 Task: Look for space in Machilīpatnam, India from 1st August, 2023 to 5th August, 2023 for 3 adults, 1 child in price range Rs.13000 to Rs.20000. Place can be entire place with 2 bedrooms having 3 beds and 2 bathrooms. Property type can be flatguest house, hotel. Booking option can be shelf check-in. Required host language is English.
Action: Mouse moved to (519, 97)
Screenshot: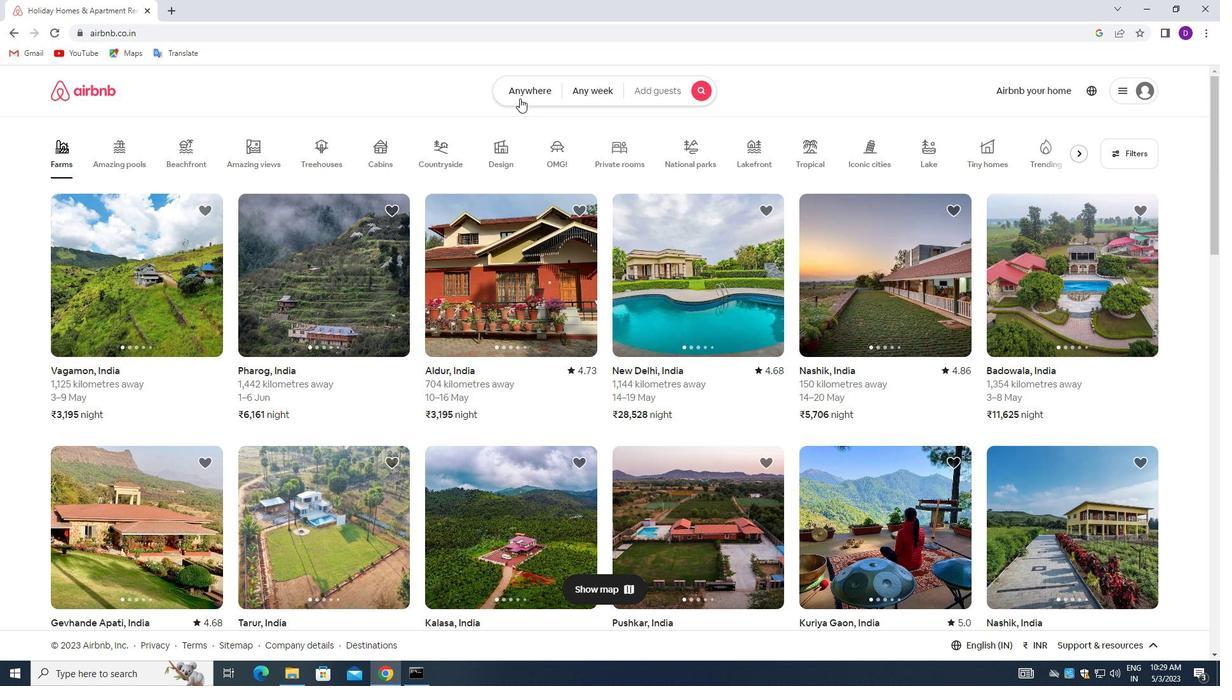 
Action: Mouse pressed left at (519, 97)
Screenshot: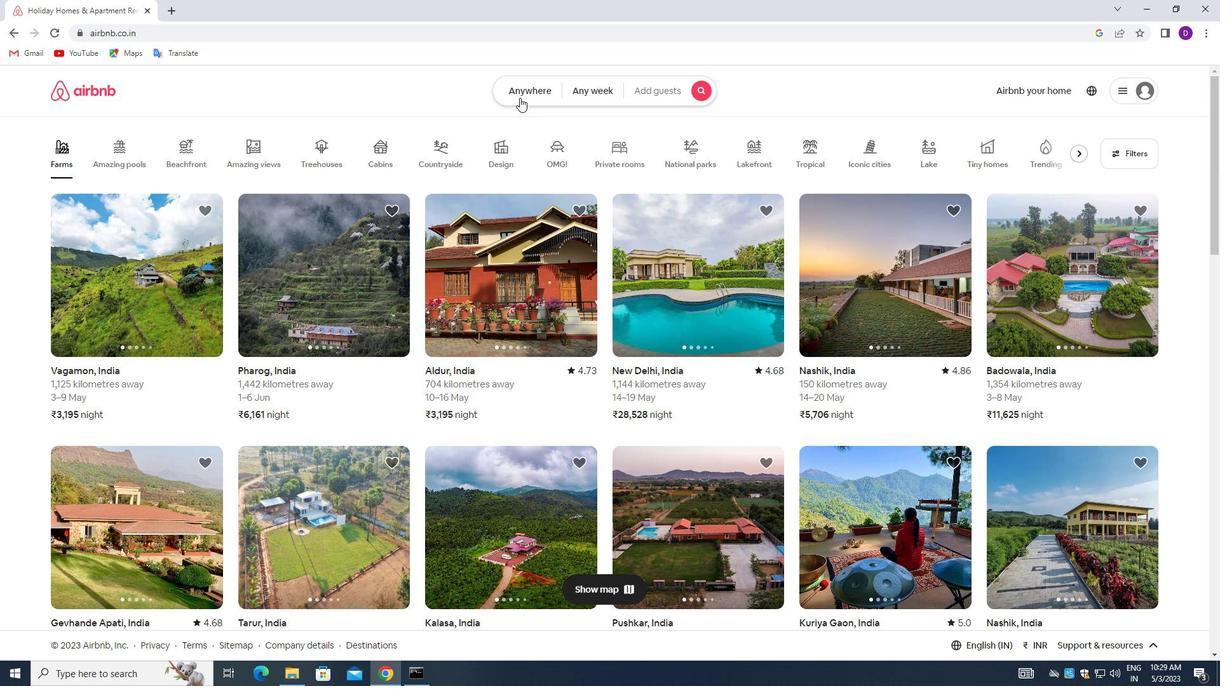 
Action: Mouse moved to (405, 145)
Screenshot: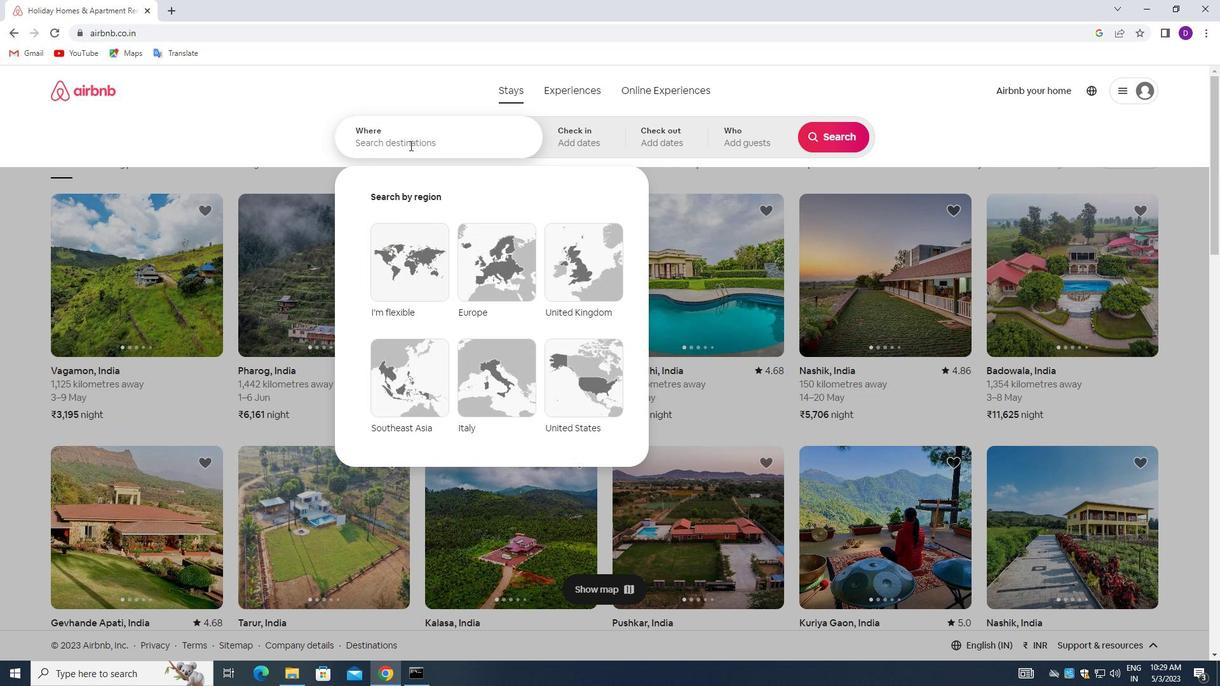 
Action: Mouse pressed left at (405, 145)
Screenshot: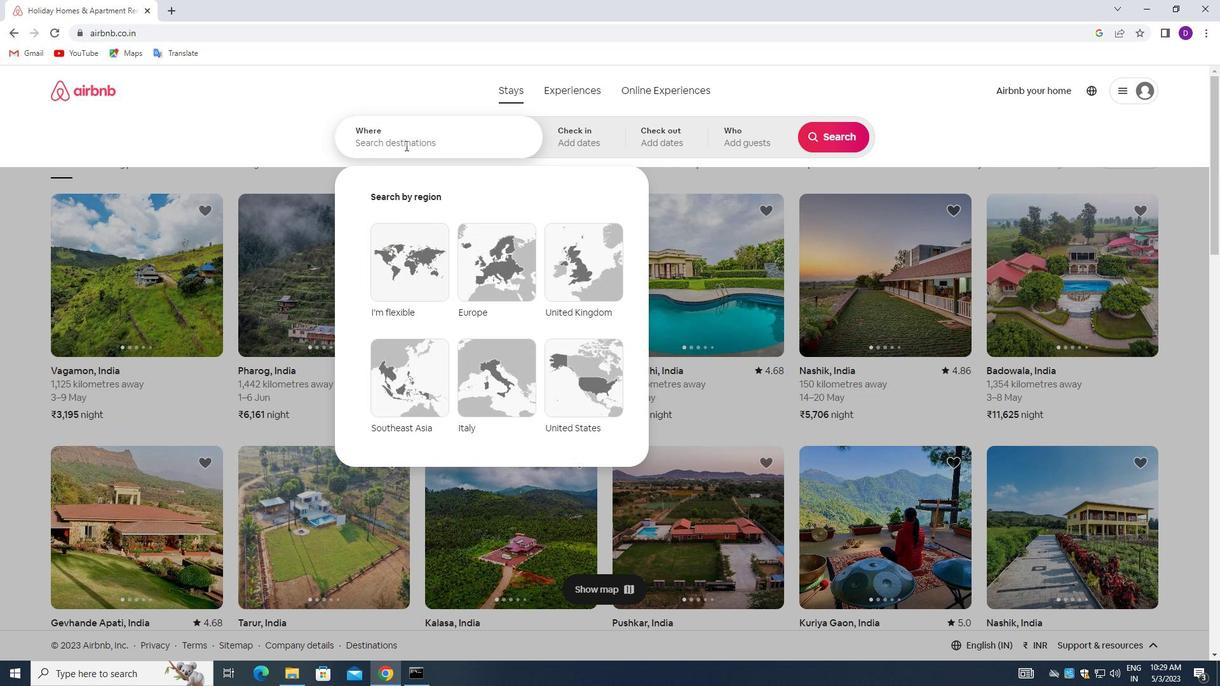 
Action: Mouse moved to (273, 109)
Screenshot: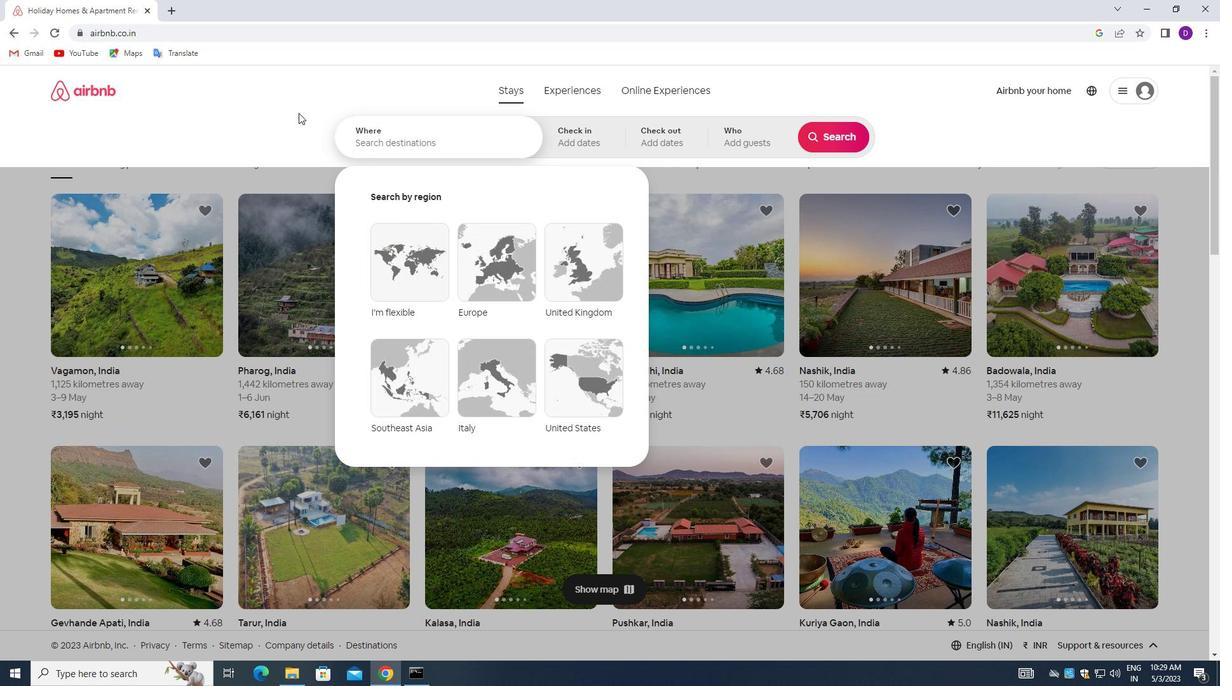 
Action: Key pressed <Key.shift>MACHILIPATNAM,<Key.space><Key.shift>INDIA<Key.enter>
Screenshot: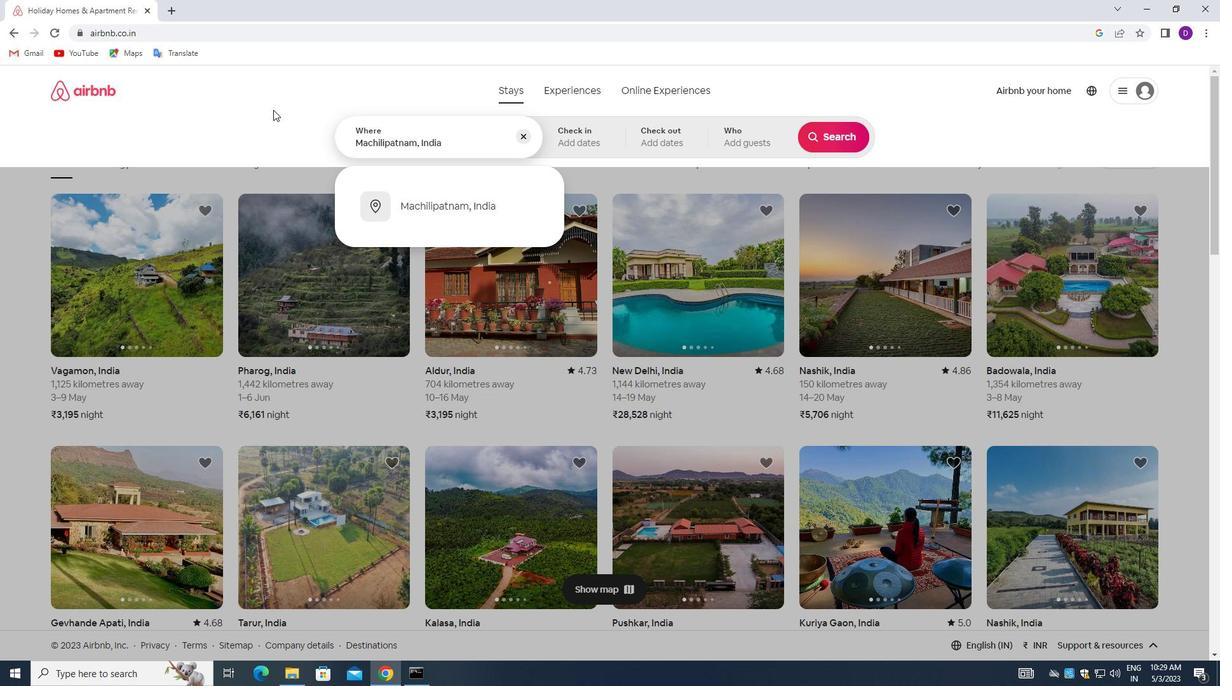 
Action: Mouse moved to (826, 240)
Screenshot: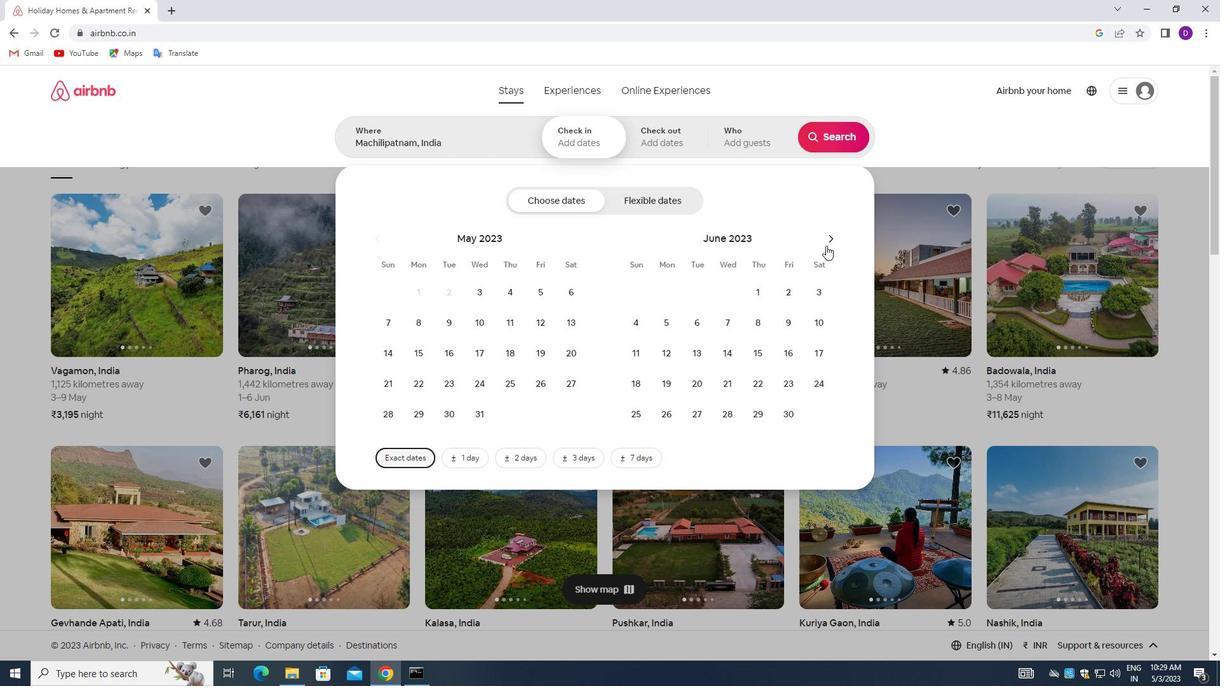
Action: Mouse pressed left at (826, 240)
Screenshot: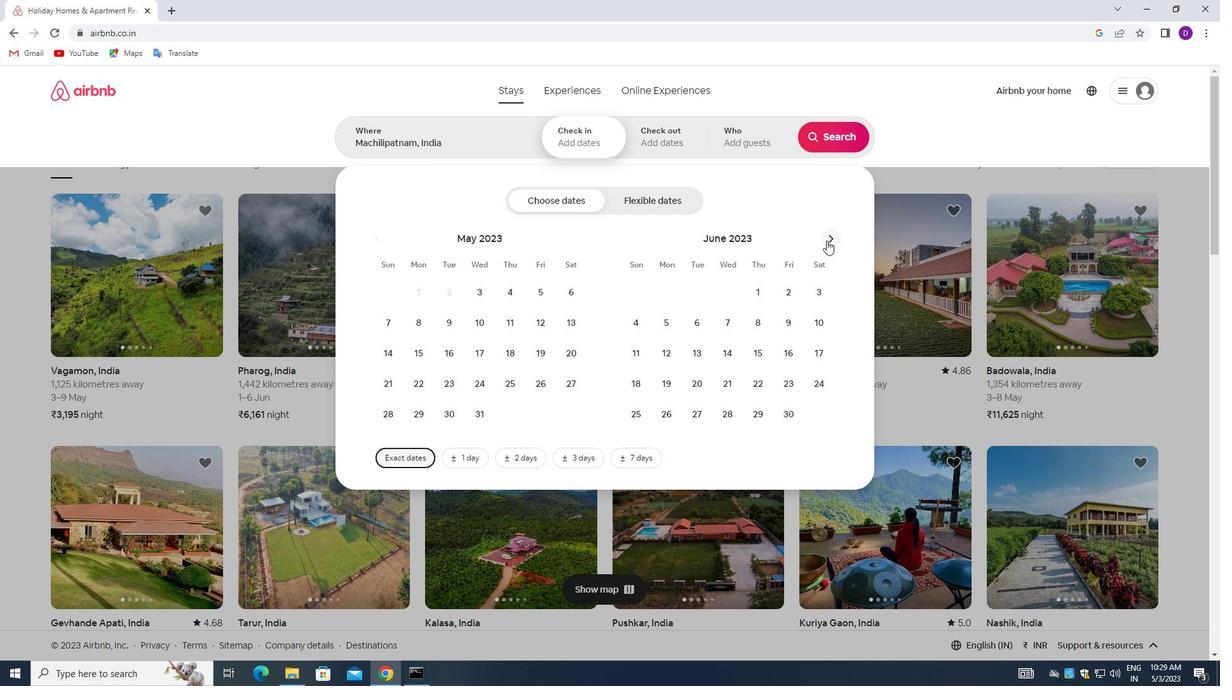 
Action: Mouse pressed left at (826, 240)
Screenshot: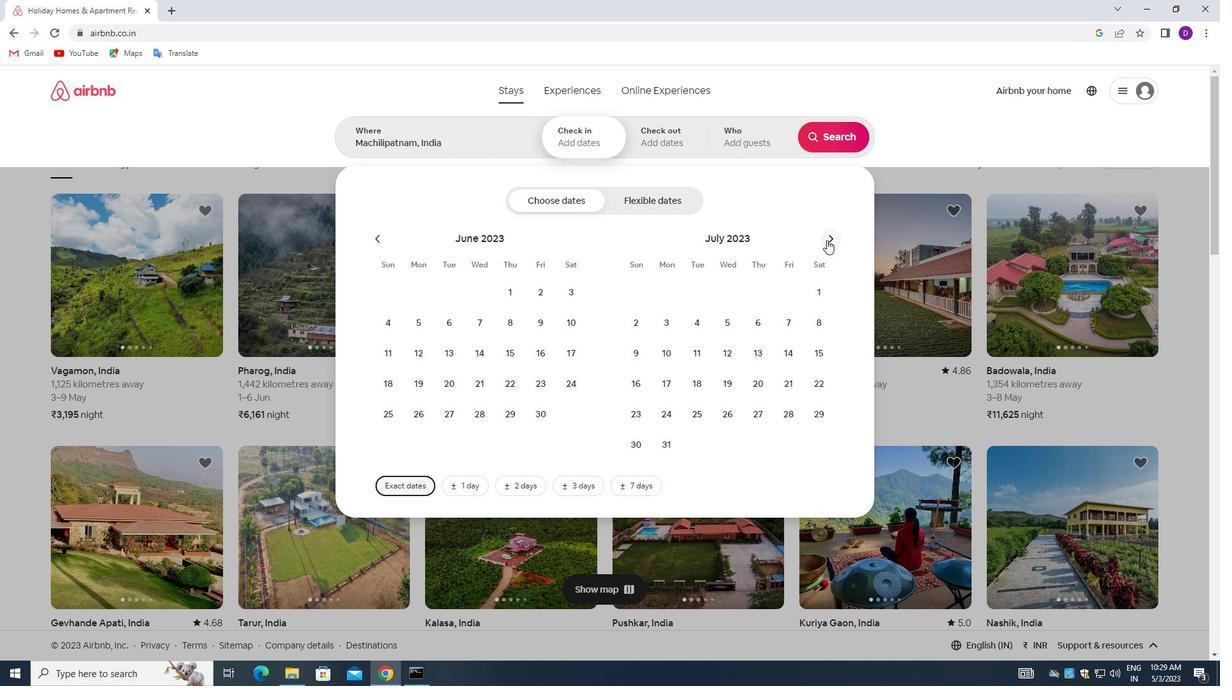 
Action: Mouse moved to (699, 291)
Screenshot: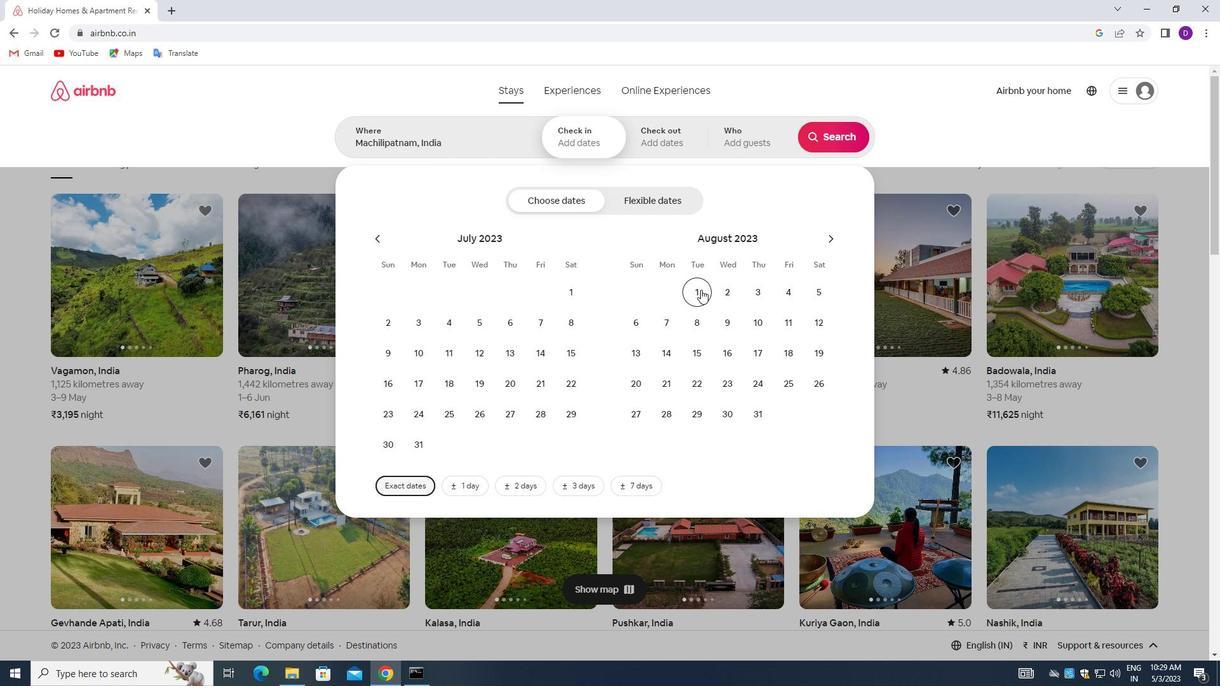 
Action: Mouse pressed left at (699, 291)
Screenshot: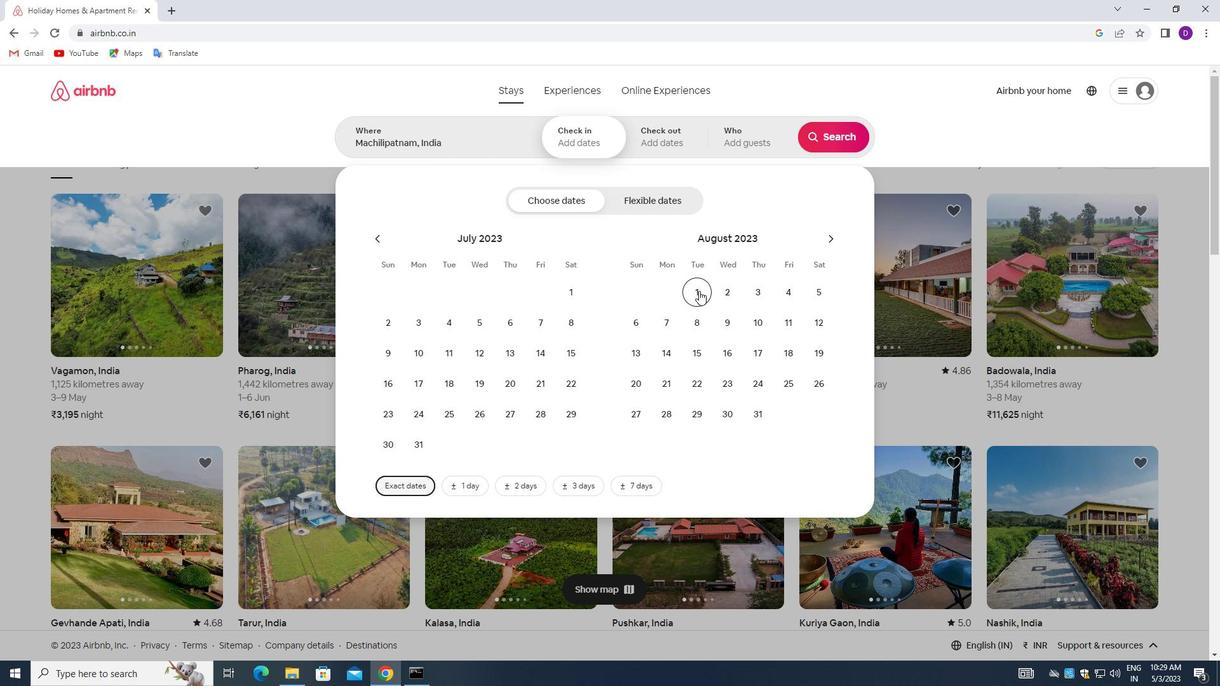 
Action: Mouse moved to (811, 293)
Screenshot: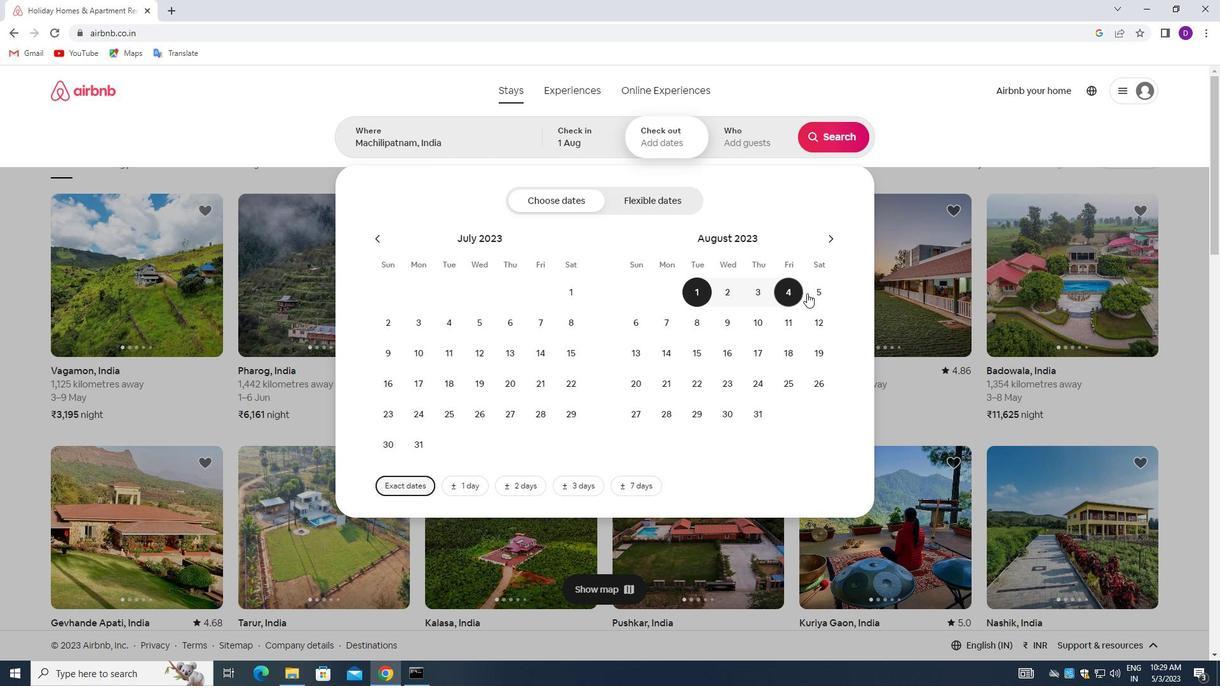 
Action: Mouse pressed left at (811, 293)
Screenshot: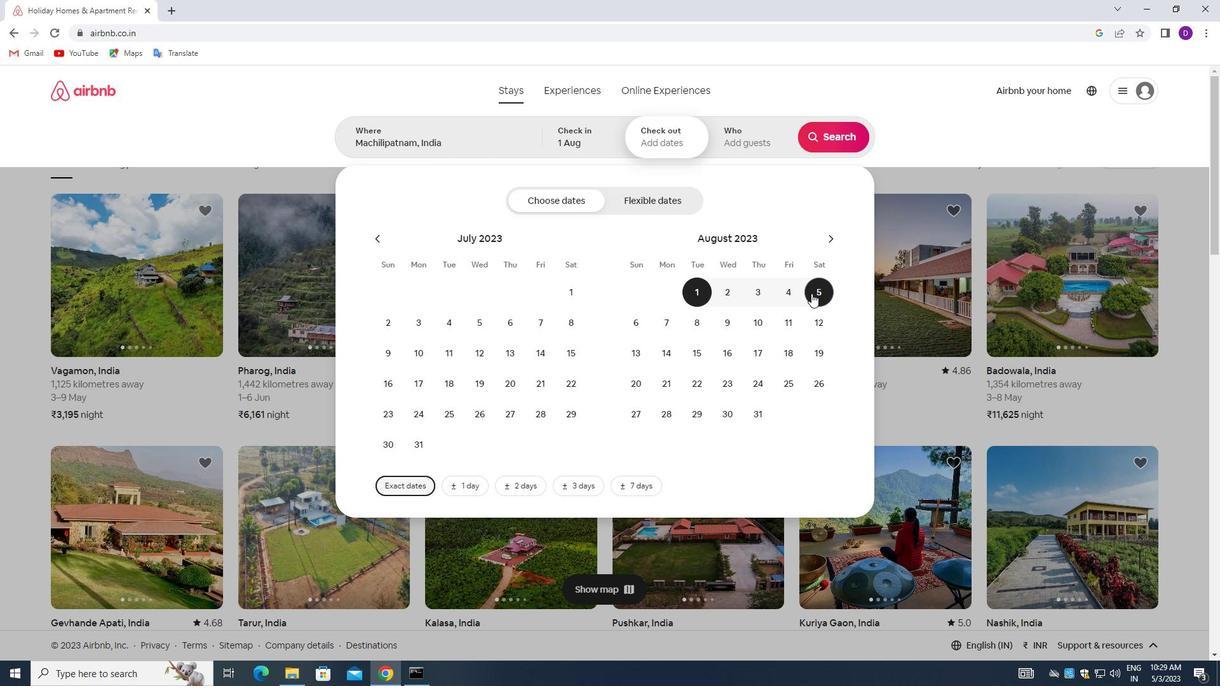 
Action: Mouse moved to (737, 141)
Screenshot: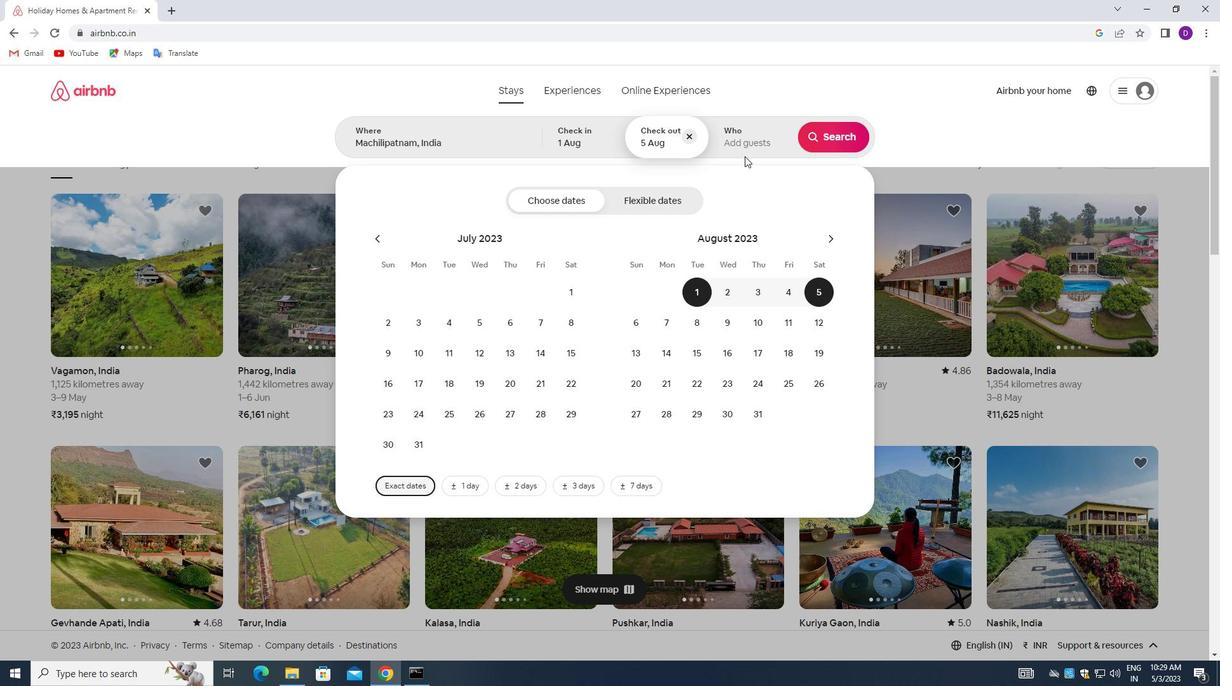 
Action: Mouse pressed left at (737, 141)
Screenshot: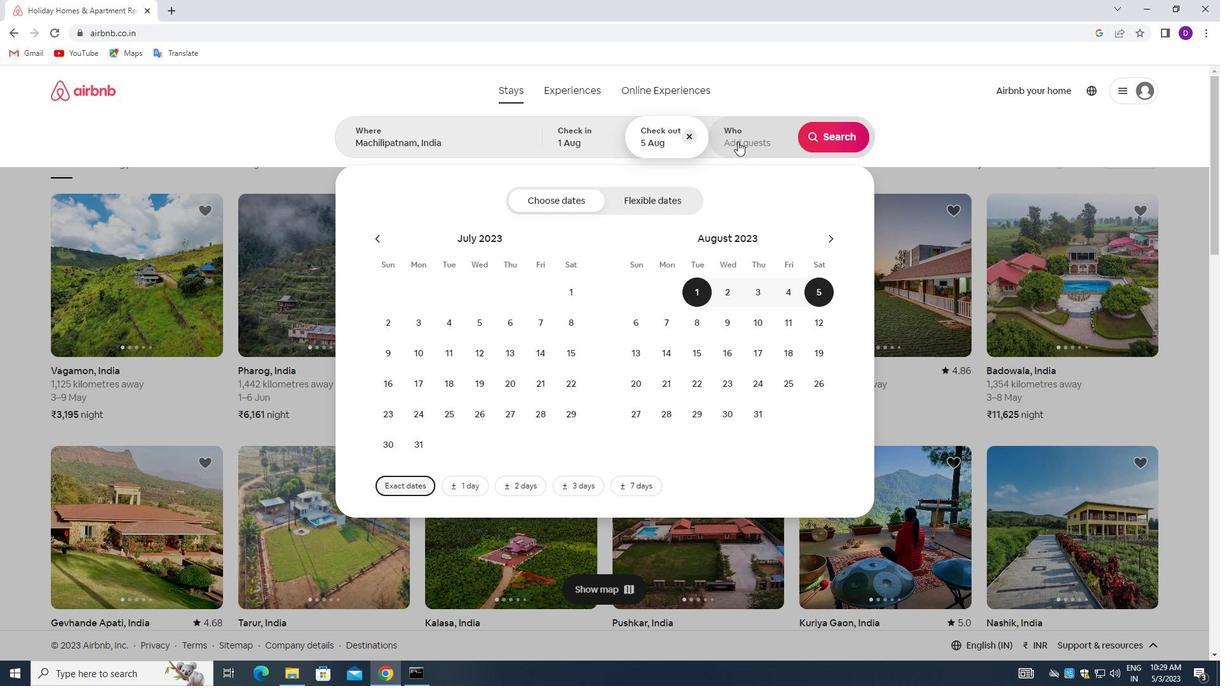 
Action: Mouse moved to (829, 205)
Screenshot: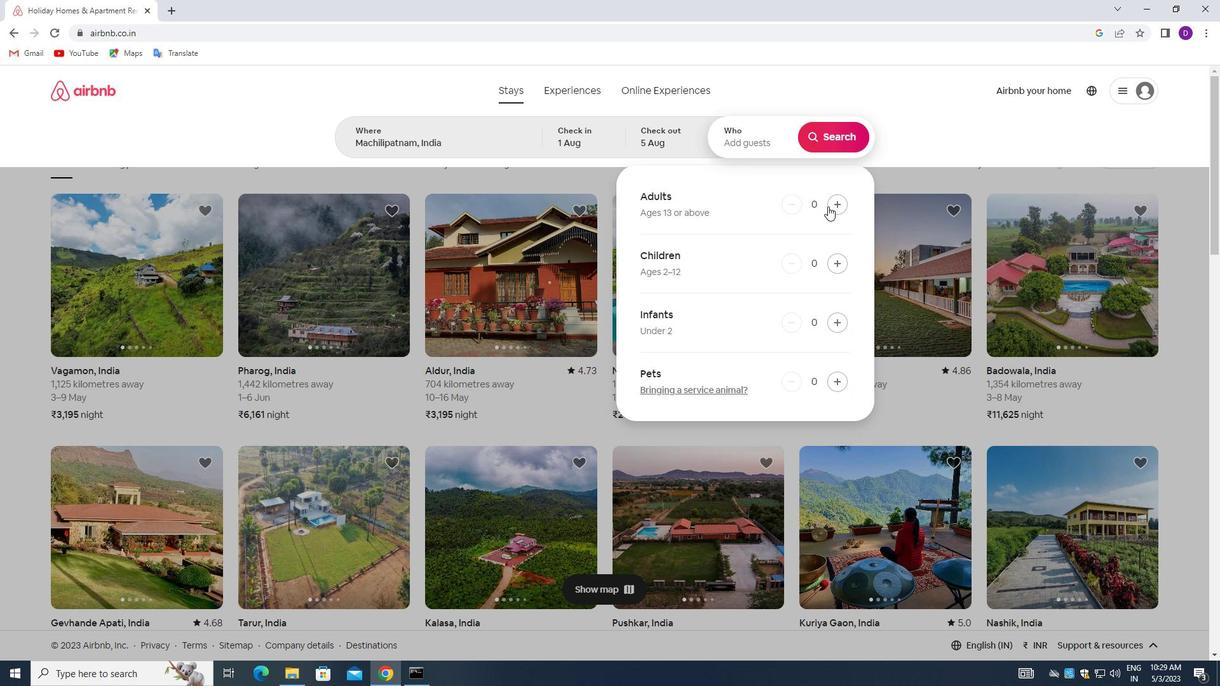 
Action: Mouse pressed left at (829, 205)
Screenshot: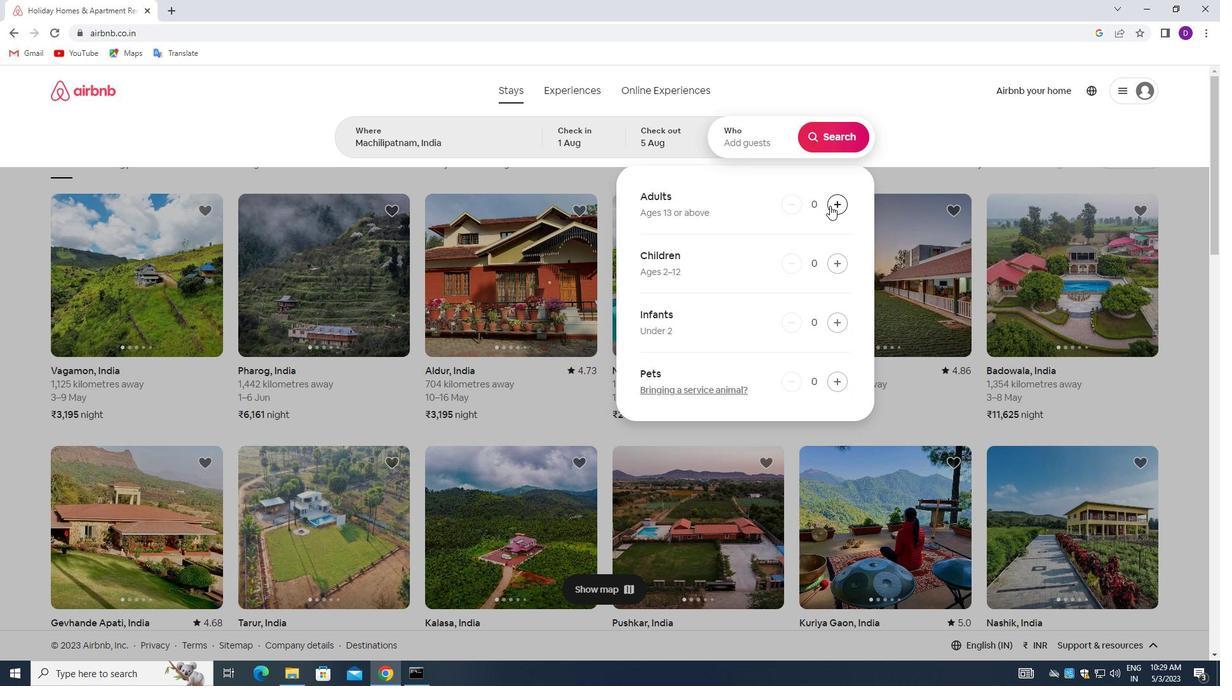 
Action: Mouse moved to (829, 205)
Screenshot: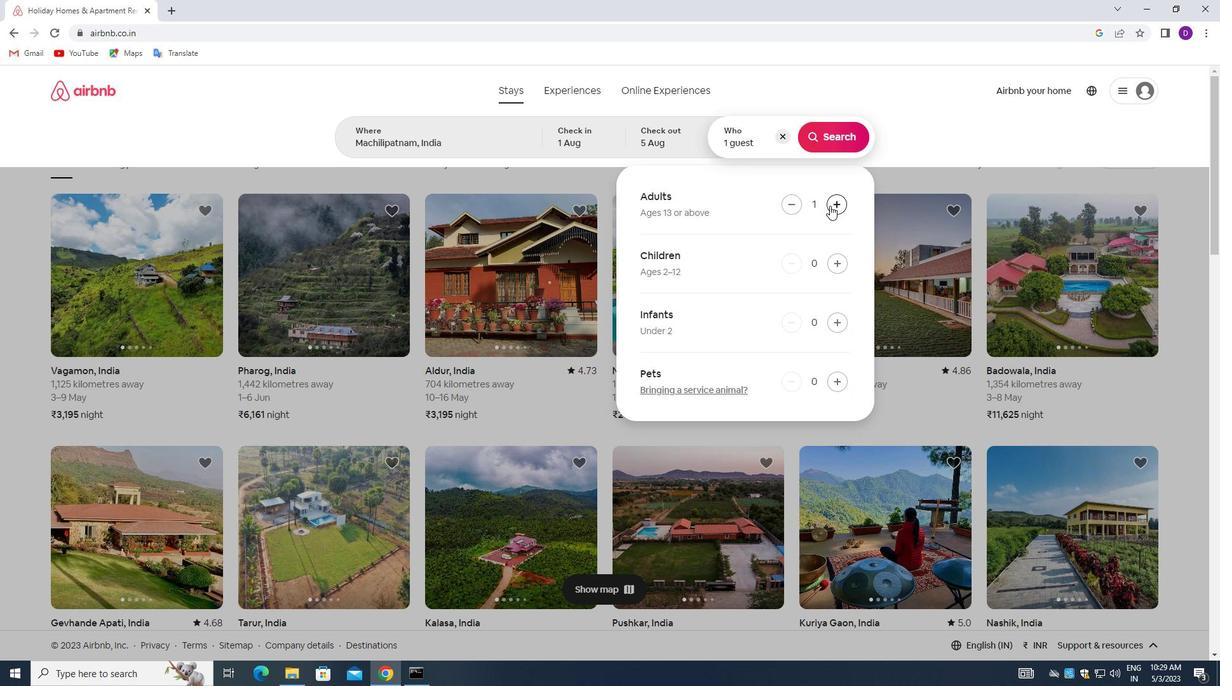 
Action: Mouse pressed left at (829, 205)
Screenshot: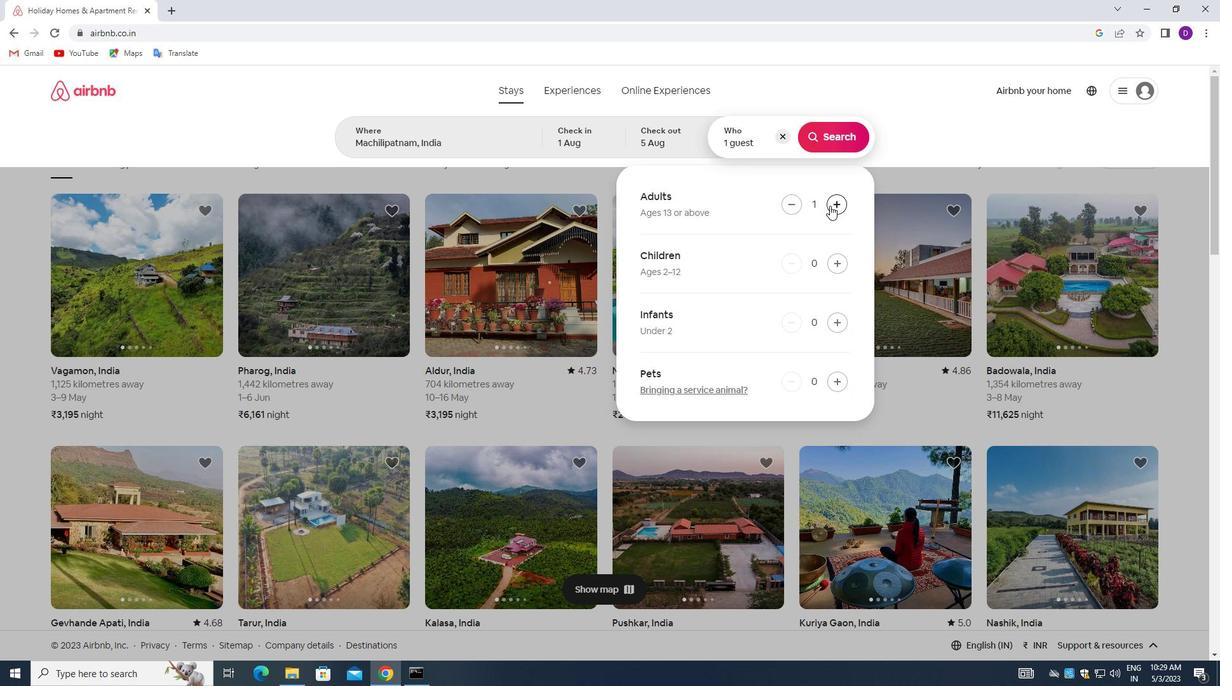 
Action: Mouse pressed left at (829, 205)
Screenshot: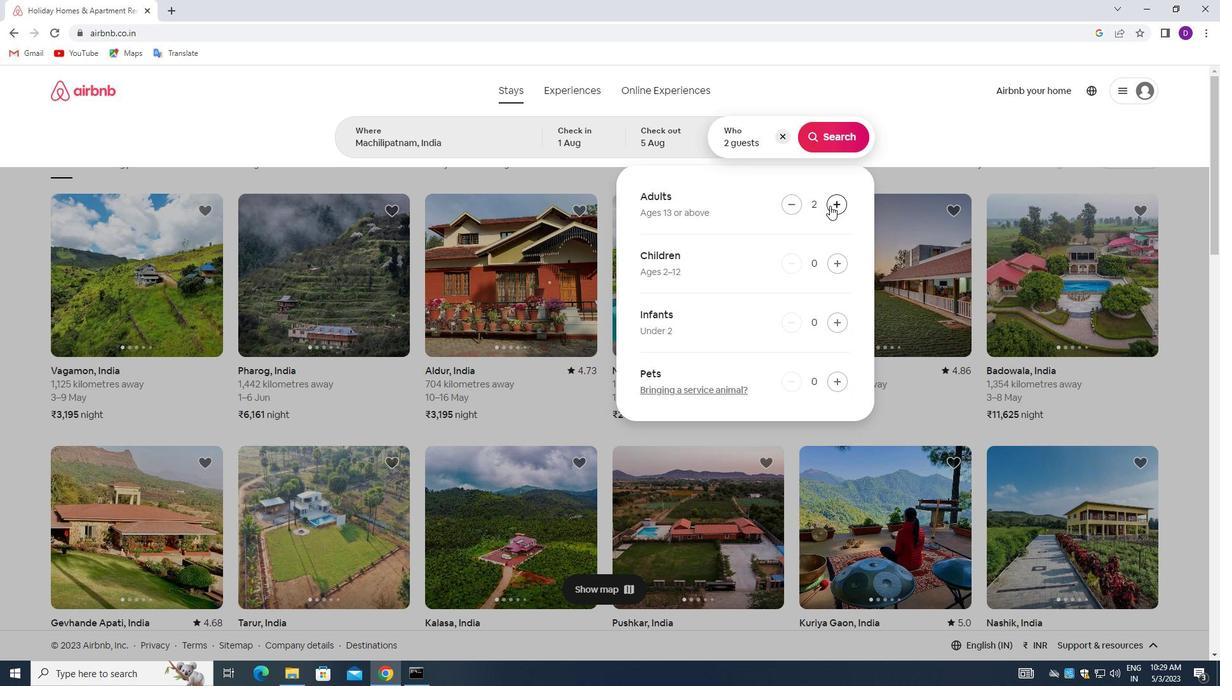 
Action: Mouse moved to (826, 258)
Screenshot: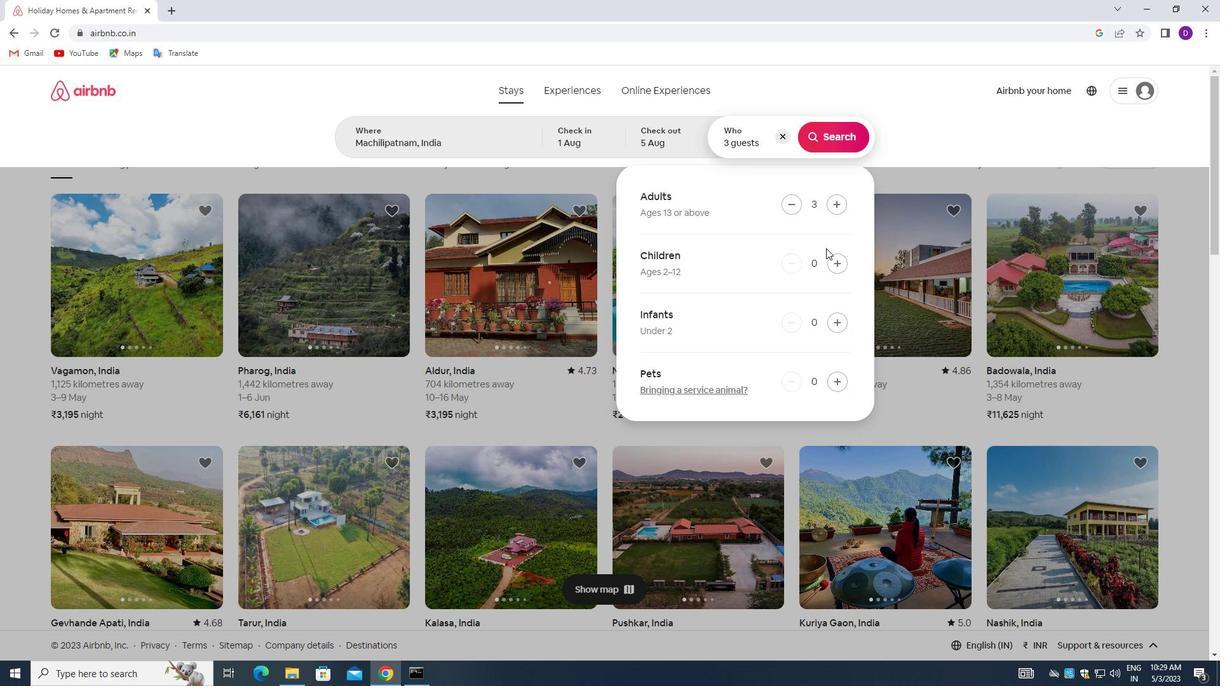 
Action: Mouse pressed left at (826, 258)
Screenshot: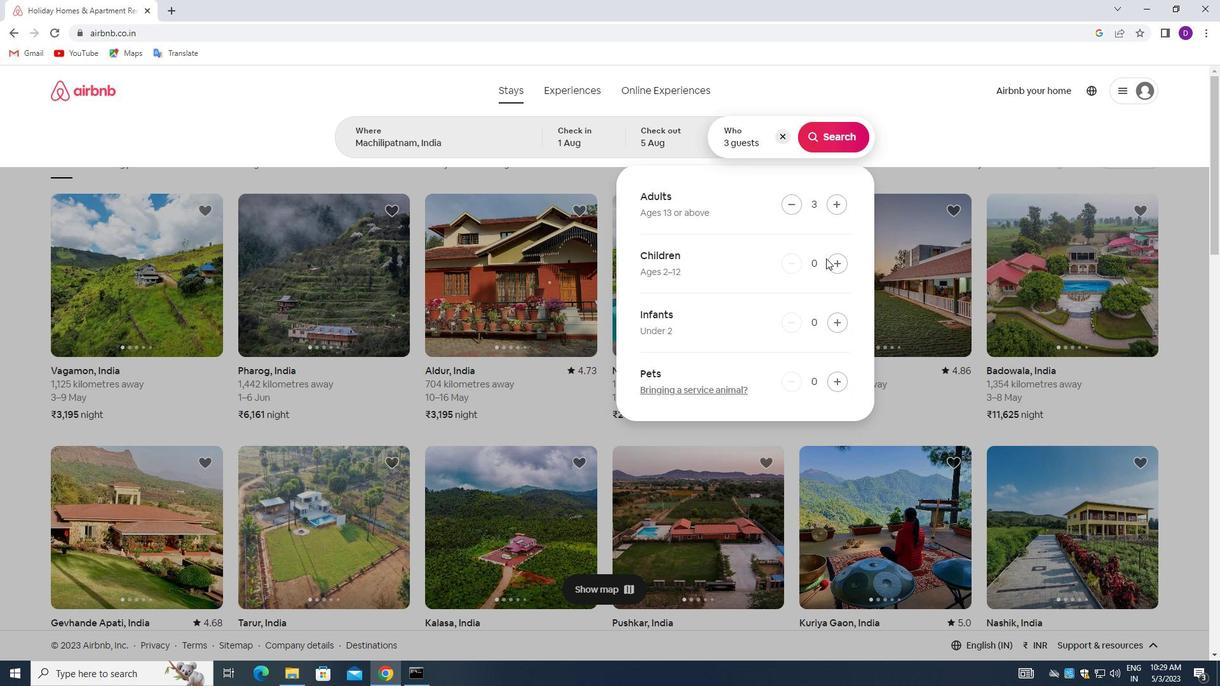 
Action: Mouse moved to (831, 263)
Screenshot: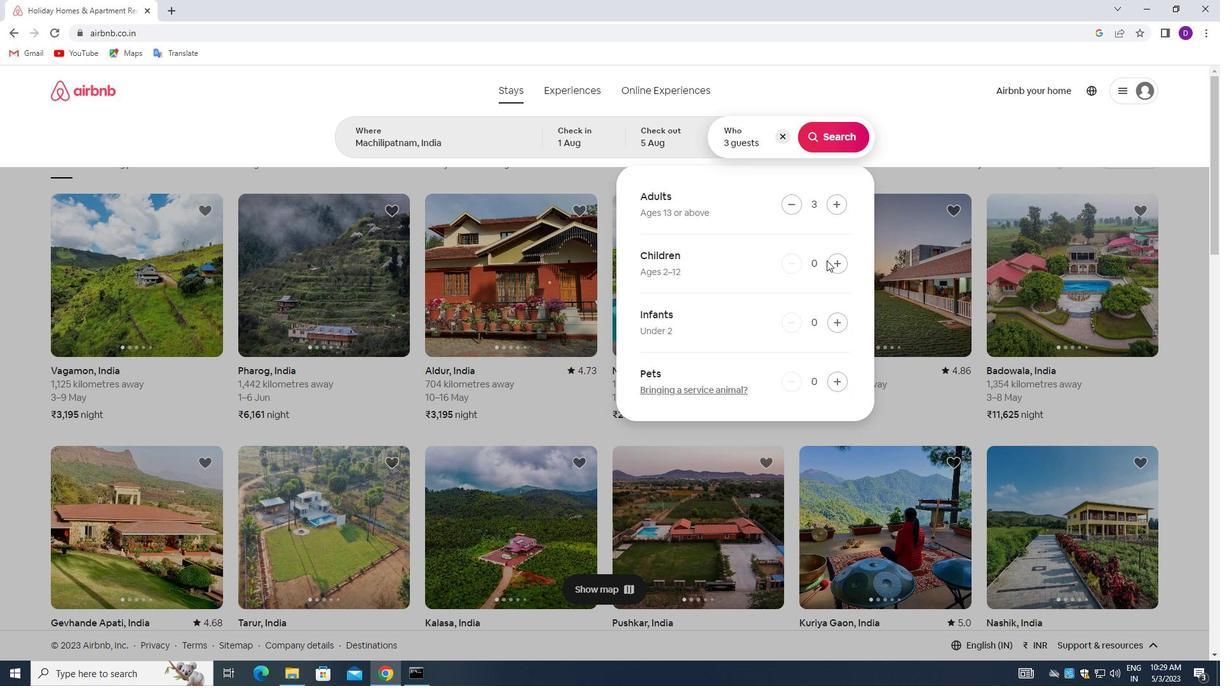 
Action: Mouse pressed left at (831, 263)
Screenshot: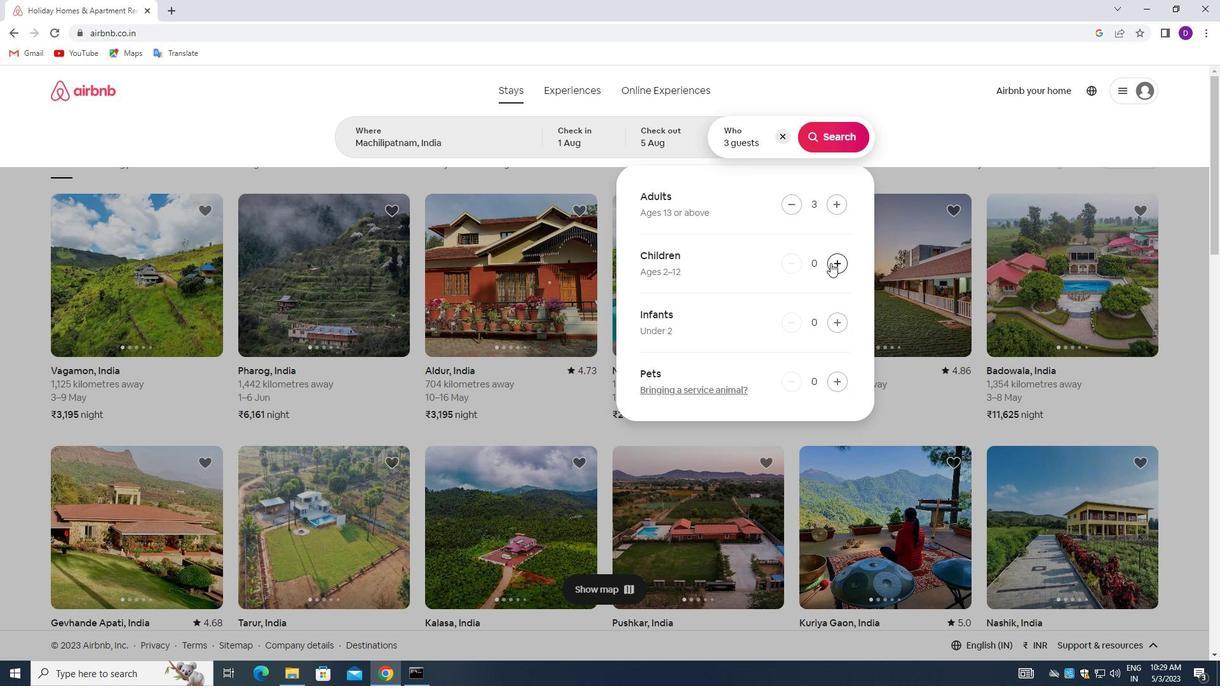 
Action: Mouse moved to (828, 140)
Screenshot: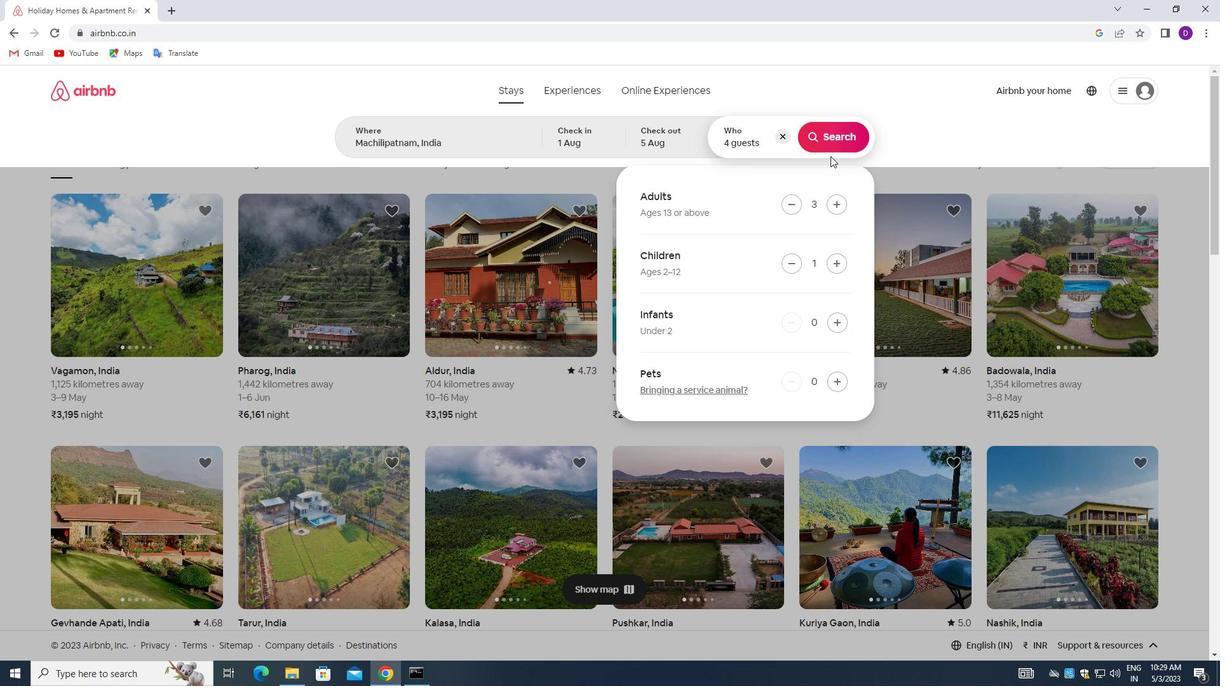
Action: Mouse pressed left at (828, 140)
Screenshot: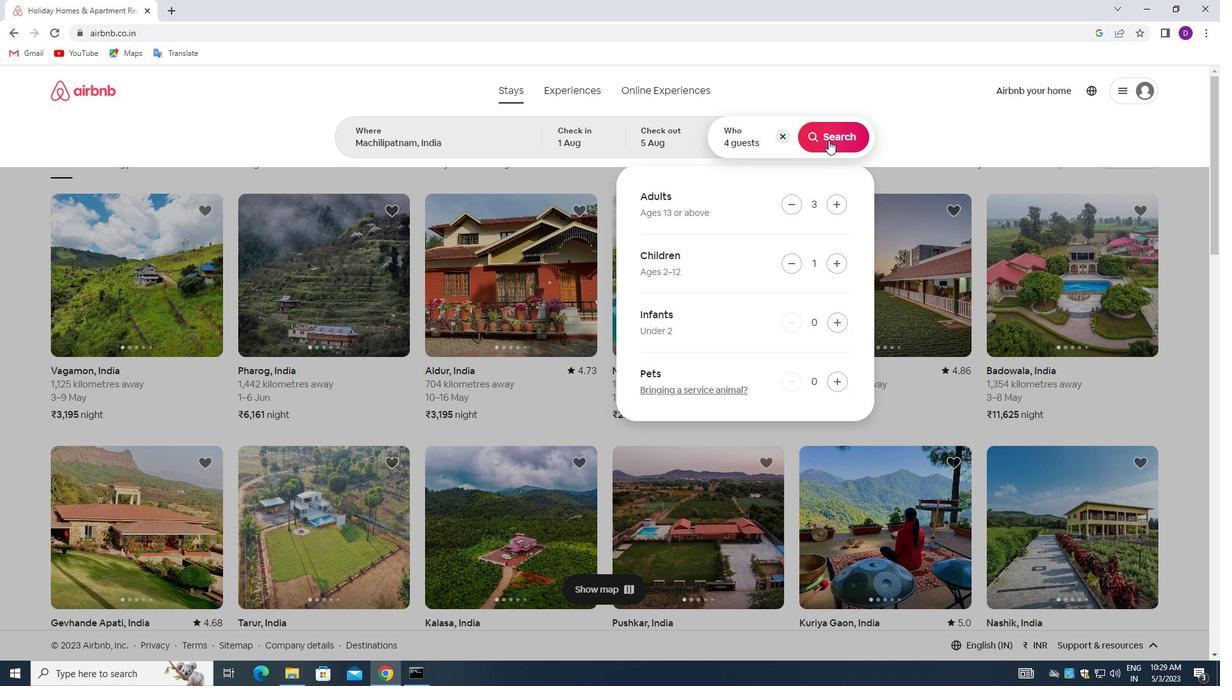 
Action: Mouse moved to (1148, 139)
Screenshot: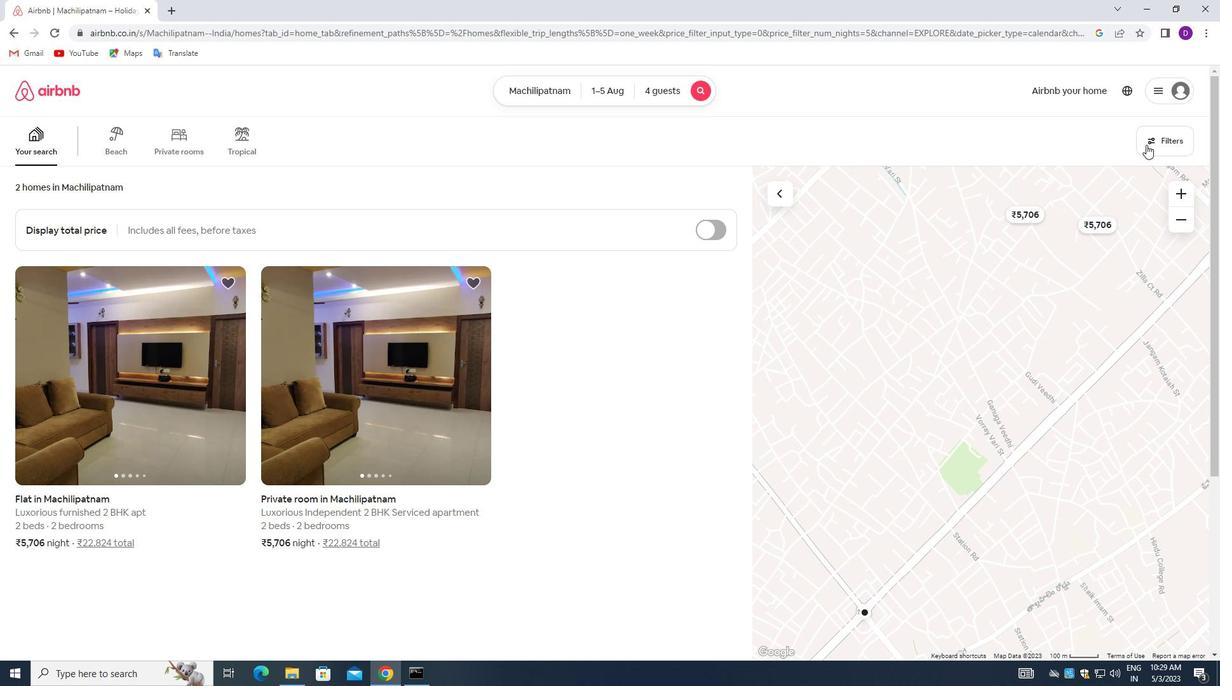 
Action: Mouse pressed left at (1148, 139)
Screenshot: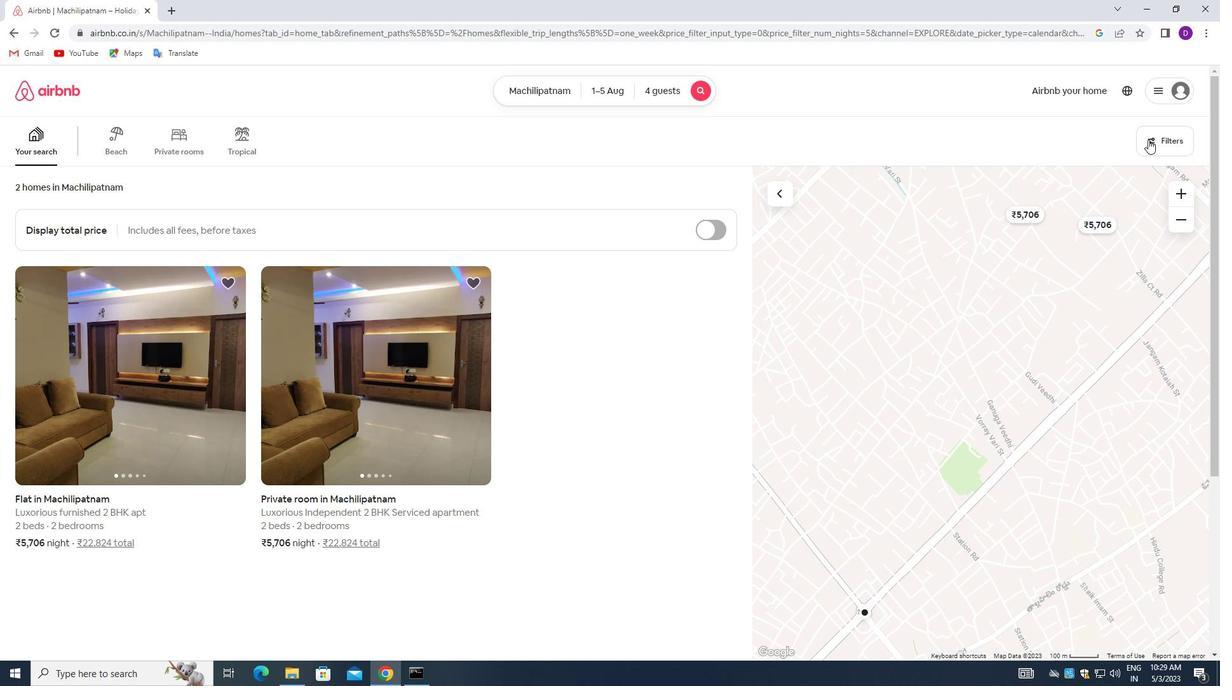 
Action: Mouse moved to (439, 260)
Screenshot: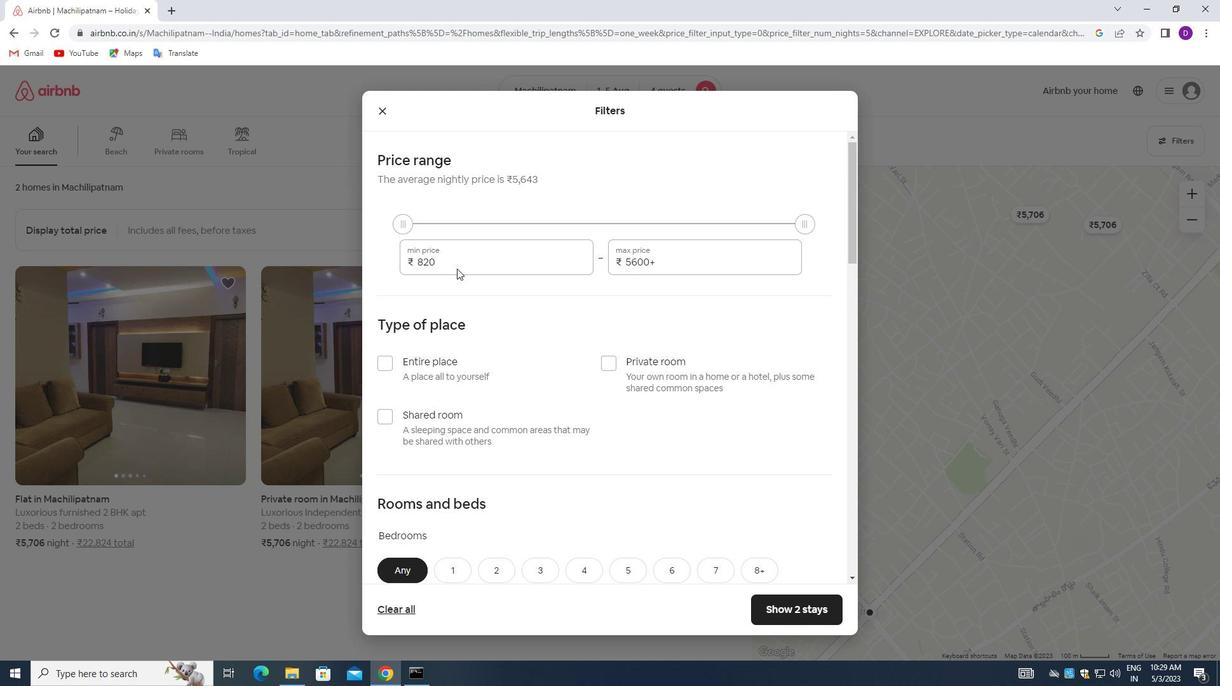
Action: Mouse pressed left at (439, 260)
Screenshot: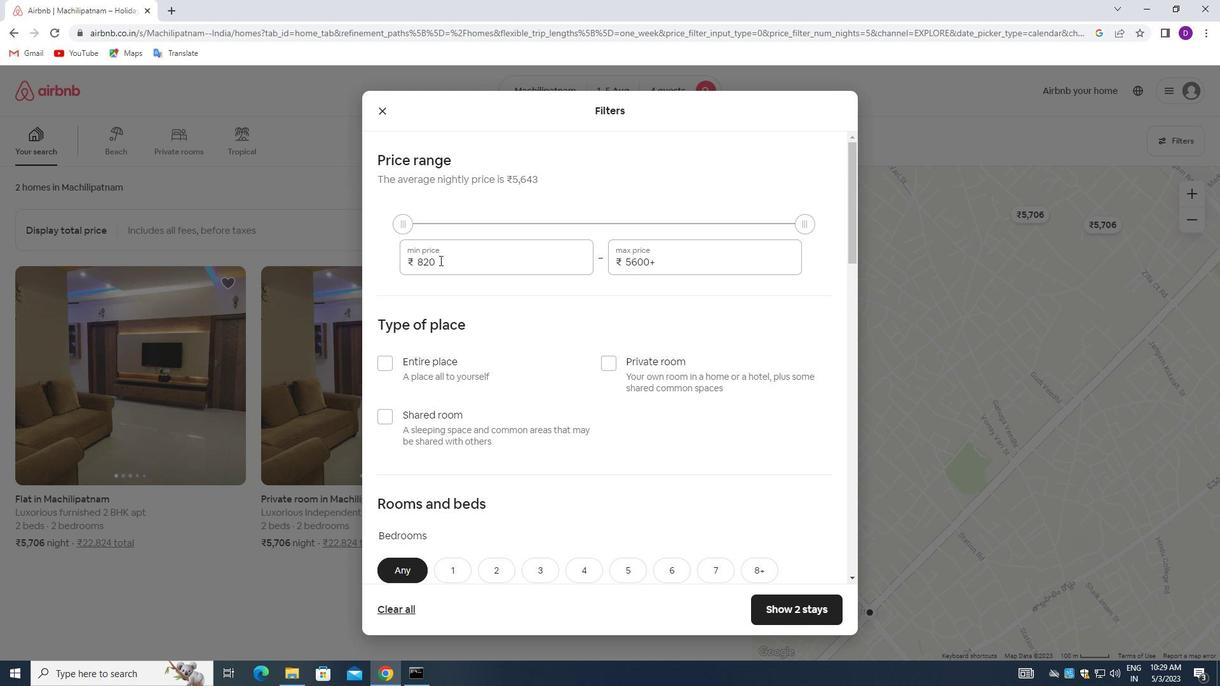 
Action: Mouse pressed left at (439, 260)
Screenshot: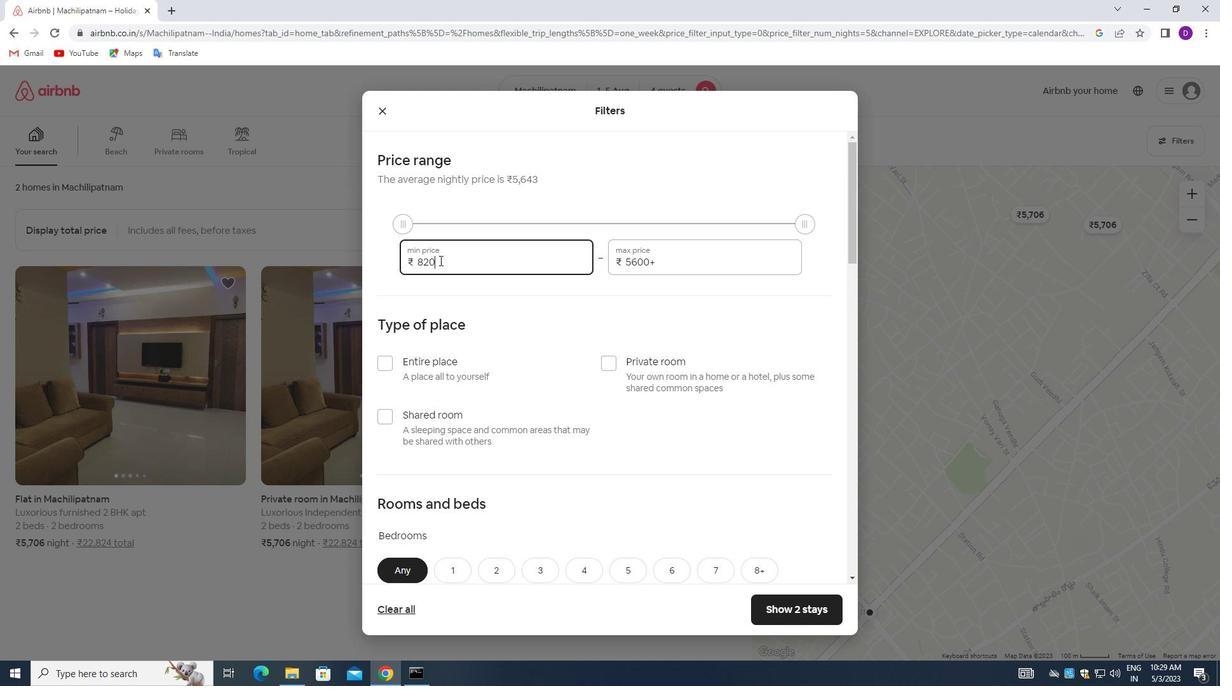 
Action: Key pressed 13000<Key.tab>20000
Screenshot: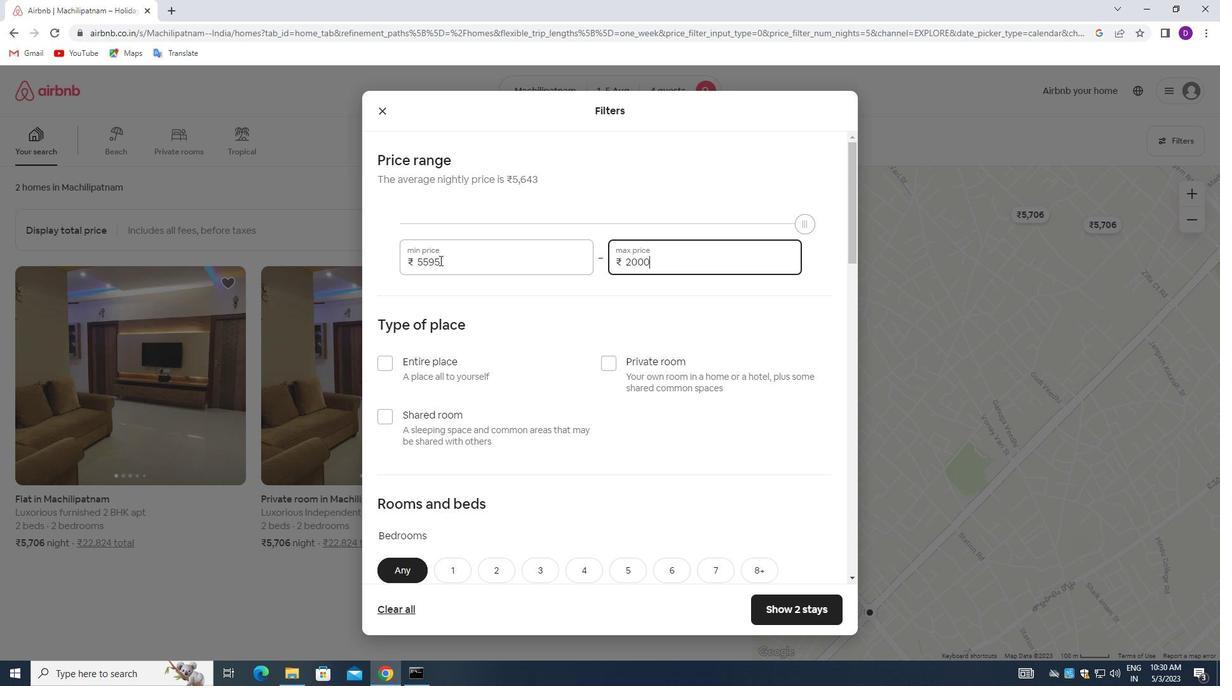 
Action: Mouse moved to (511, 341)
Screenshot: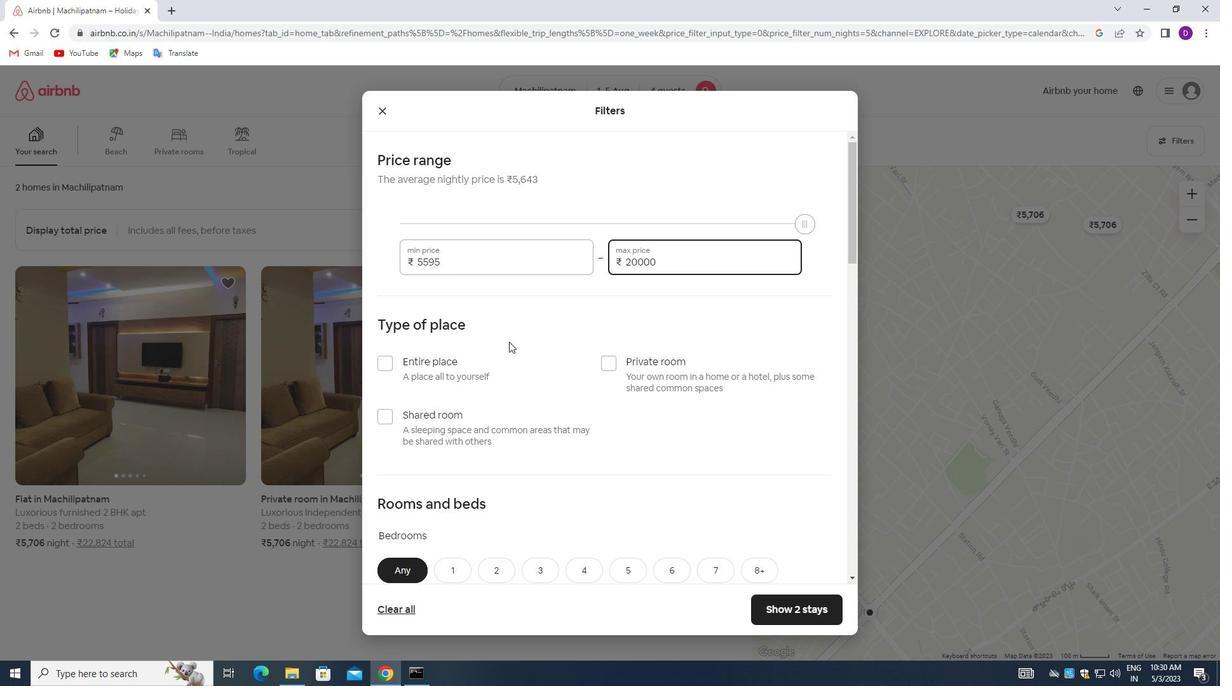 
Action: Mouse scrolled (511, 341) with delta (0, 0)
Screenshot: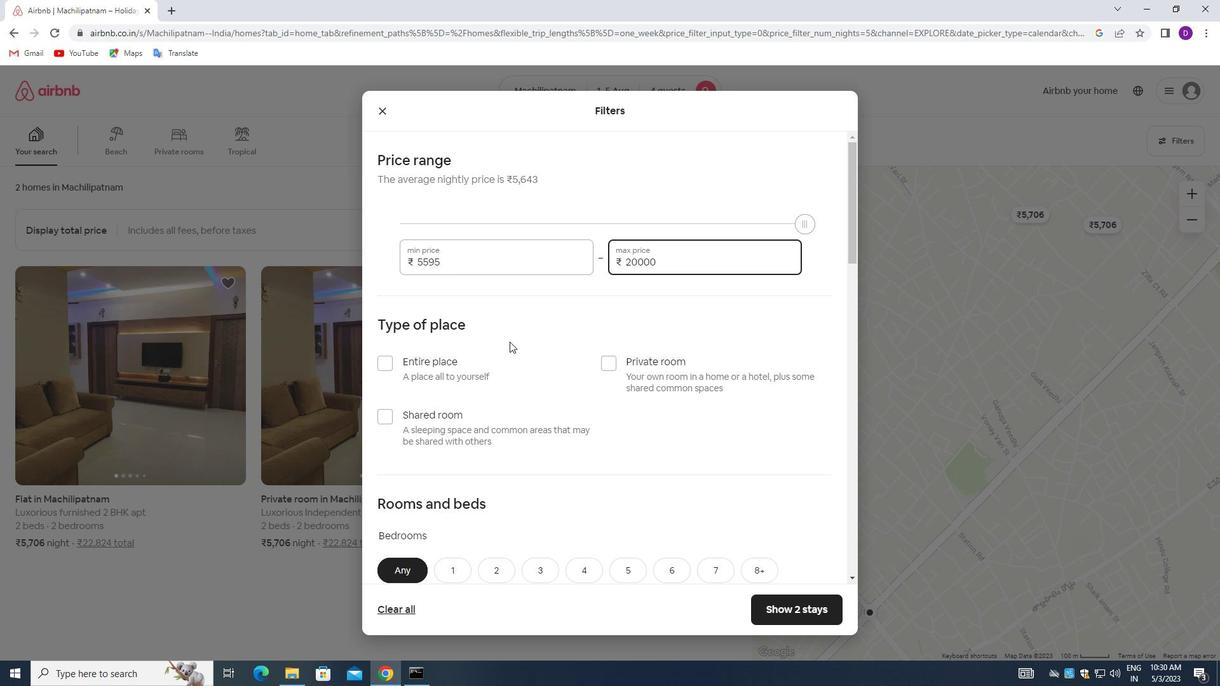 
Action: Mouse moved to (514, 340)
Screenshot: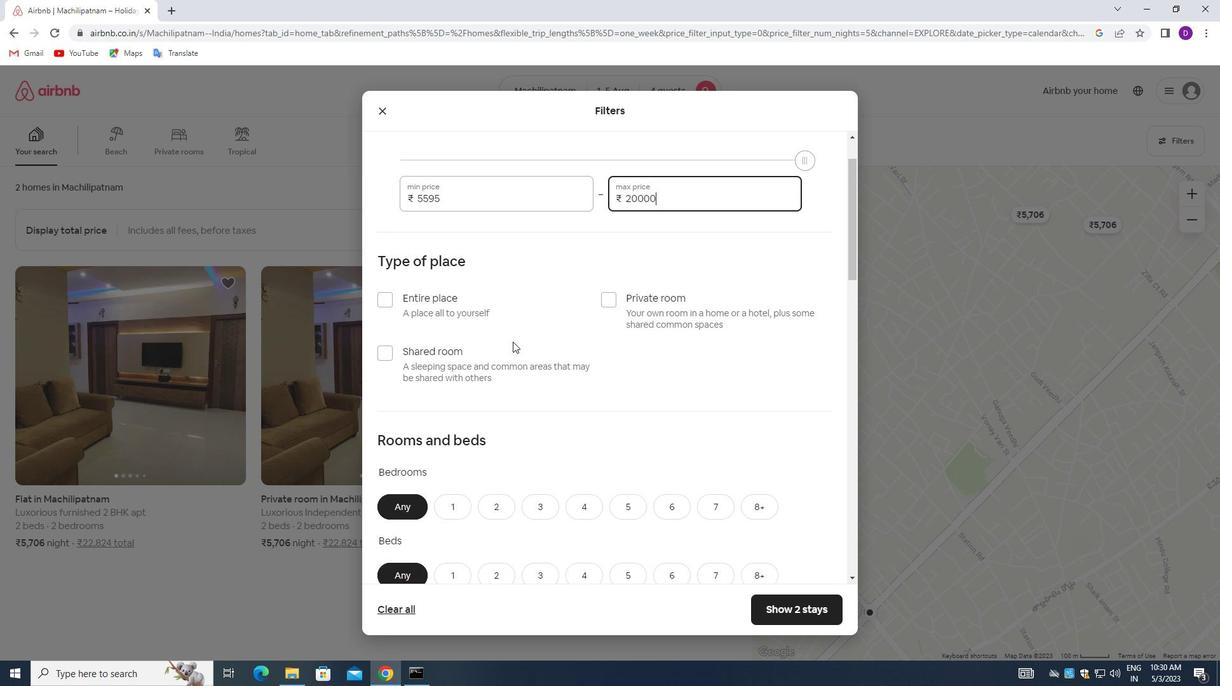 
Action: Mouse scrolled (514, 339) with delta (0, 0)
Screenshot: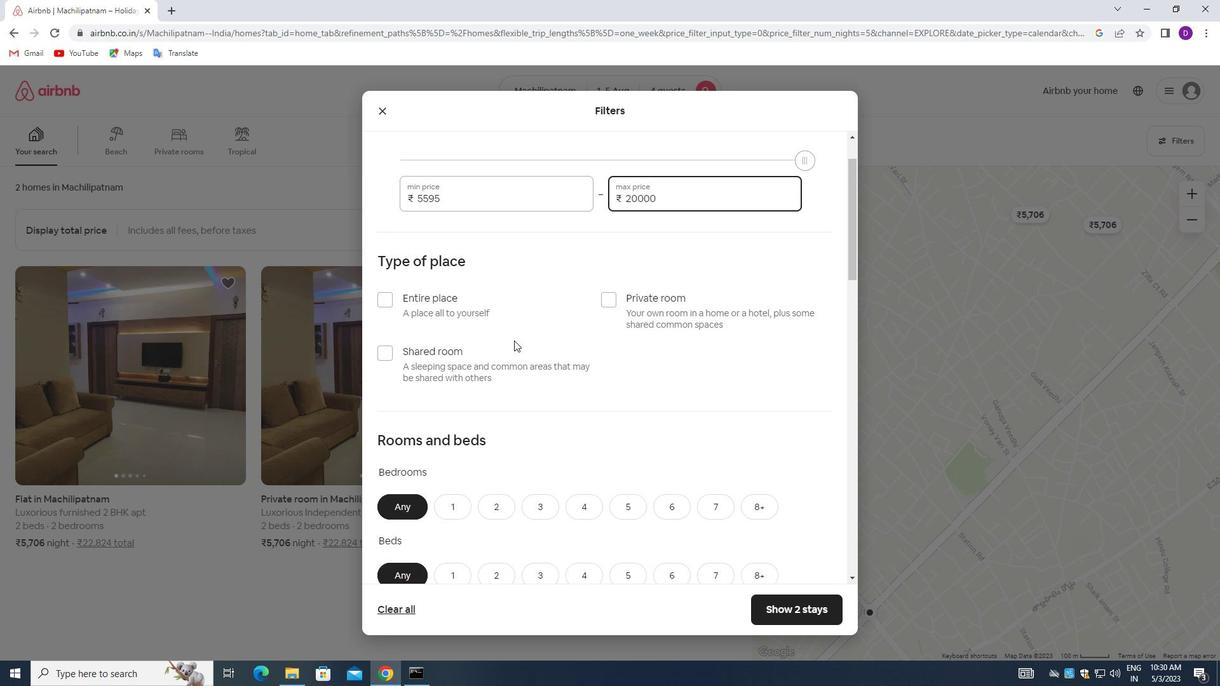 
Action: Mouse scrolled (514, 339) with delta (0, 0)
Screenshot: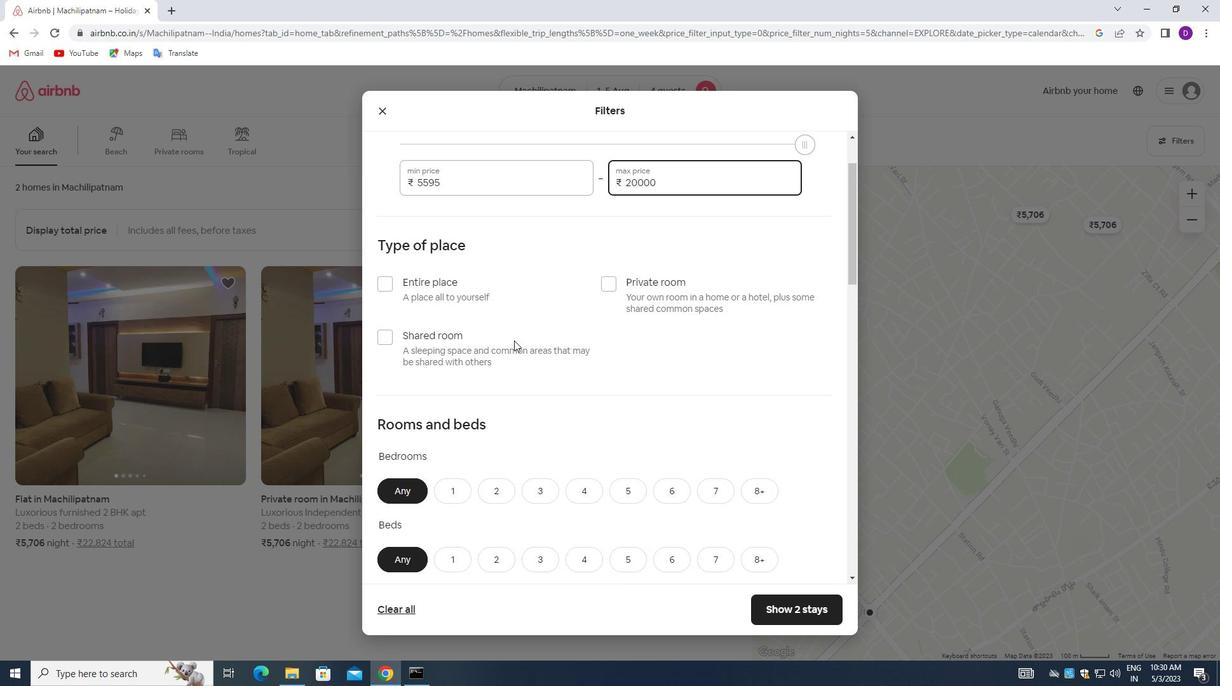 
Action: Mouse moved to (512, 337)
Screenshot: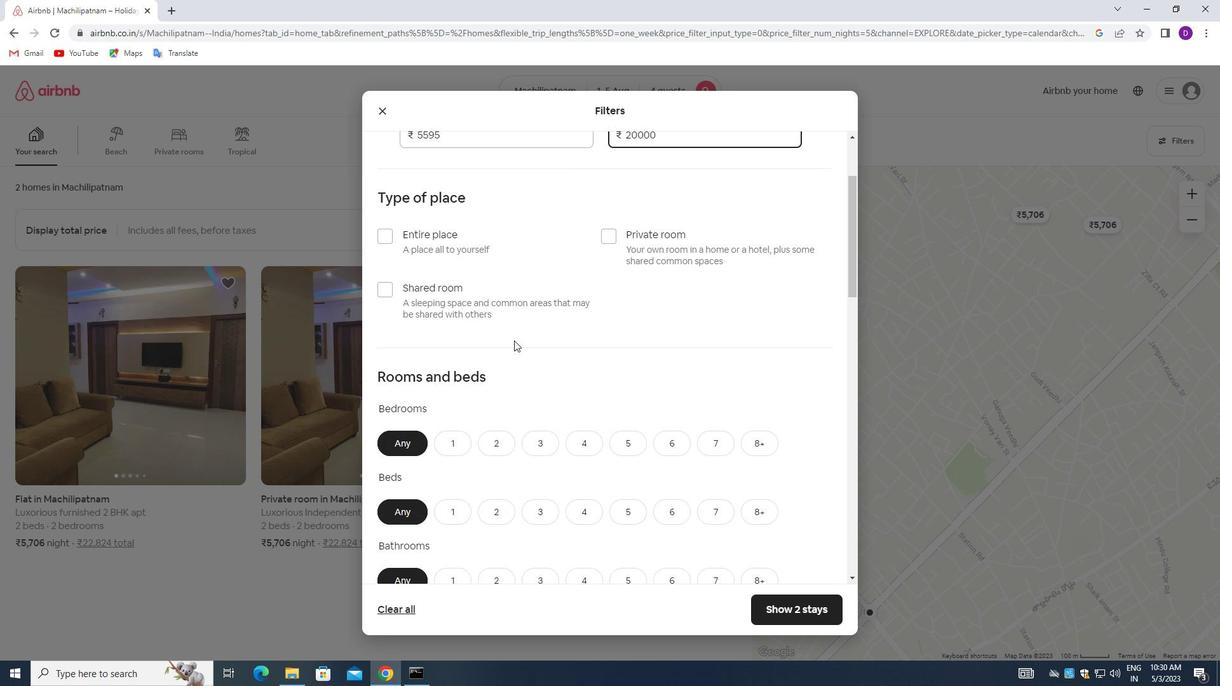 
Action: Mouse scrolled (512, 336) with delta (0, 0)
Screenshot: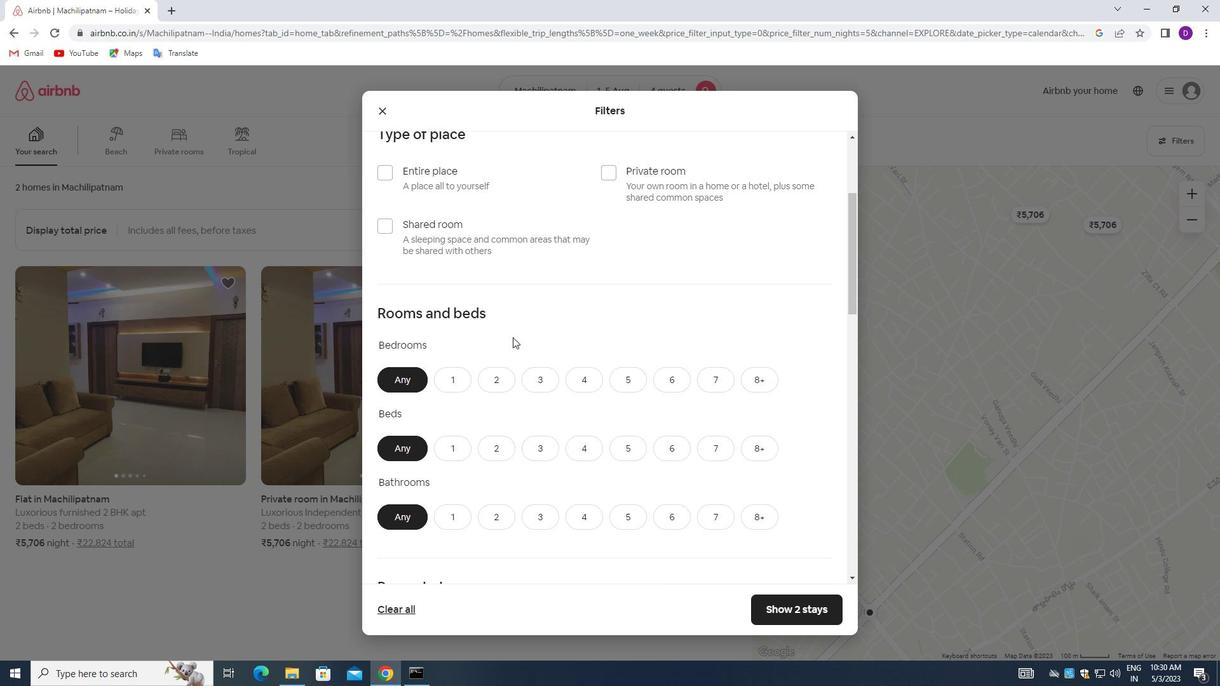 
Action: Mouse scrolled (512, 336) with delta (0, 0)
Screenshot: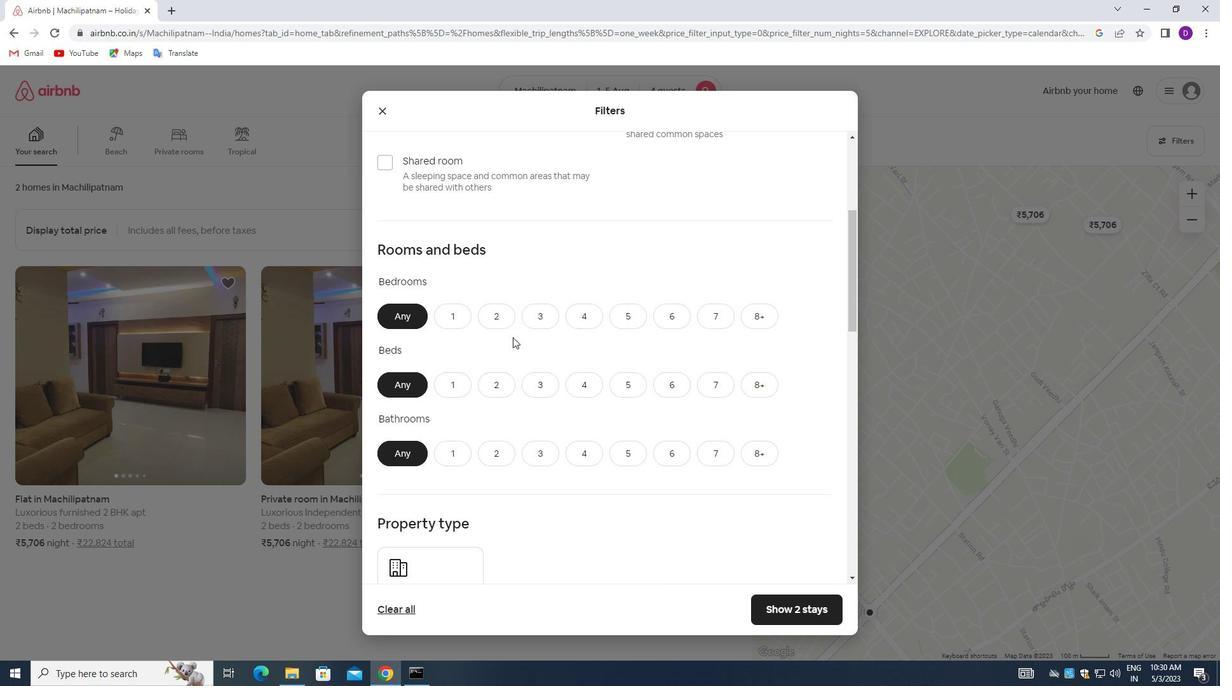 
Action: Mouse moved to (493, 253)
Screenshot: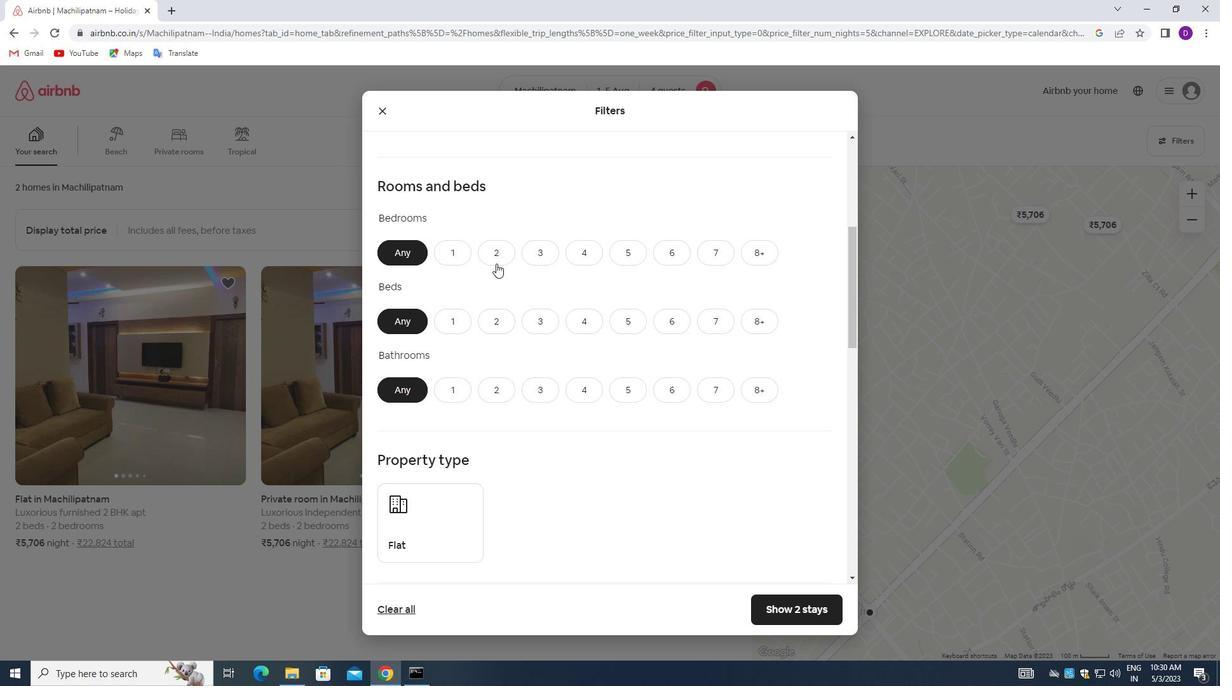 
Action: Mouse pressed left at (493, 253)
Screenshot: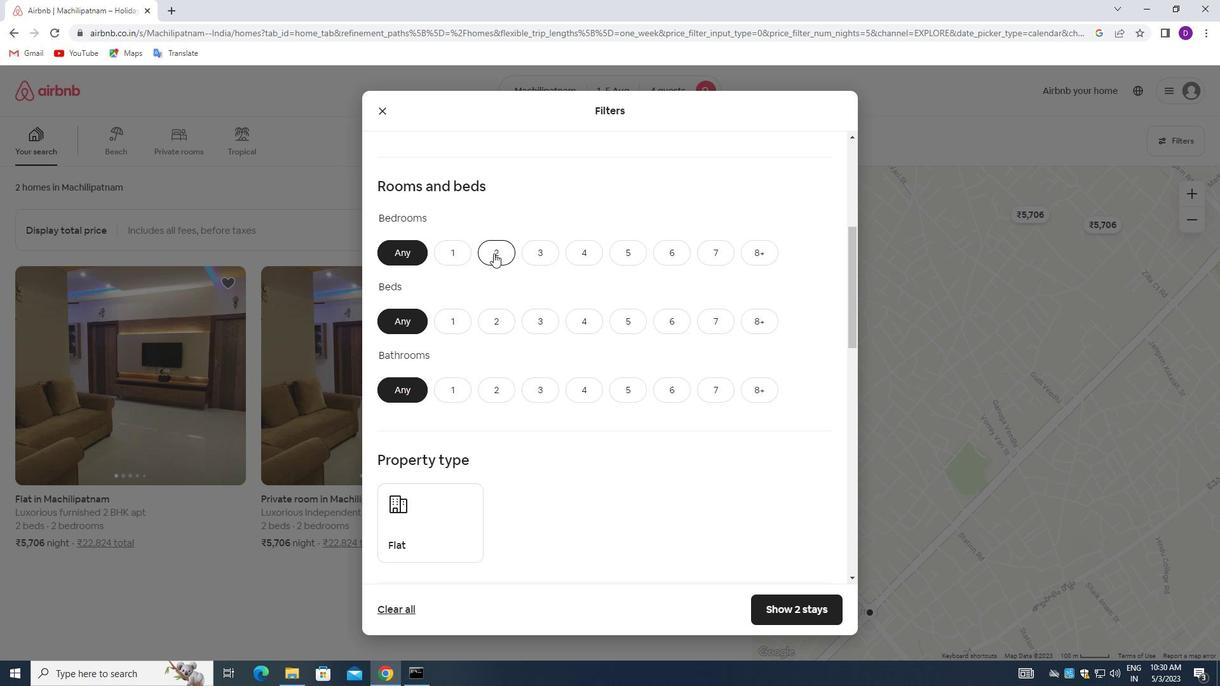 
Action: Mouse moved to (531, 320)
Screenshot: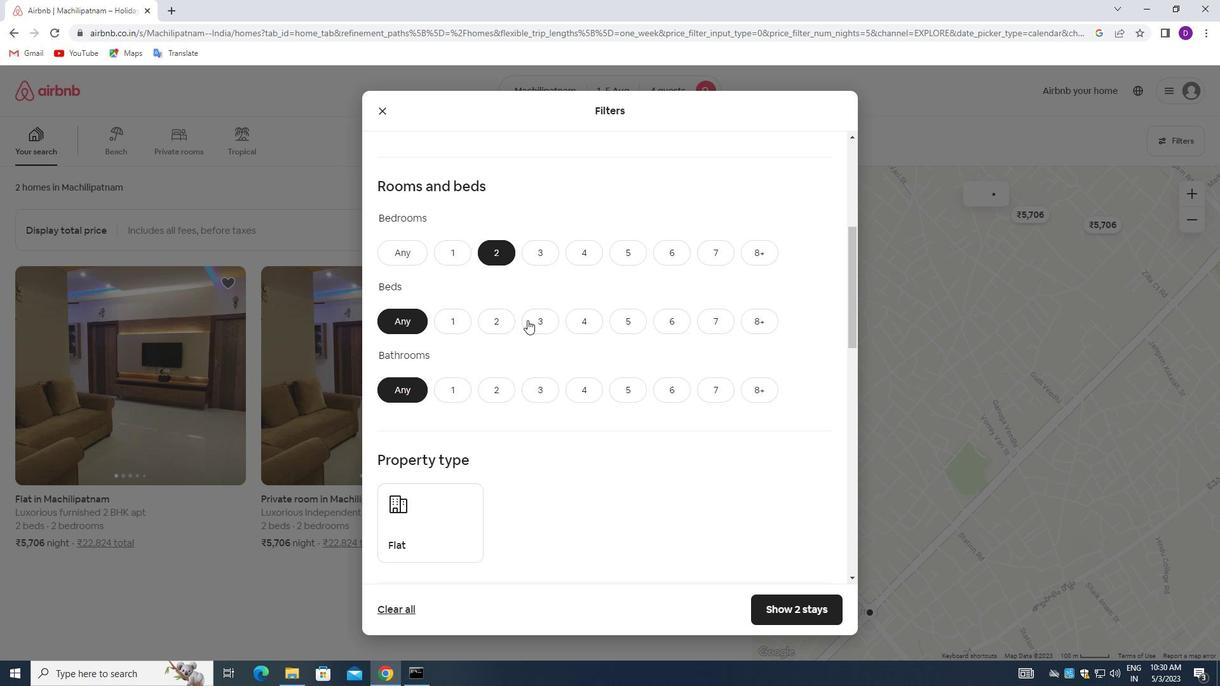 
Action: Mouse pressed left at (531, 320)
Screenshot: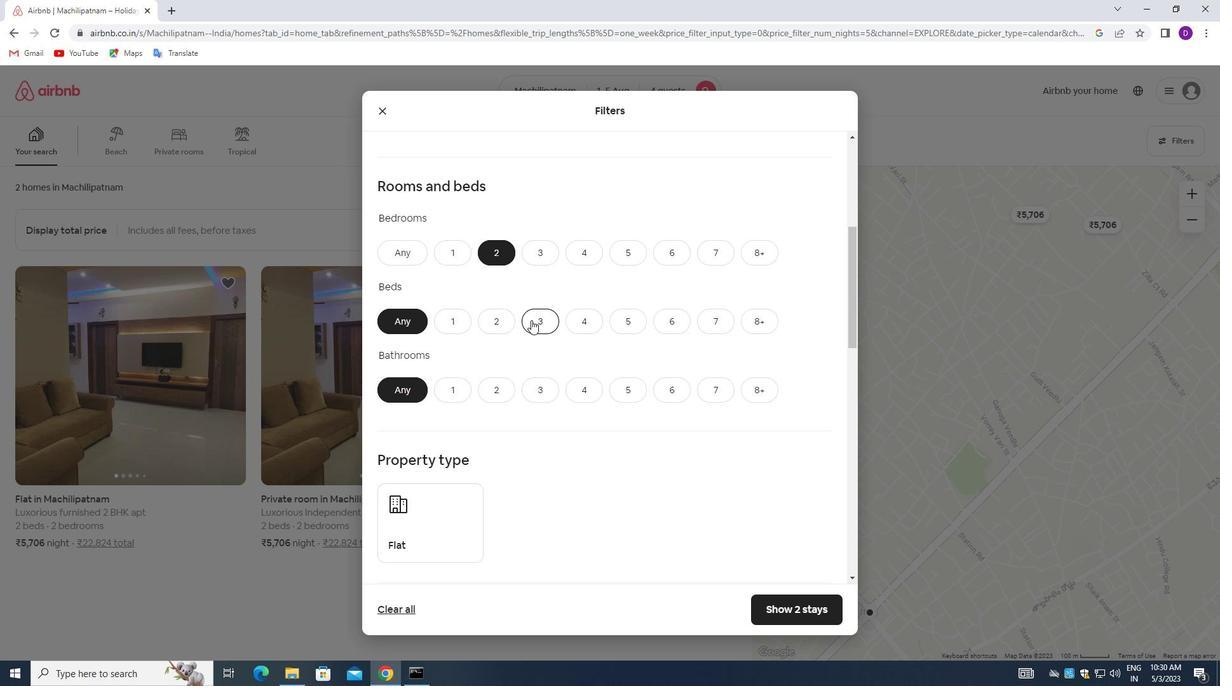 
Action: Mouse moved to (489, 387)
Screenshot: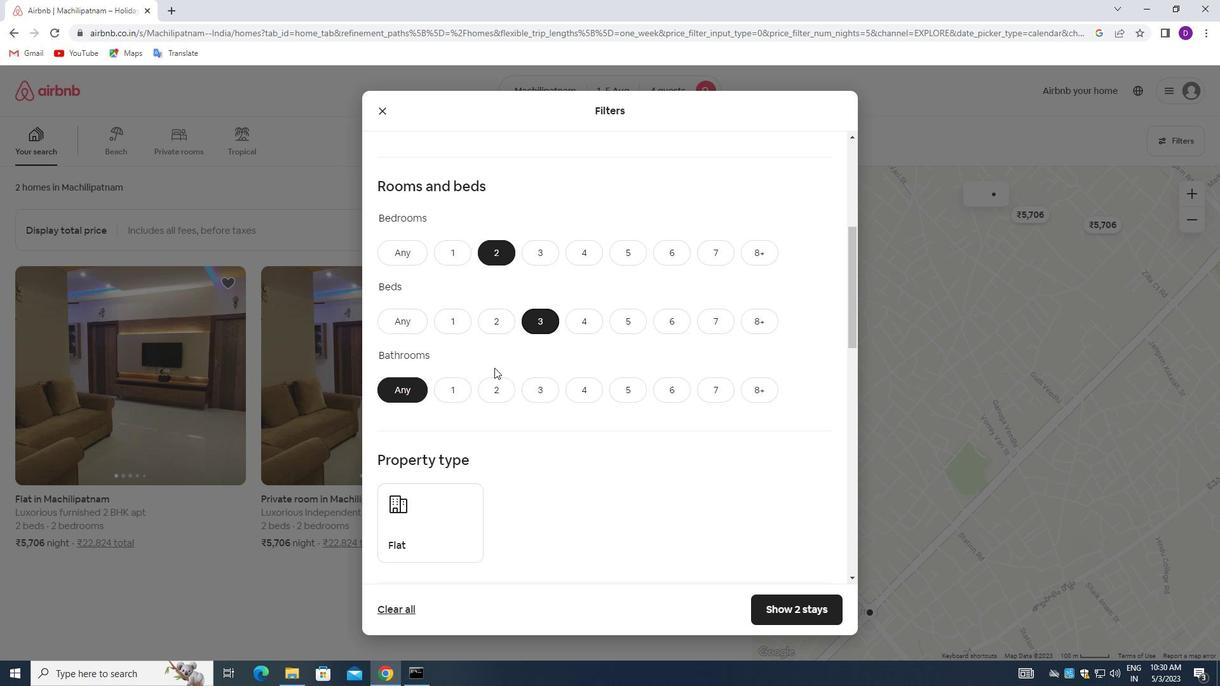 
Action: Mouse pressed left at (489, 387)
Screenshot: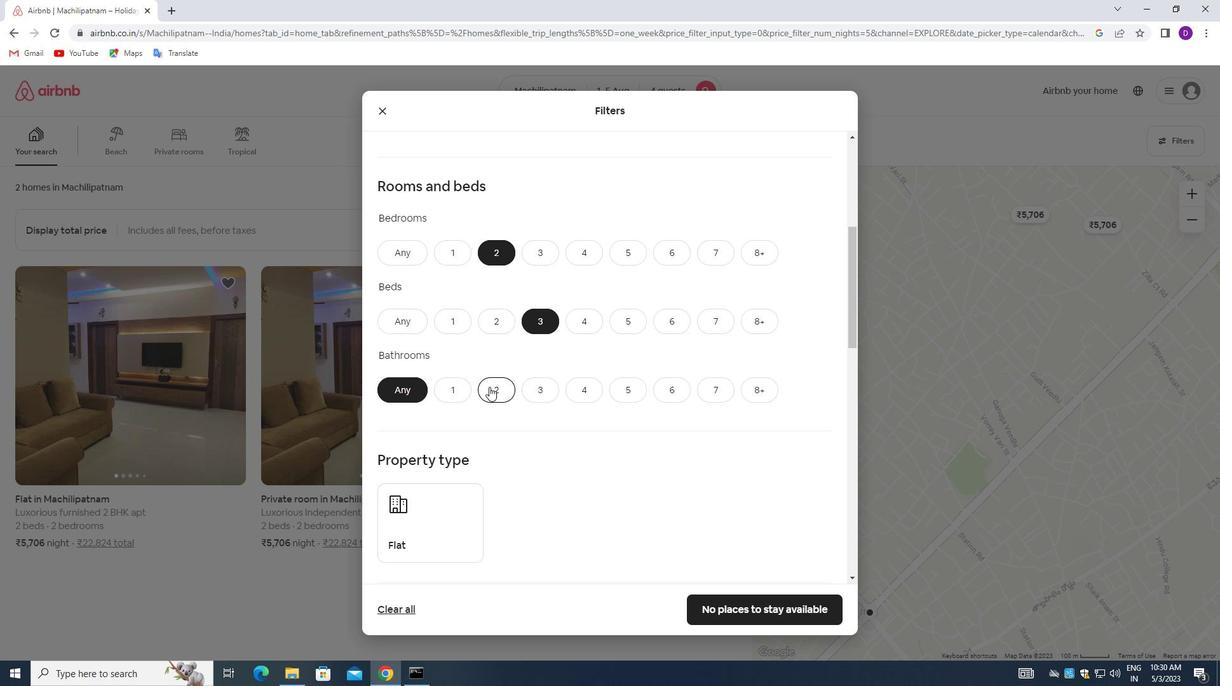 
Action: Mouse moved to (498, 350)
Screenshot: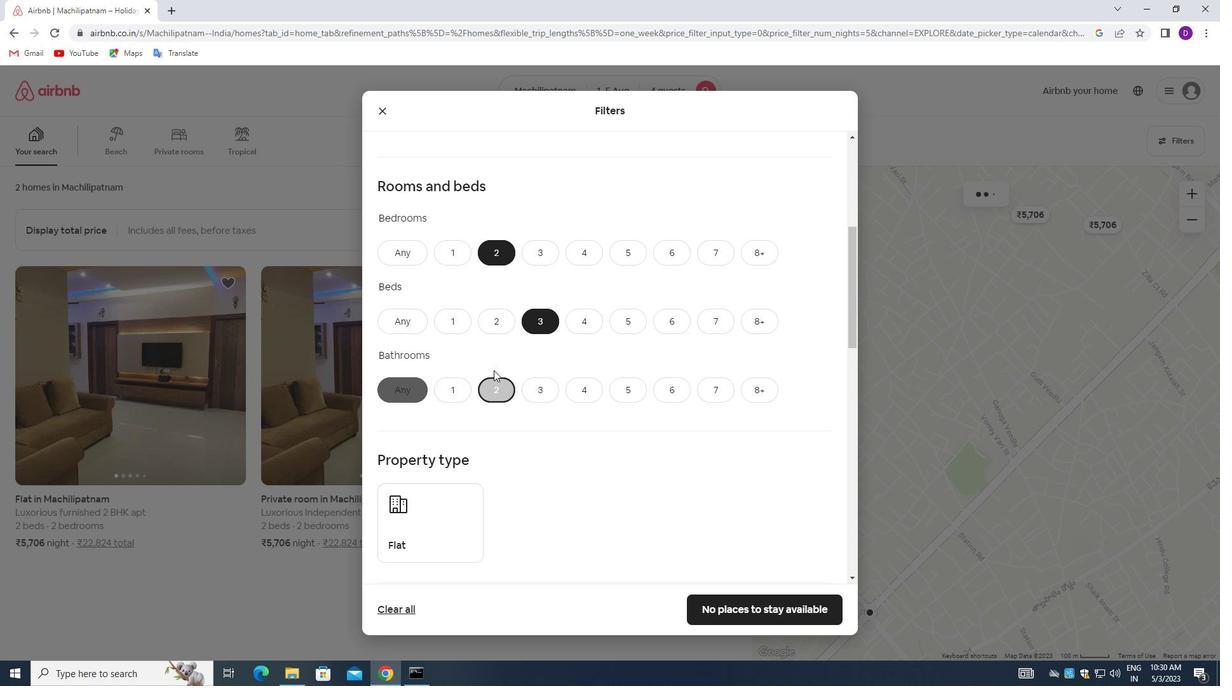 
Action: Mouse scrolled (498, 351) with delta (0, 0)
Screenshot: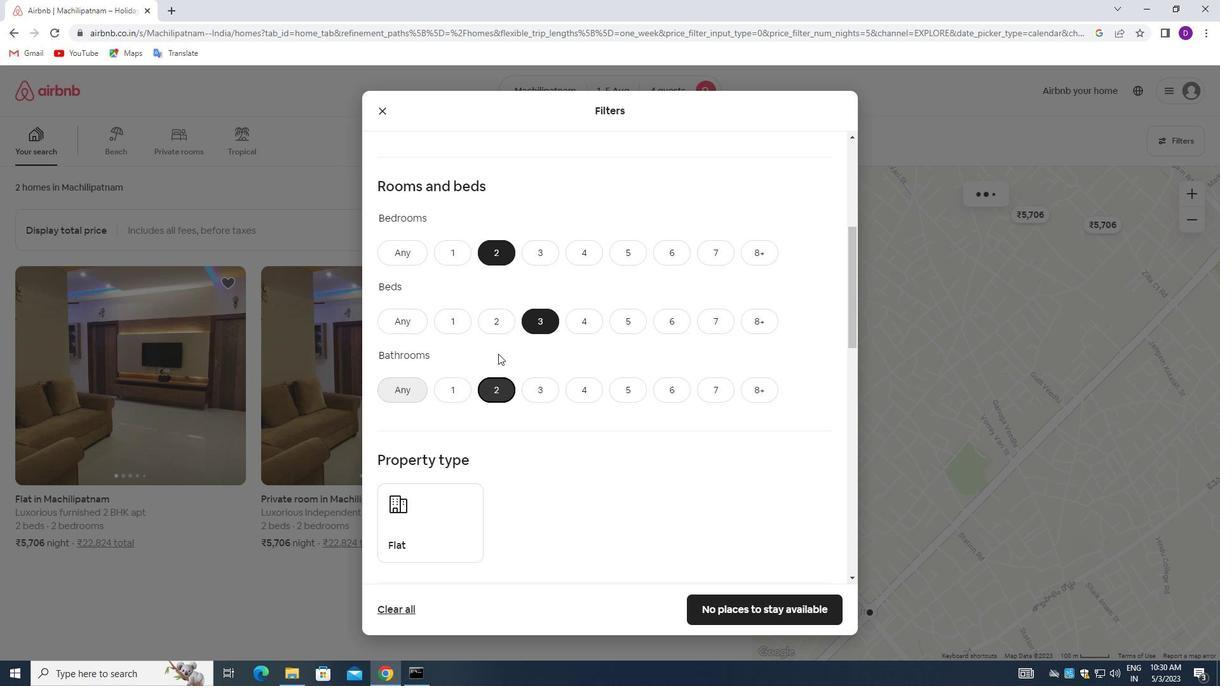 
Action: Mouse scrolled (498, 351) with delta (0, 0)
Screenshot: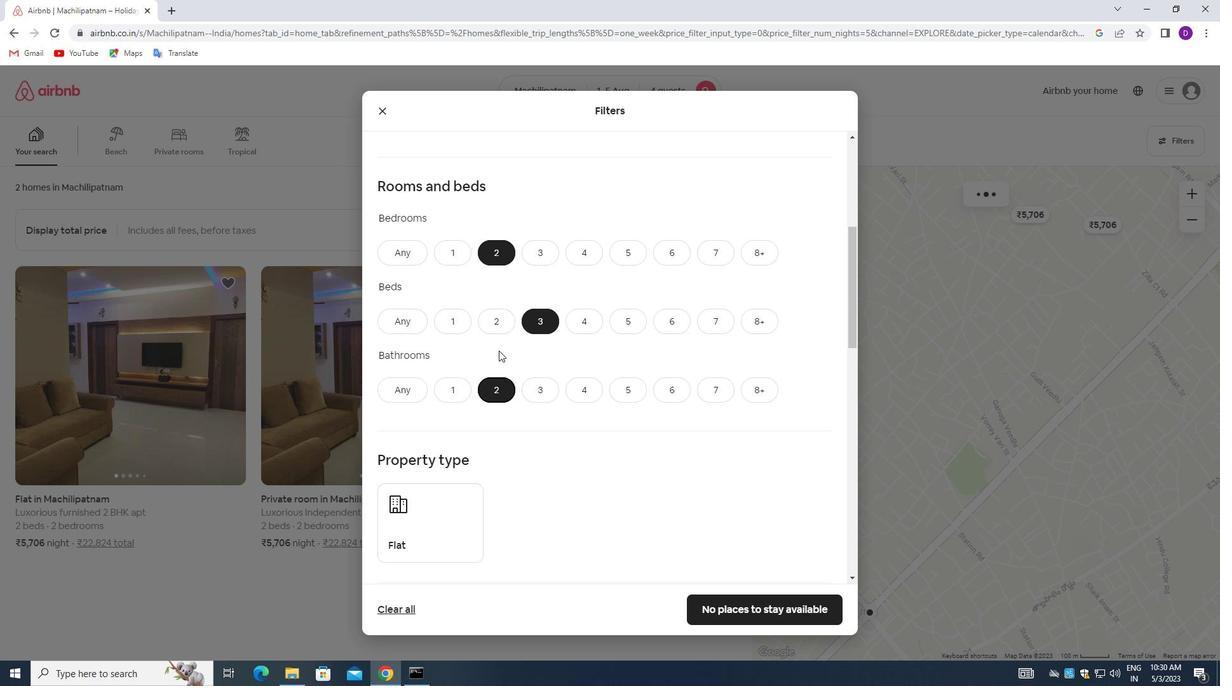 
Action: Mouse scrolled (498, 351) with delta (0, 0)
Screenshot: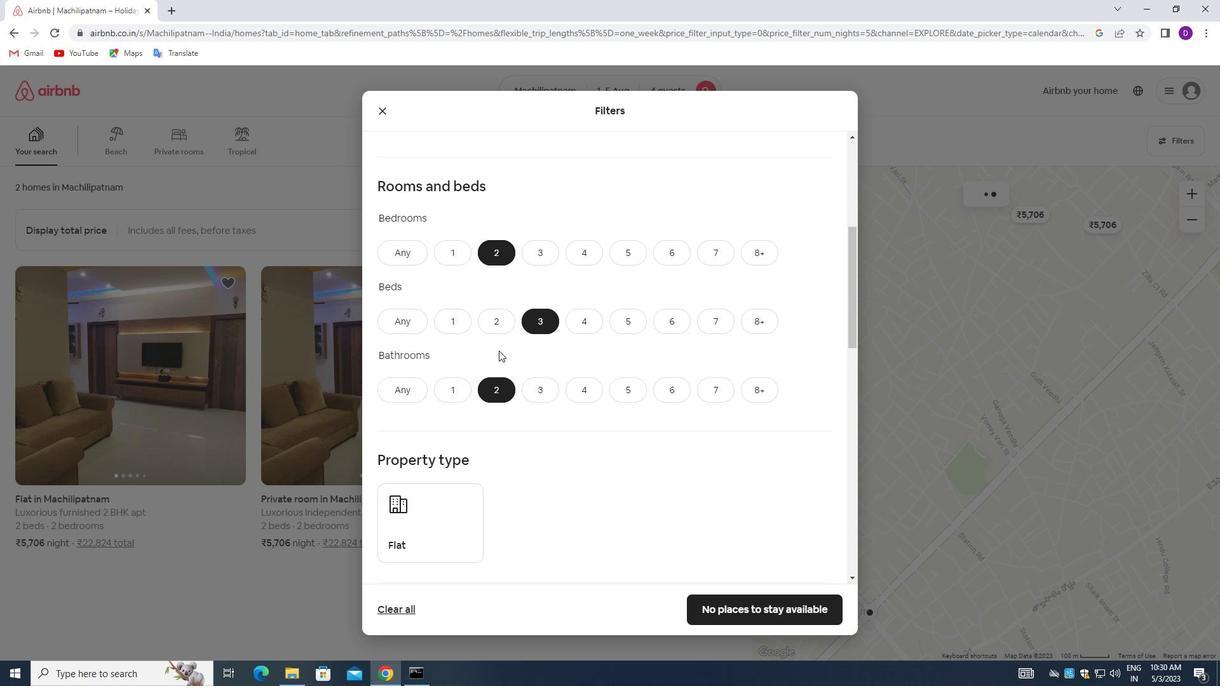 
Action: Mouse moved to (382, 230)
Screenshot: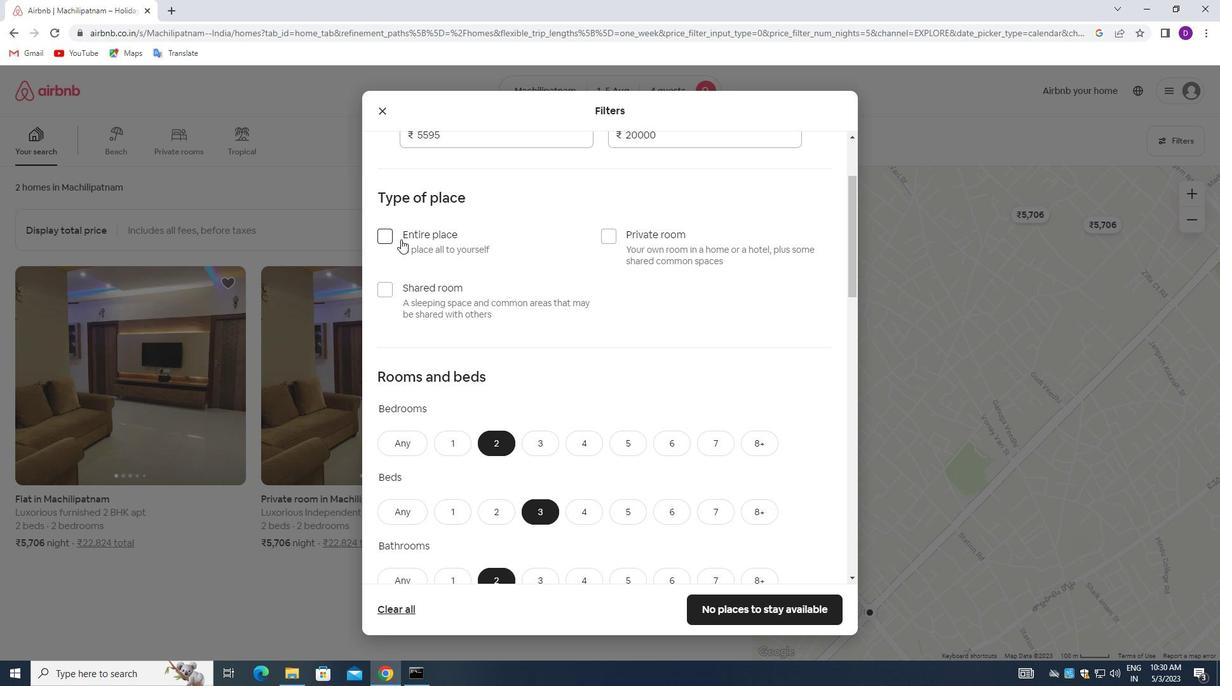 
Action: Mouse pressed left at (382, 230)
Screenshot: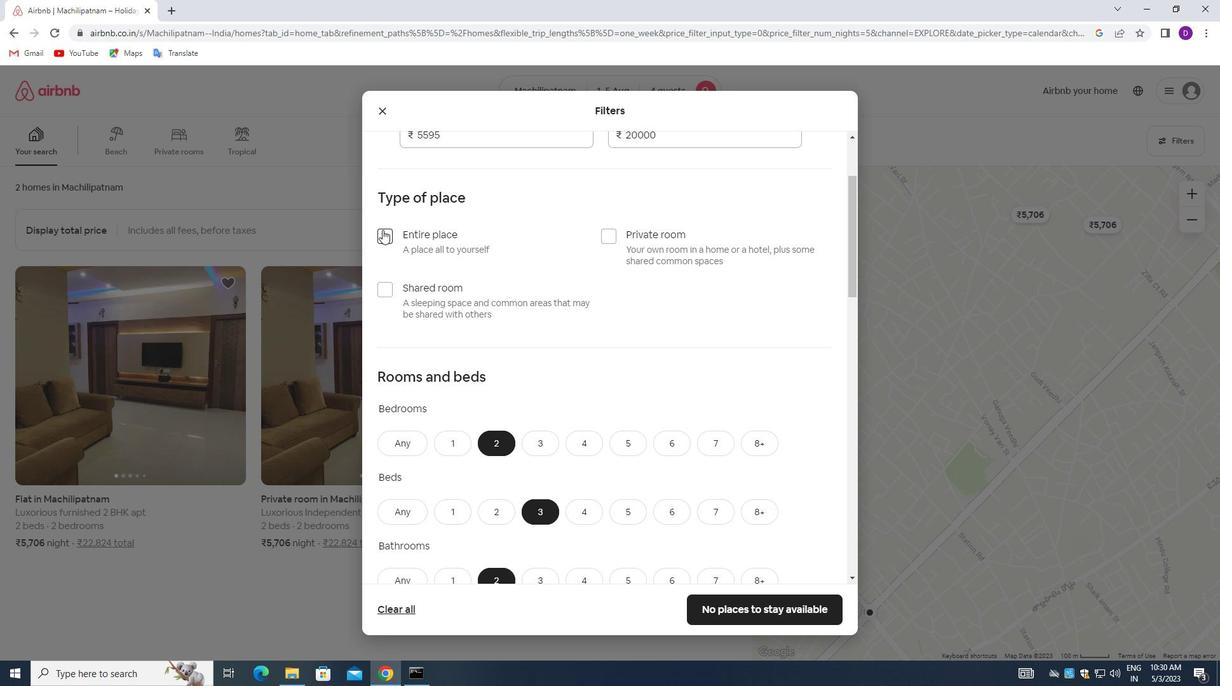 
Action: Mouse moved to (514, 328)
Screenshot: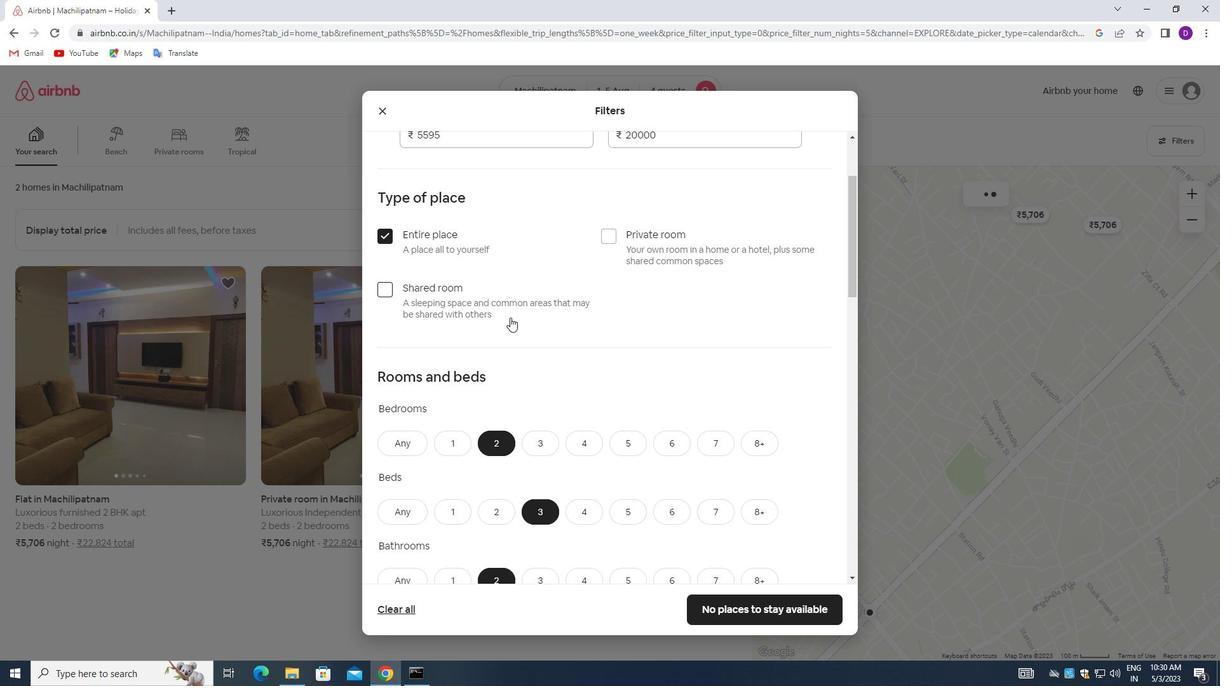 
Action: Mouse scrolled (514, 327) with delta (0, 0)
Screenshot: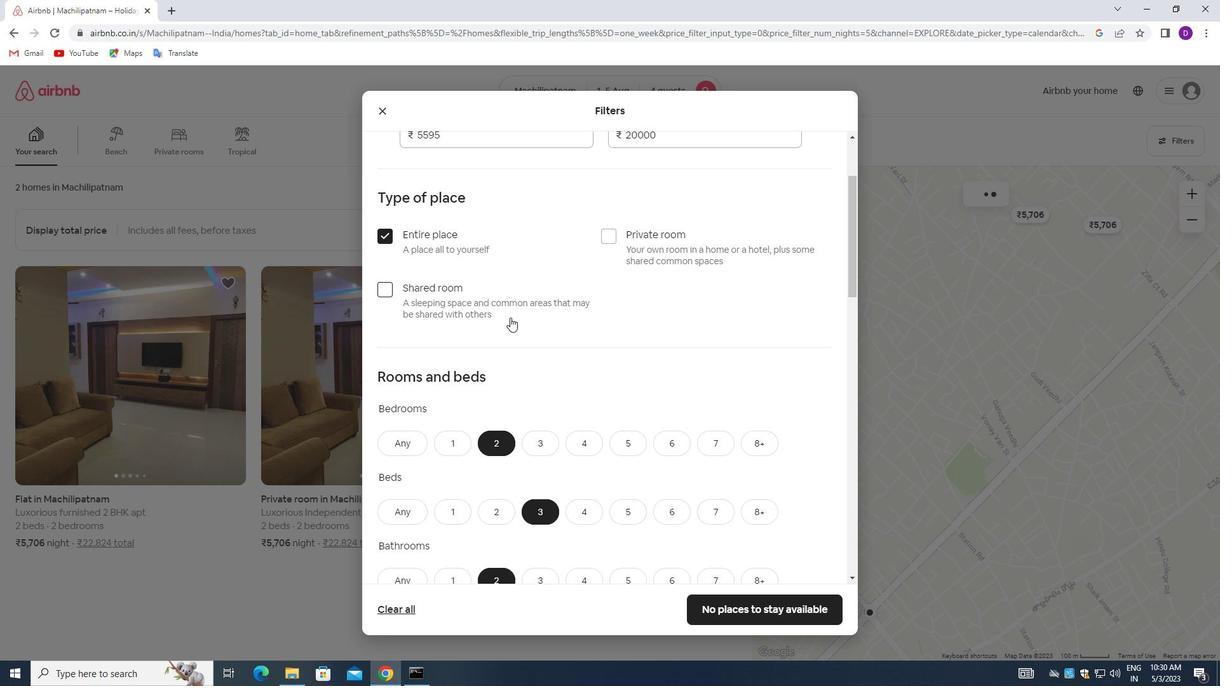 
Action: Mouse moved to (516, 335)
Screenshot: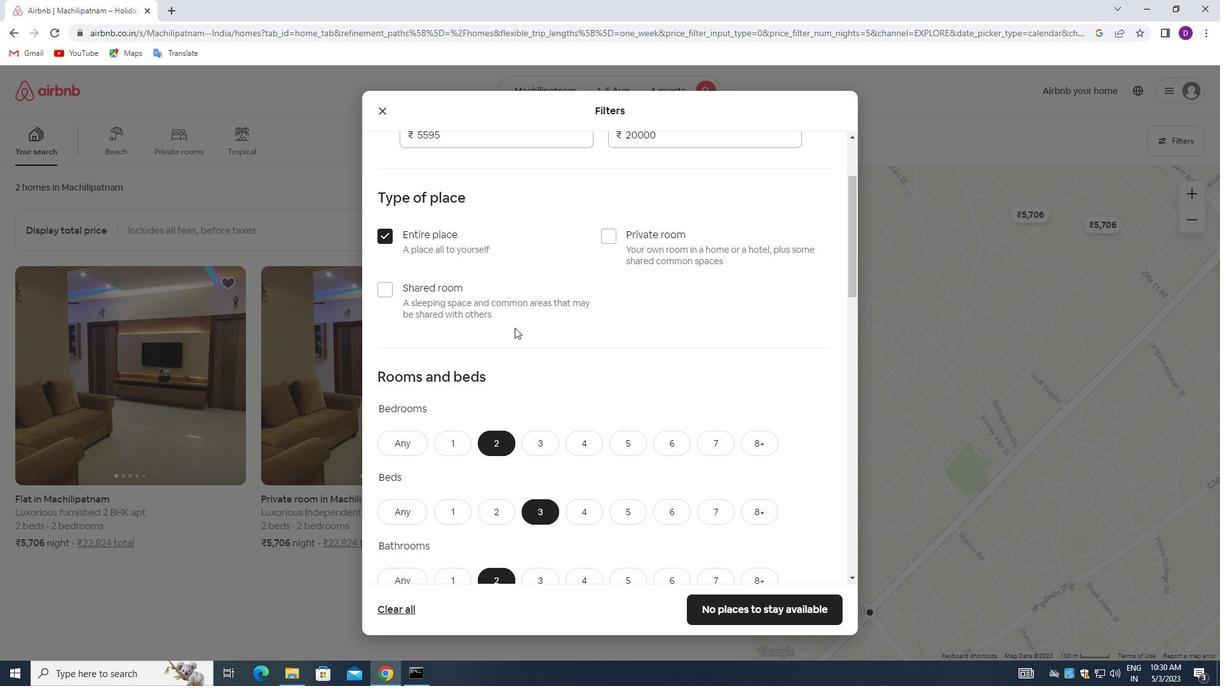
Action: Mouse scrolled (516, 334) with delta (0, 0)
Screenshot: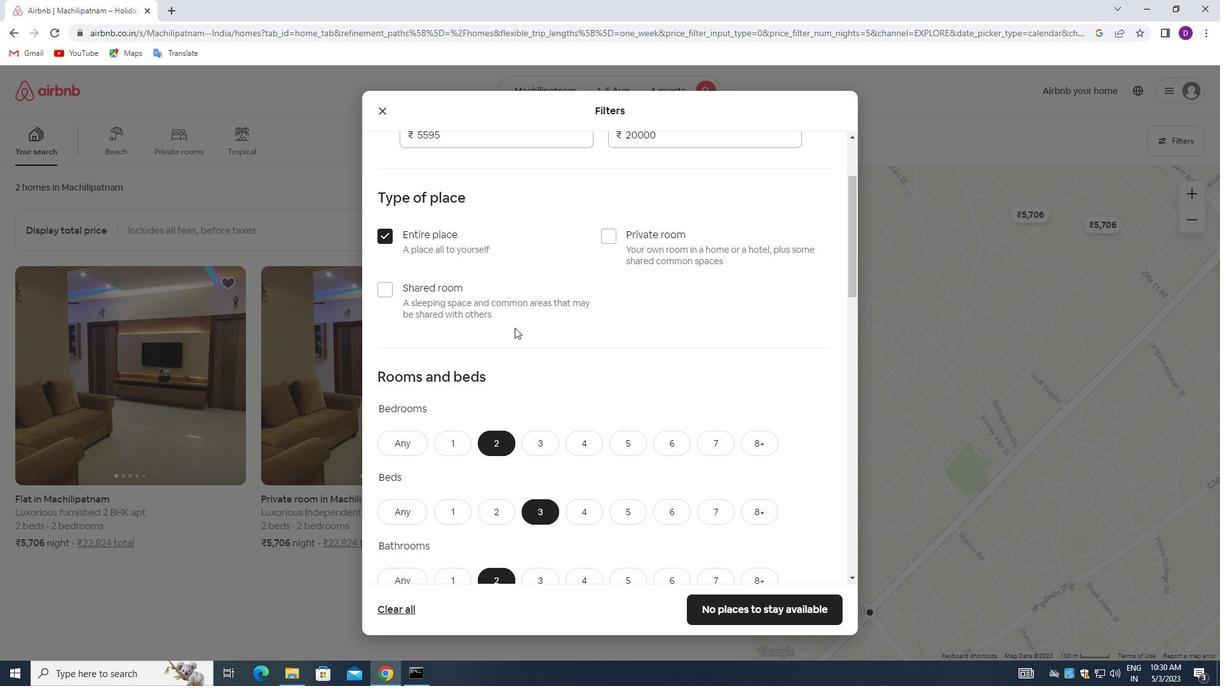 
Action: Mouse moved to (519, 348)
Screenshot: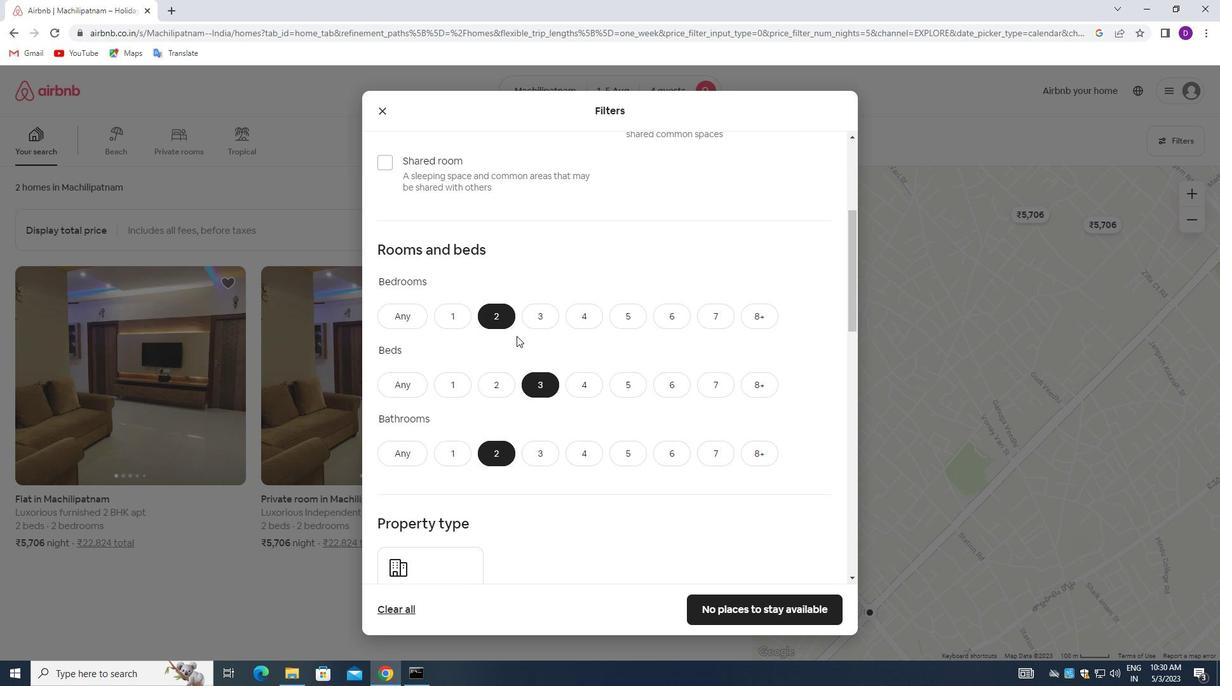 
Action: Mouse scrolled (519, 347) with delta (0, 0)
Screenshot: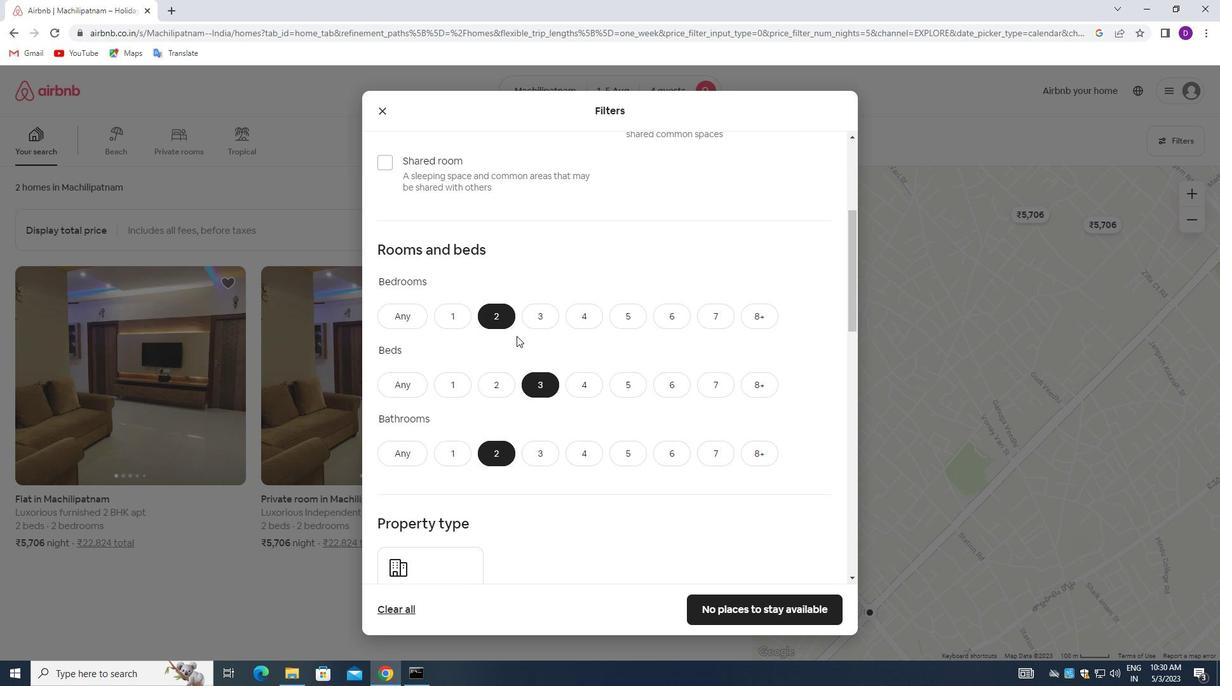 
Action: Mouse moved to (519, 350)
Screenshot: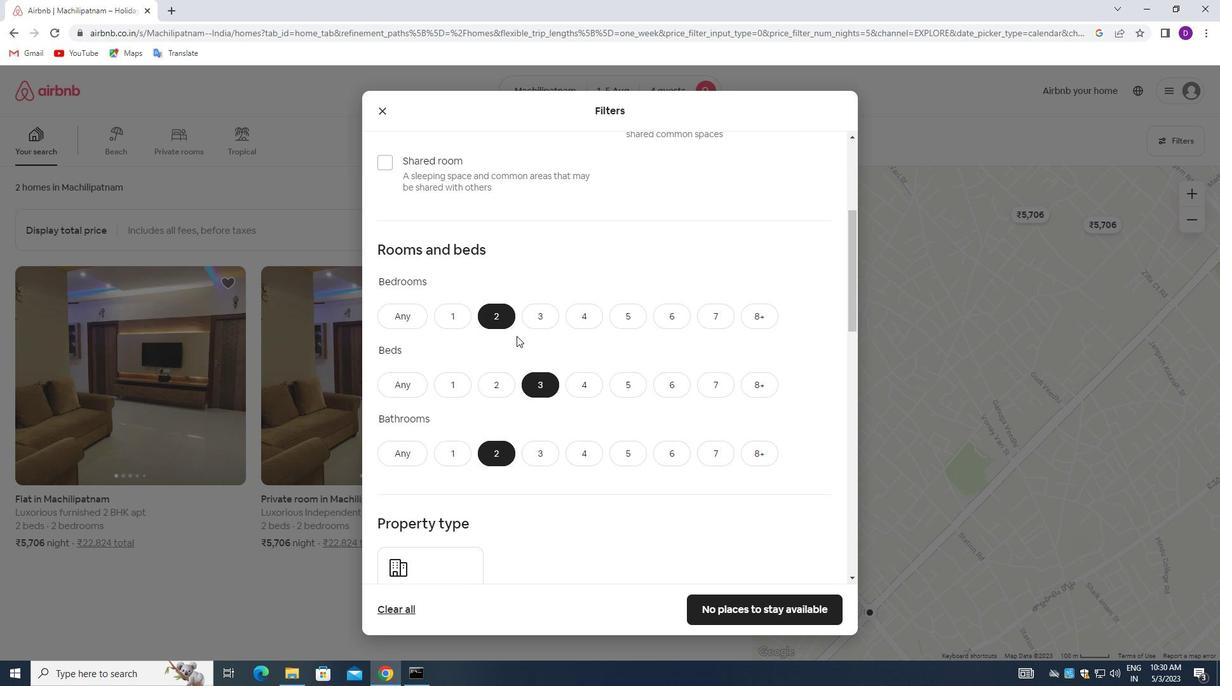 
Action: Mouse scrolled (519, 349) with delta (0, 0)
Screenshot: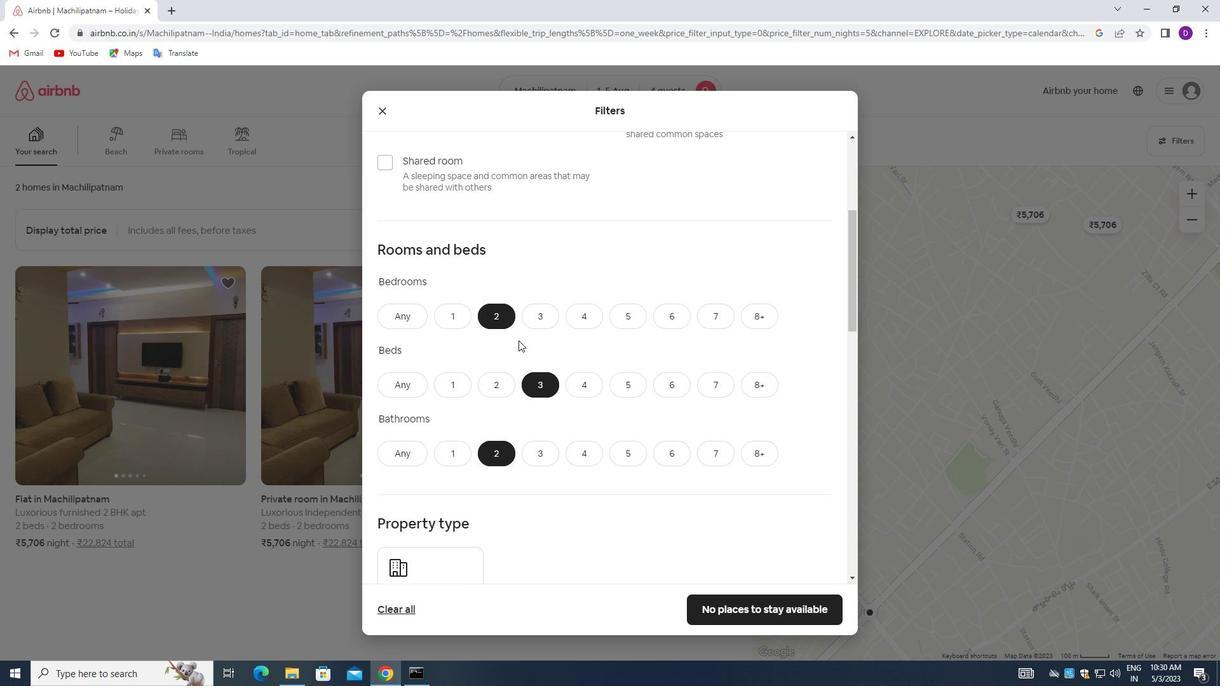 
Action: Mouse moved to (517, 350)
Screenshot: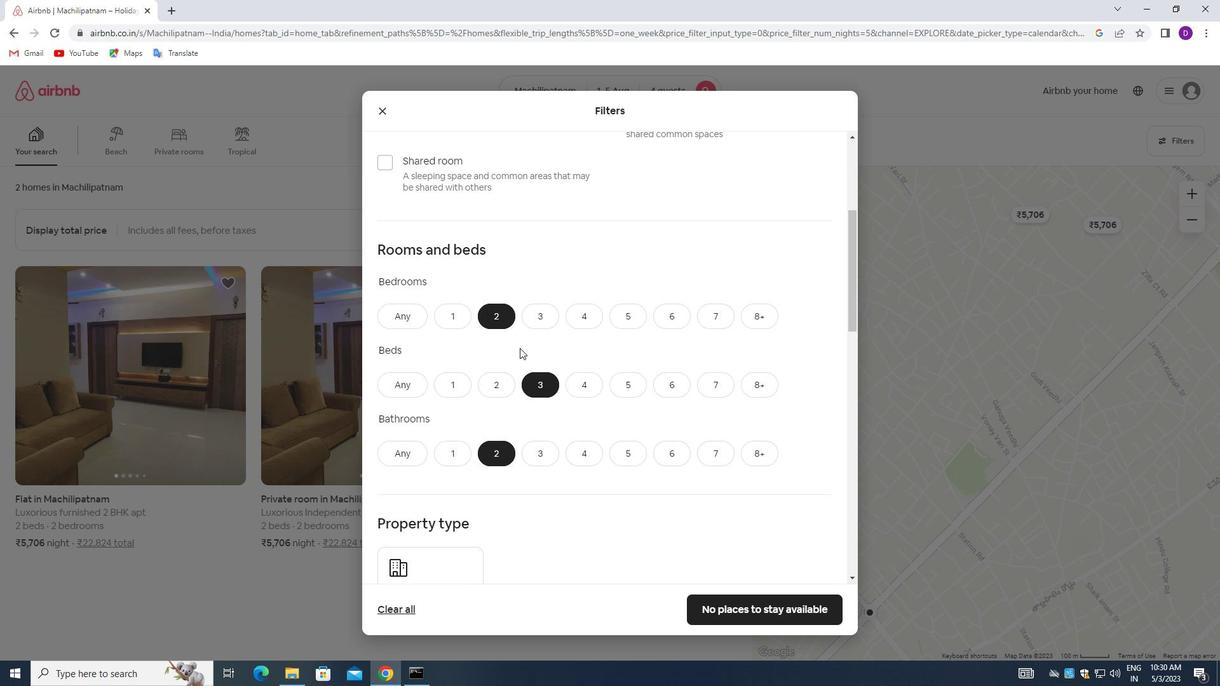 
Action: Mouse scrolled (517, 350) with delta (0, 0)
Screenshot: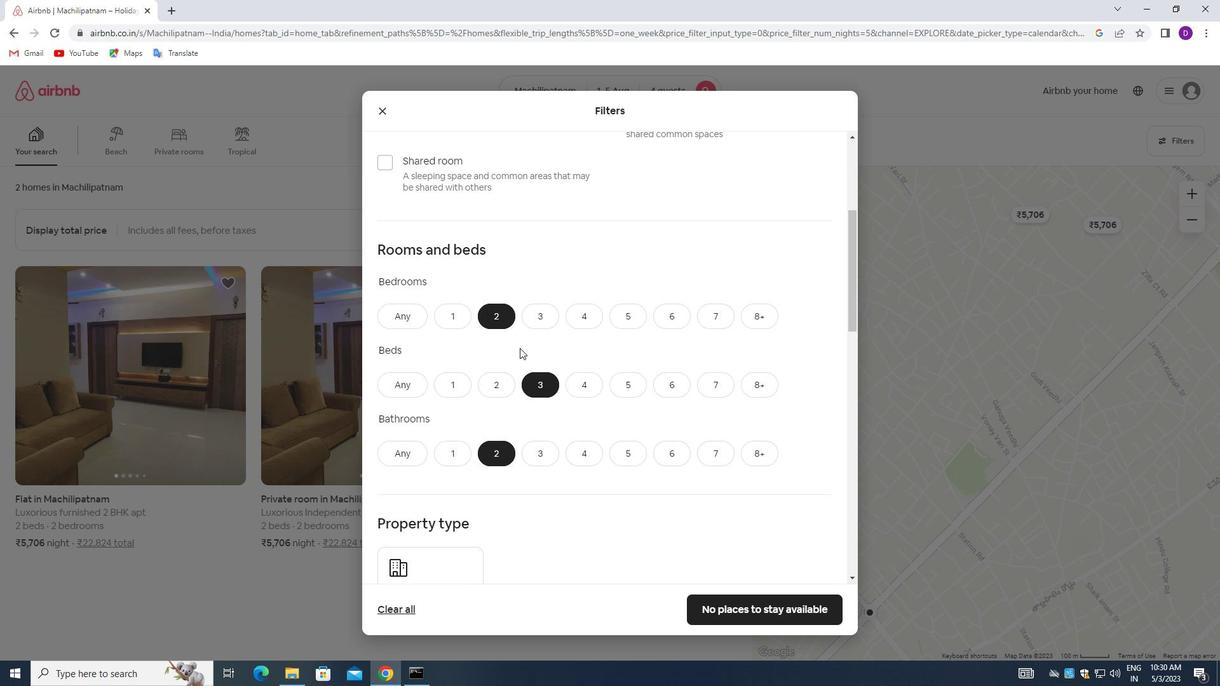 
Action: Mouse moved to (517, 361)
Screenshot: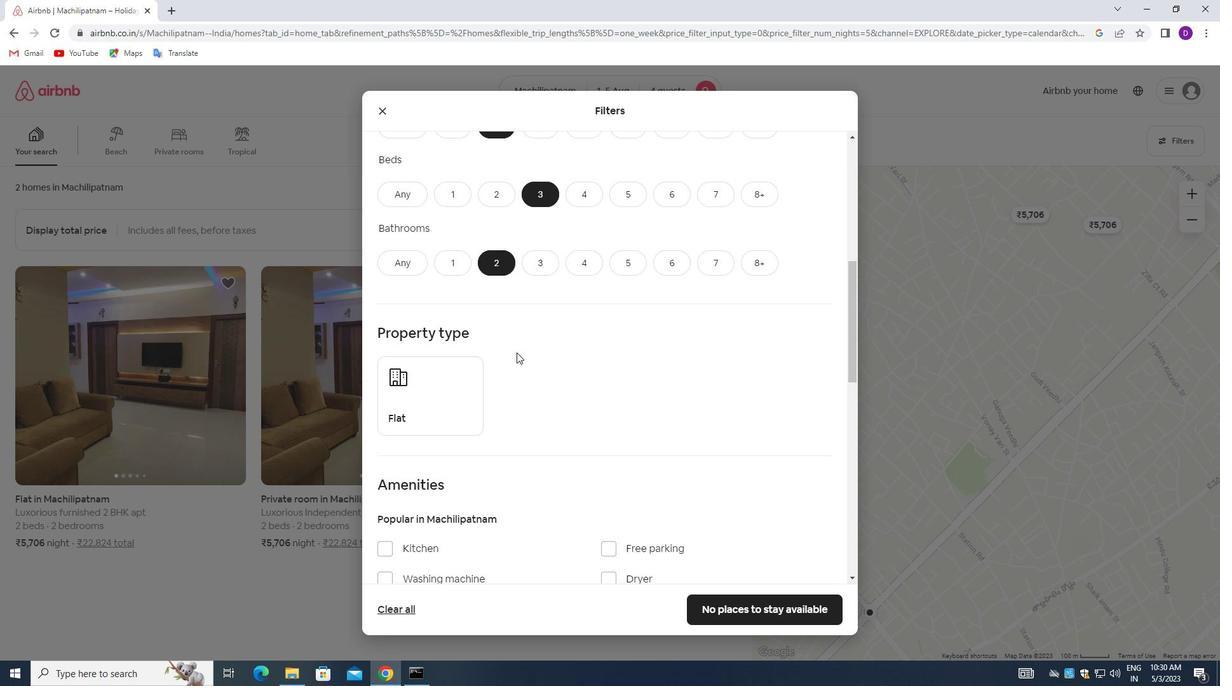 
Action: Mouse scrolled (517, 360) with delta (0, 0)
Screenshot: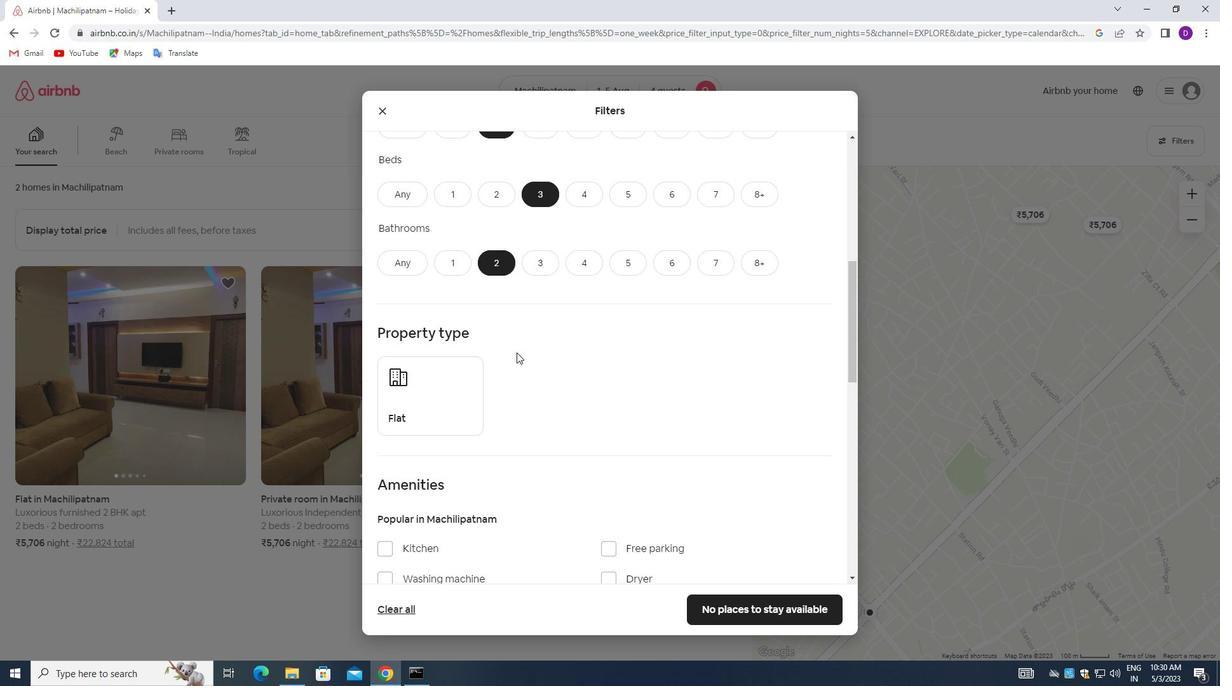 
Action: Mouse moved to (451, 329)
Screenshot: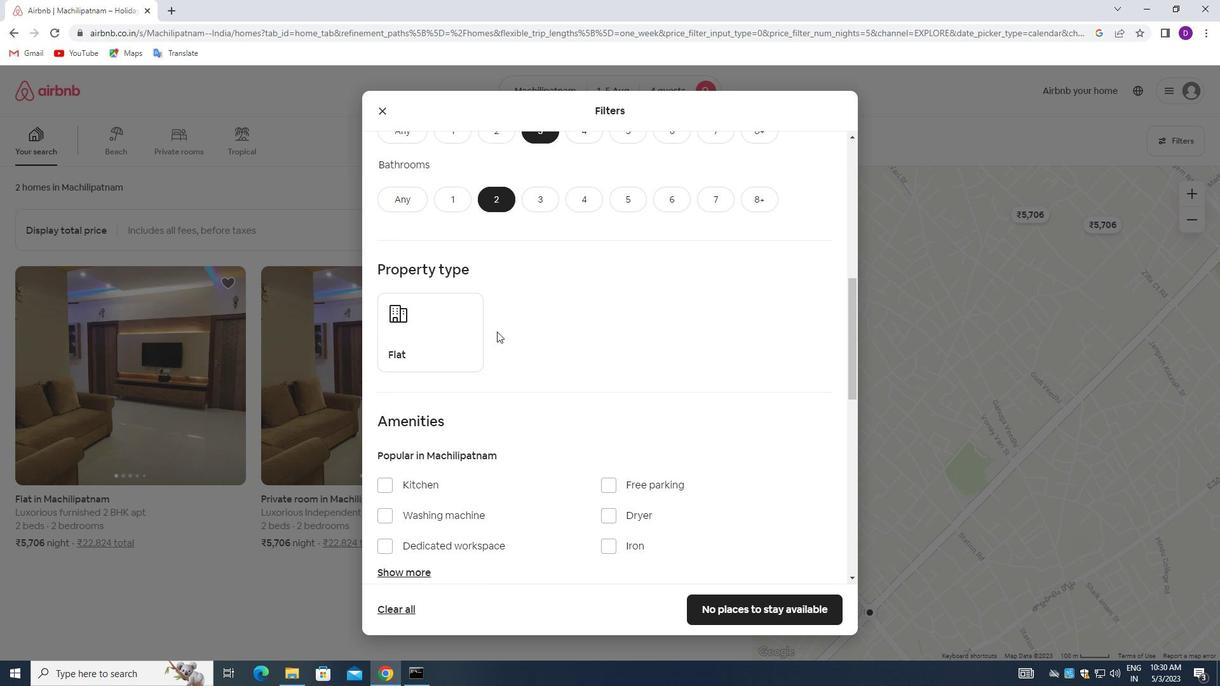 
Action: Mouse pressed left at (451, 329)
Screenshot: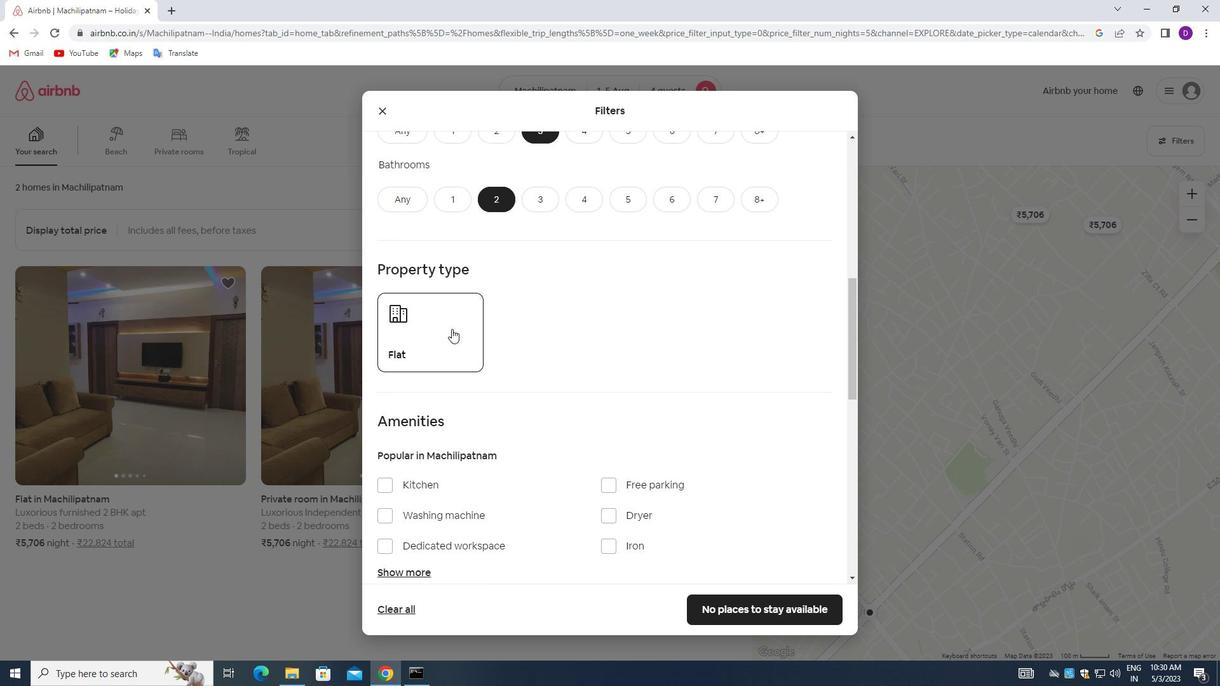
Action: Mouse moved to (590, 504)
Screenshot: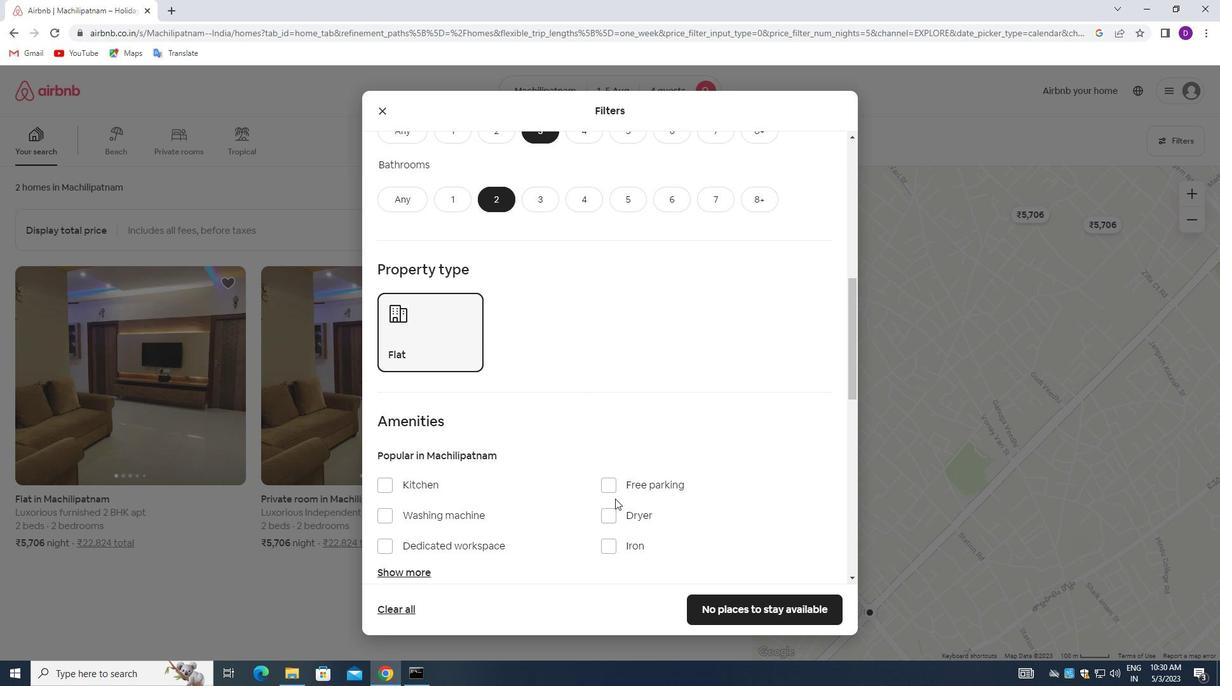 
Action: Mouse scrolled (590, 503) with delta (0, 0)
Screenshot: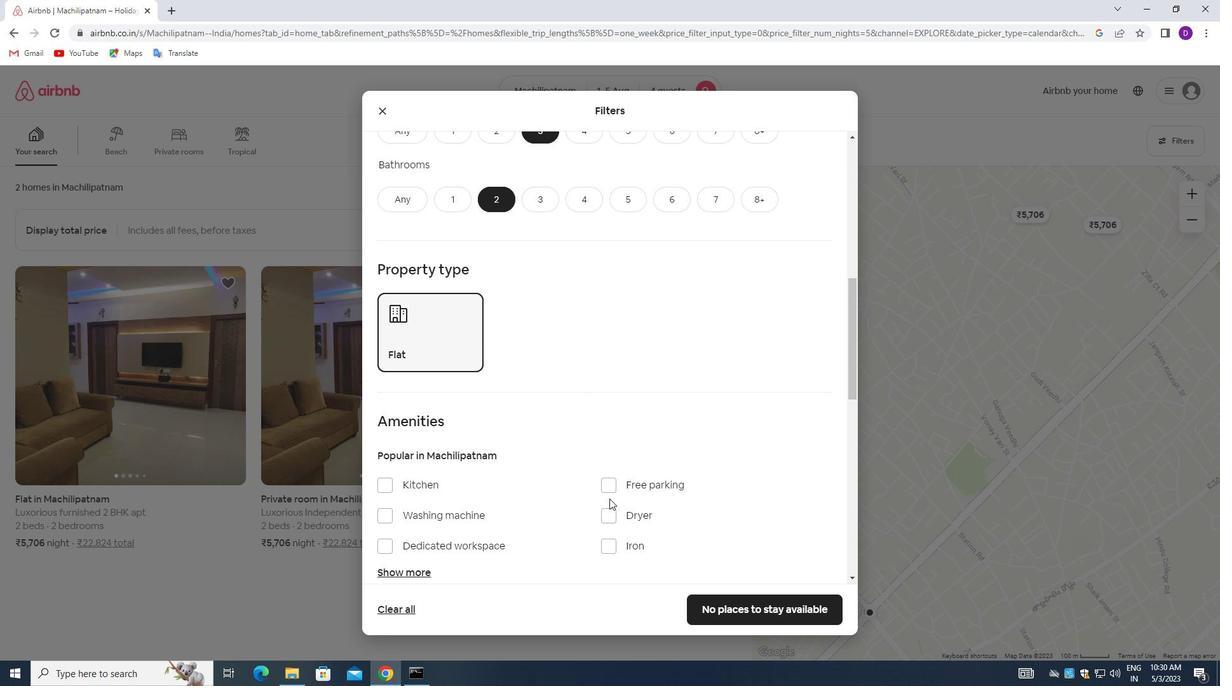 
Action: Mouse moved to (618, 498)
Screenshot: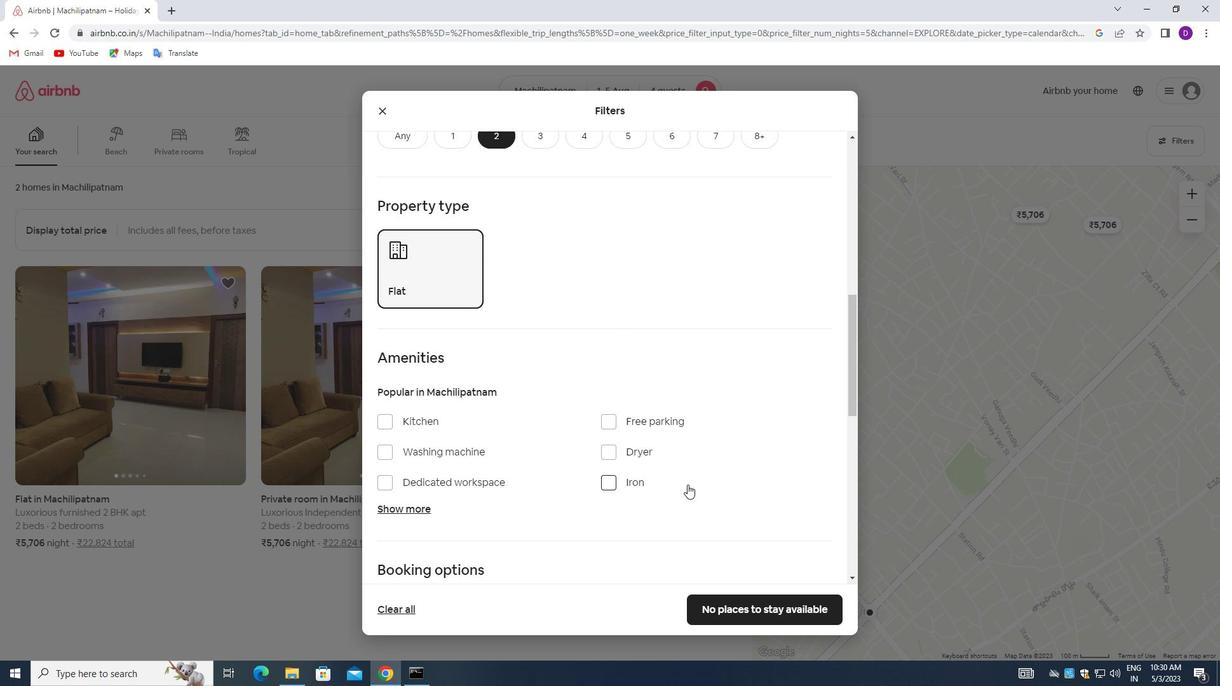 
Action: Mouse scrolled (618, 497) with delta (0, 0)
Screenshot: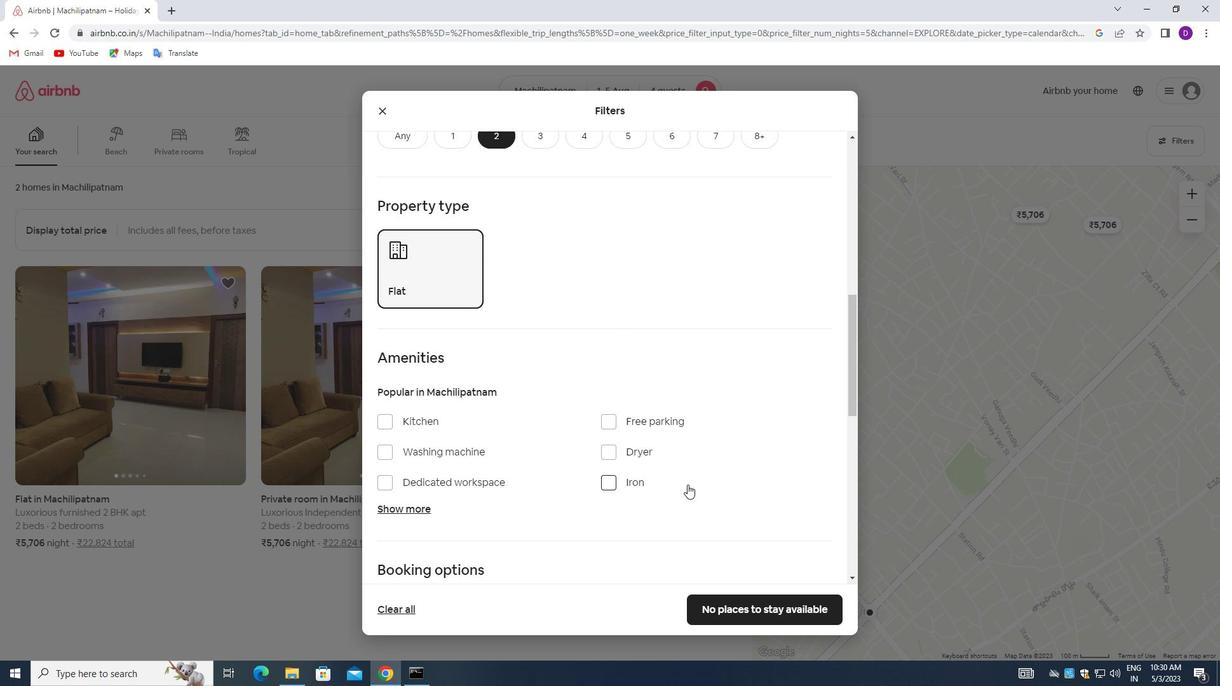 
Action: Mouse moved to (601, 494)
Screenshot: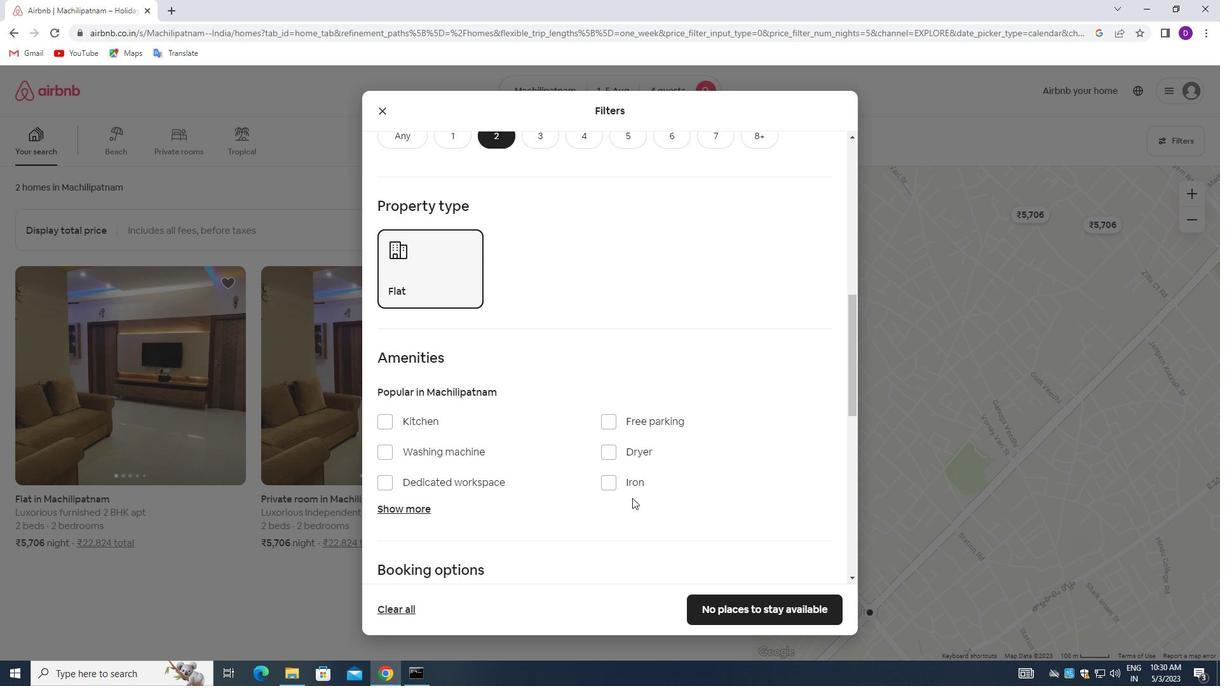 
Action: Mouse scrolled (601, 493) with delta (0, 0)
Screenshot: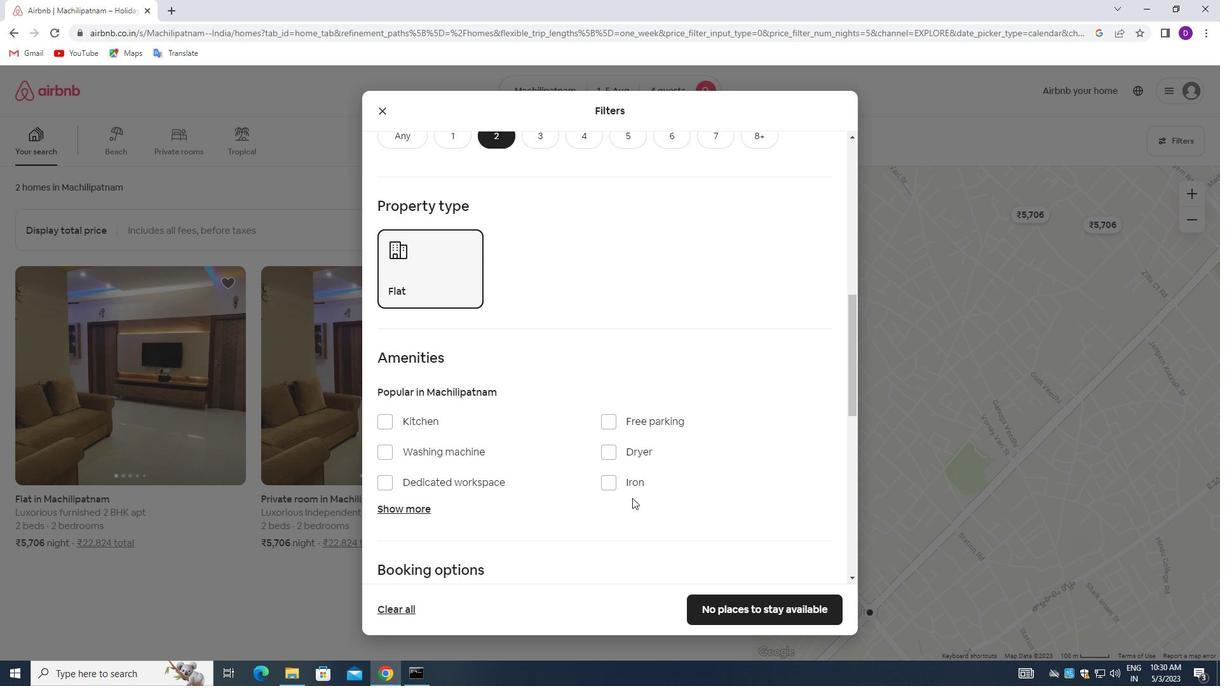 
Action: Mouse moved to (637, 450)
Screenshot: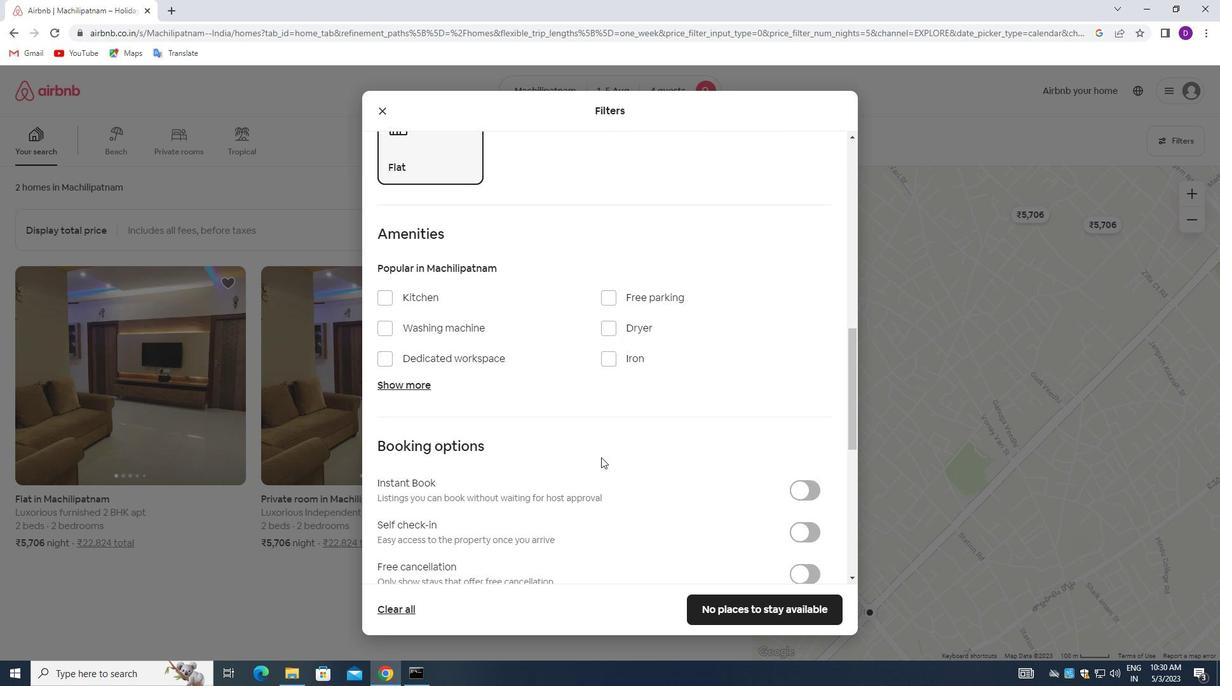 
Action: Mouse scrolled (637, 449) with delta (0, 0)
Screenshot: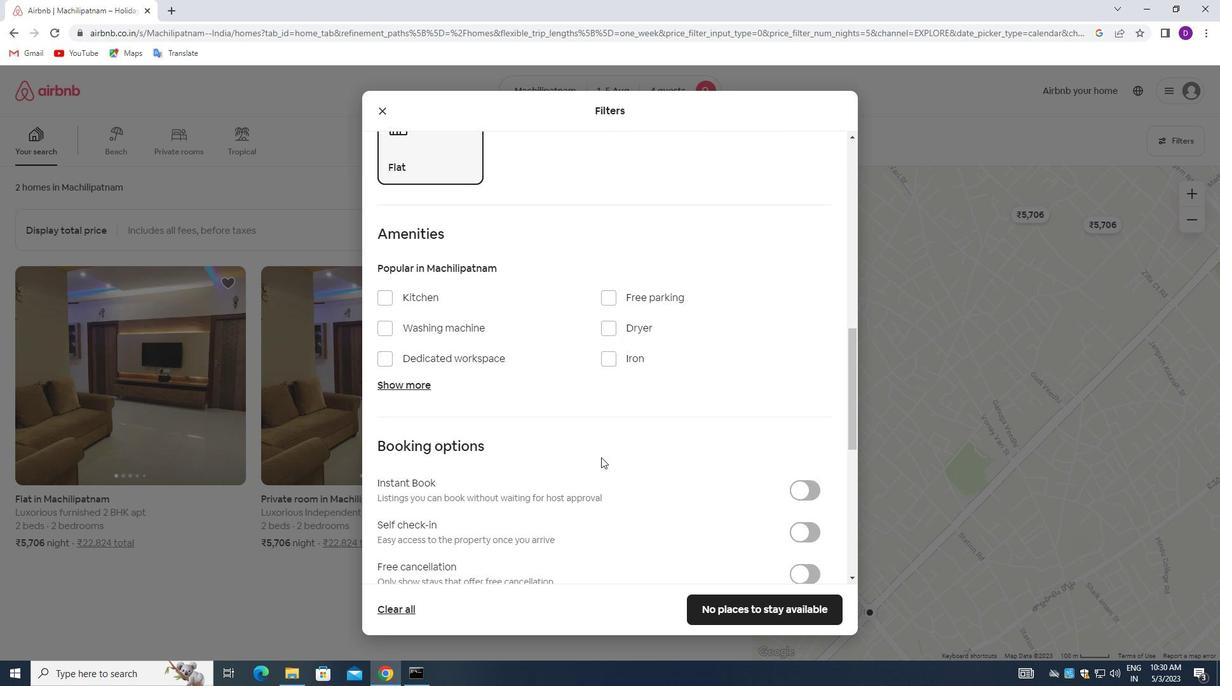 
Action: Mouse moved to (638, 450)
Screenshot: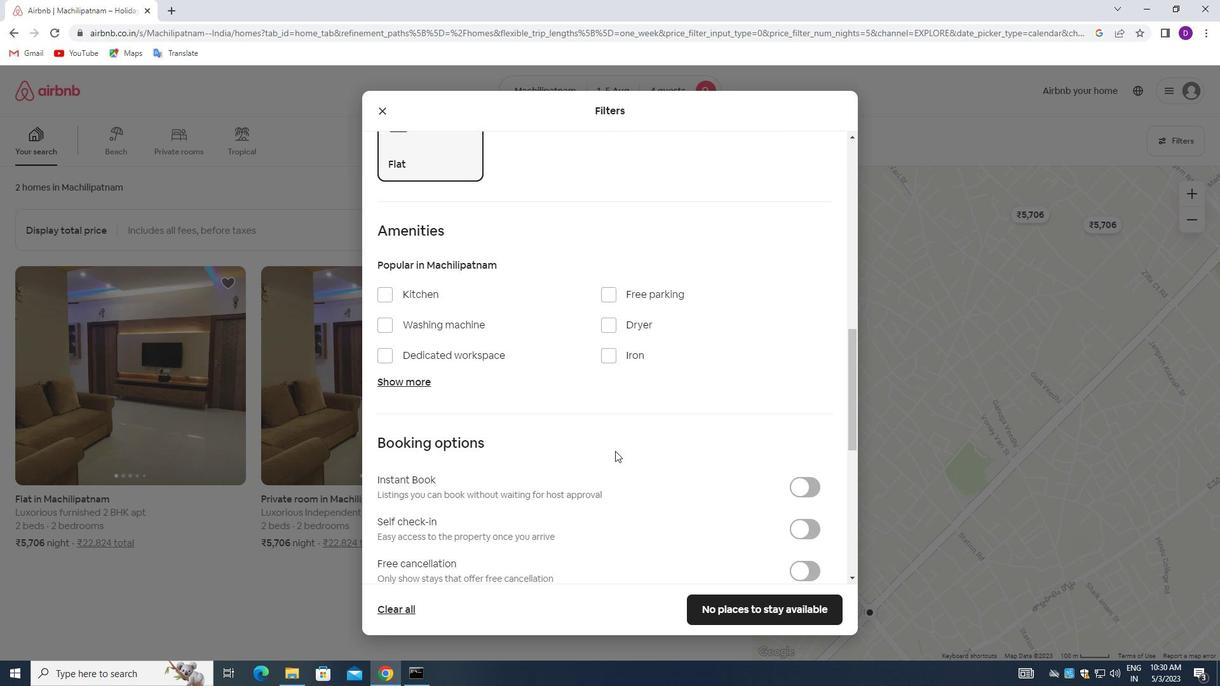 
Action: Mouse scrolled (638, 449) with delta (0, 0)
Screenshot: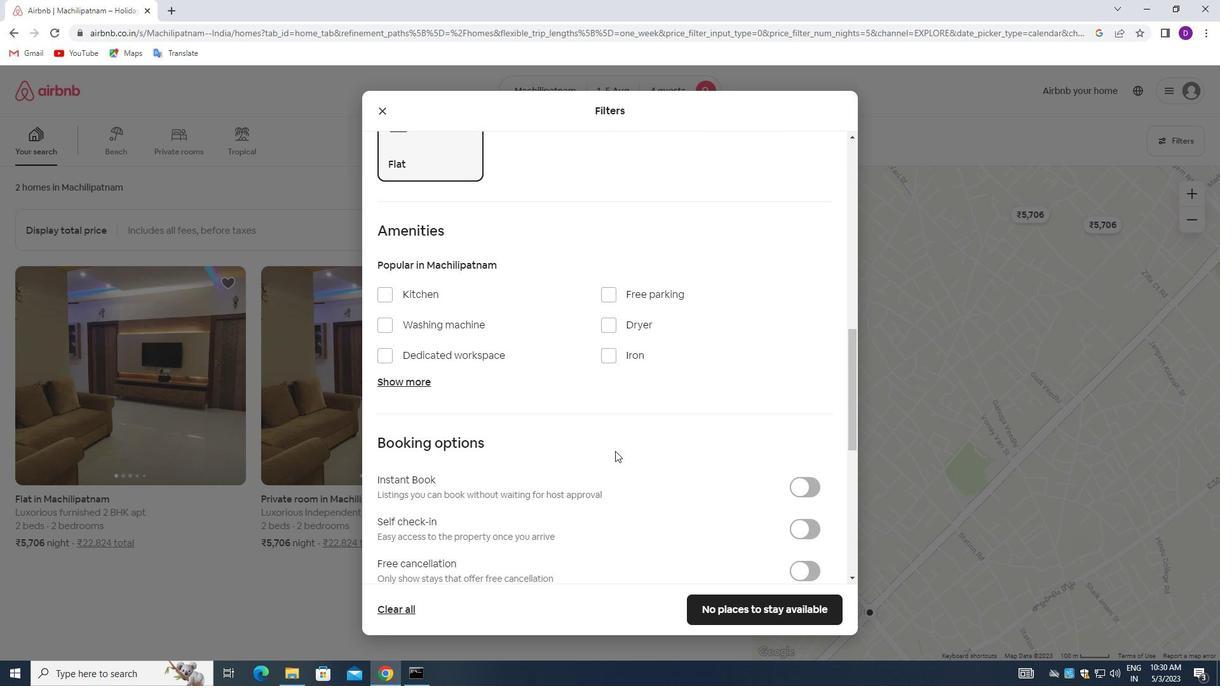 
Action: Mouse moved to (638, 450)
Screenshot: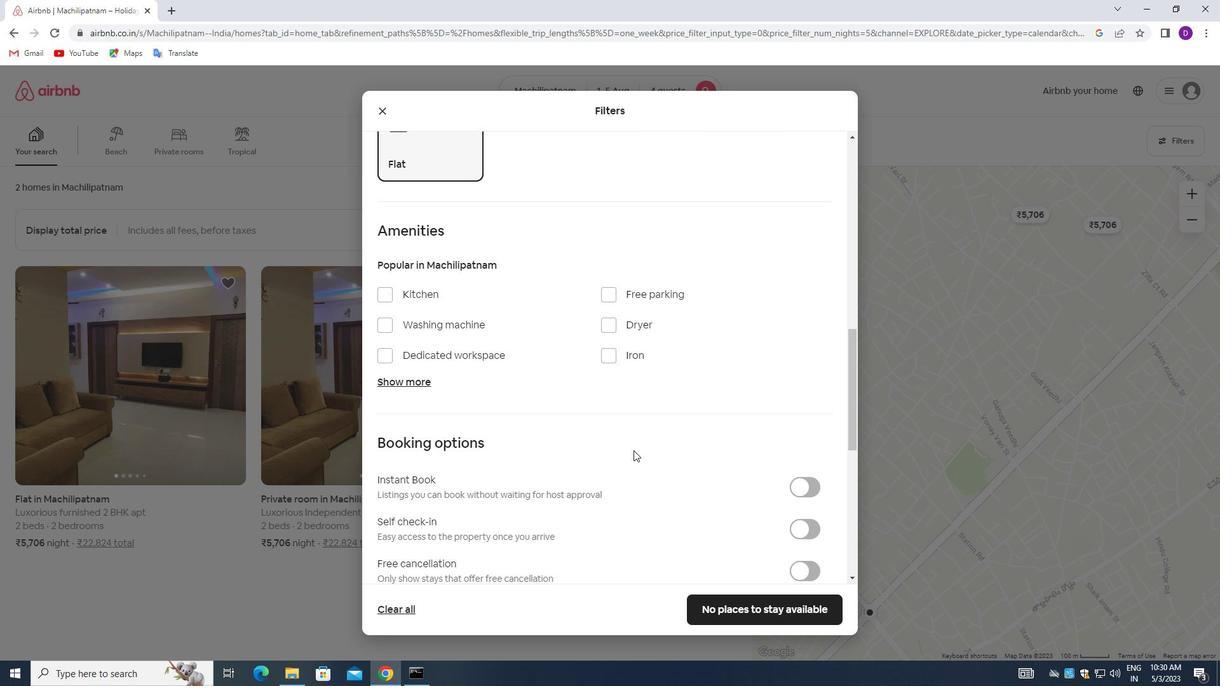 
Action: Mouse scrolled (638, 449) with delta (0, 0)
Screenshot: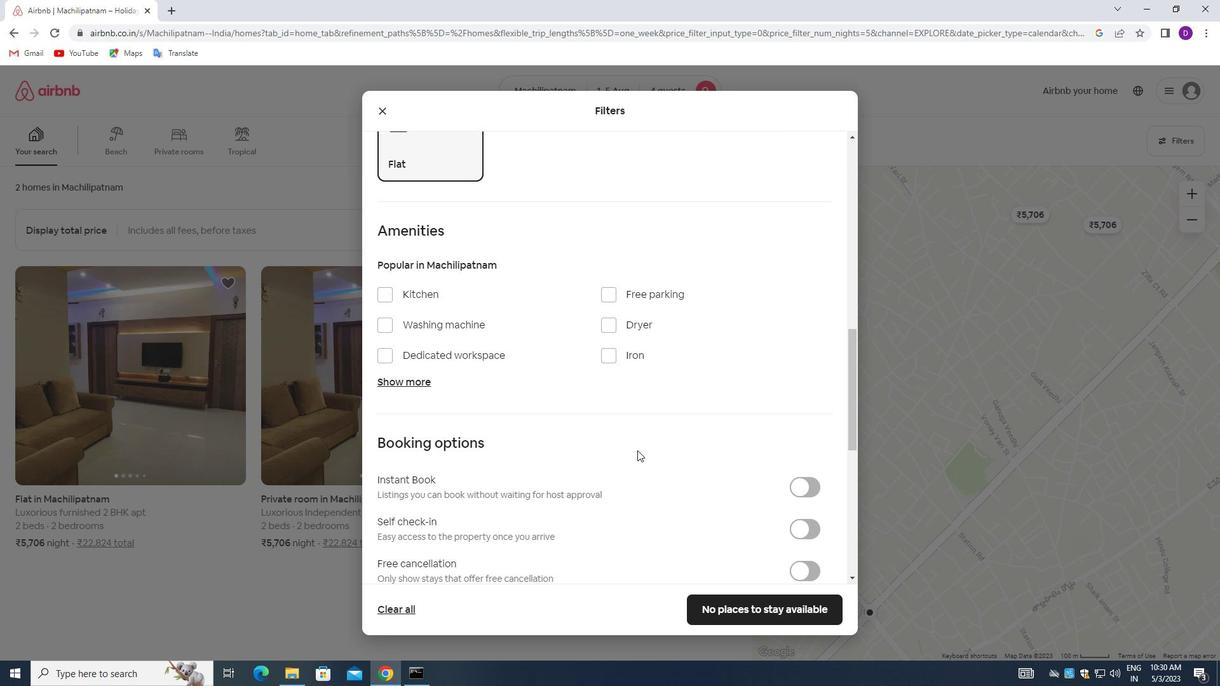 
Action: Mouse moved to (798, 340)
Screenshot: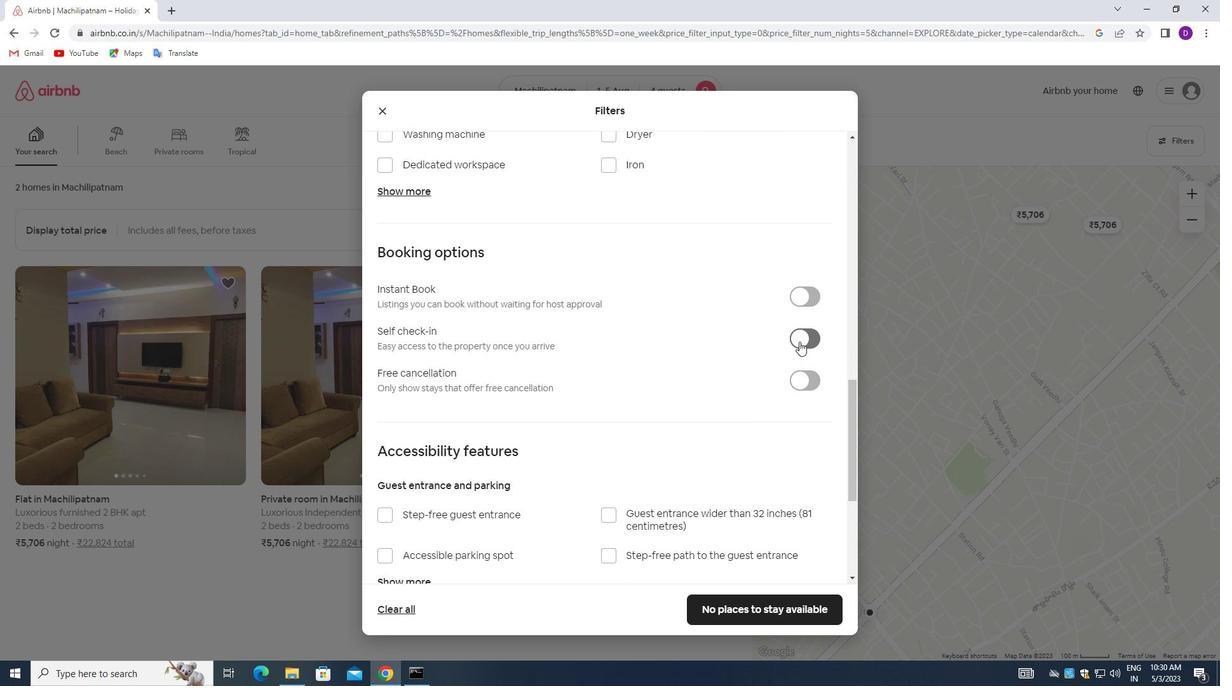 
Action: Mouse pressed left at (798, 340)
Screenshot: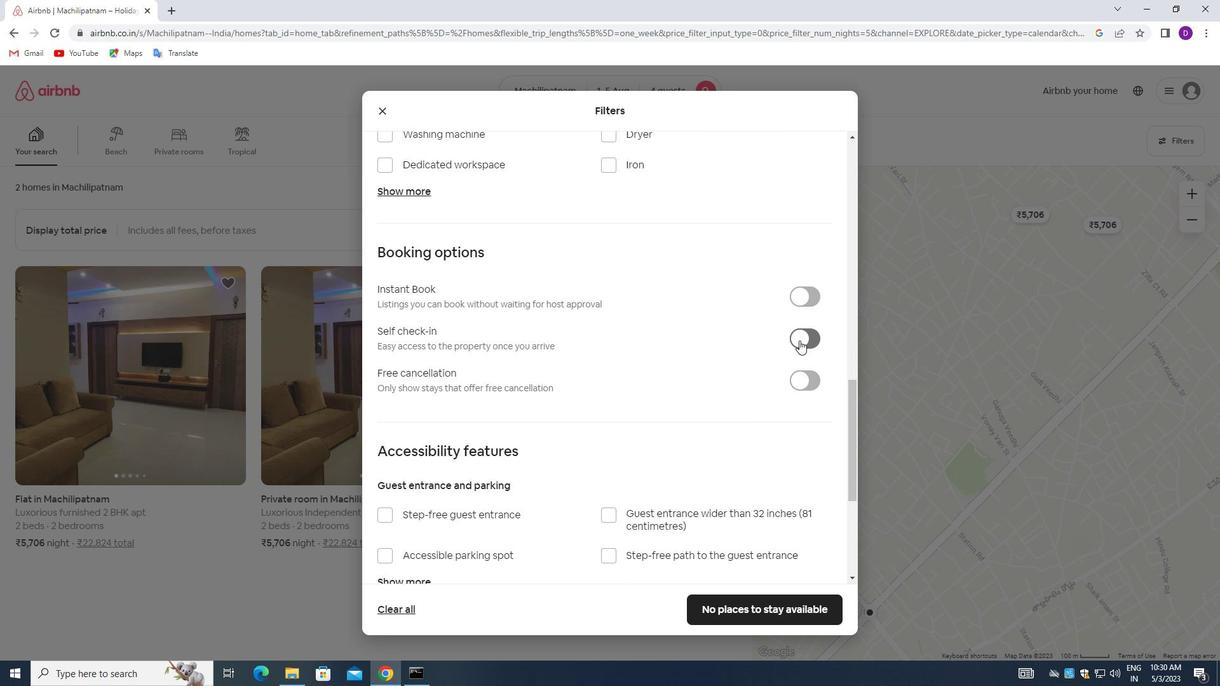 
Action: Mouse moved to (589, 447)
Screenshot: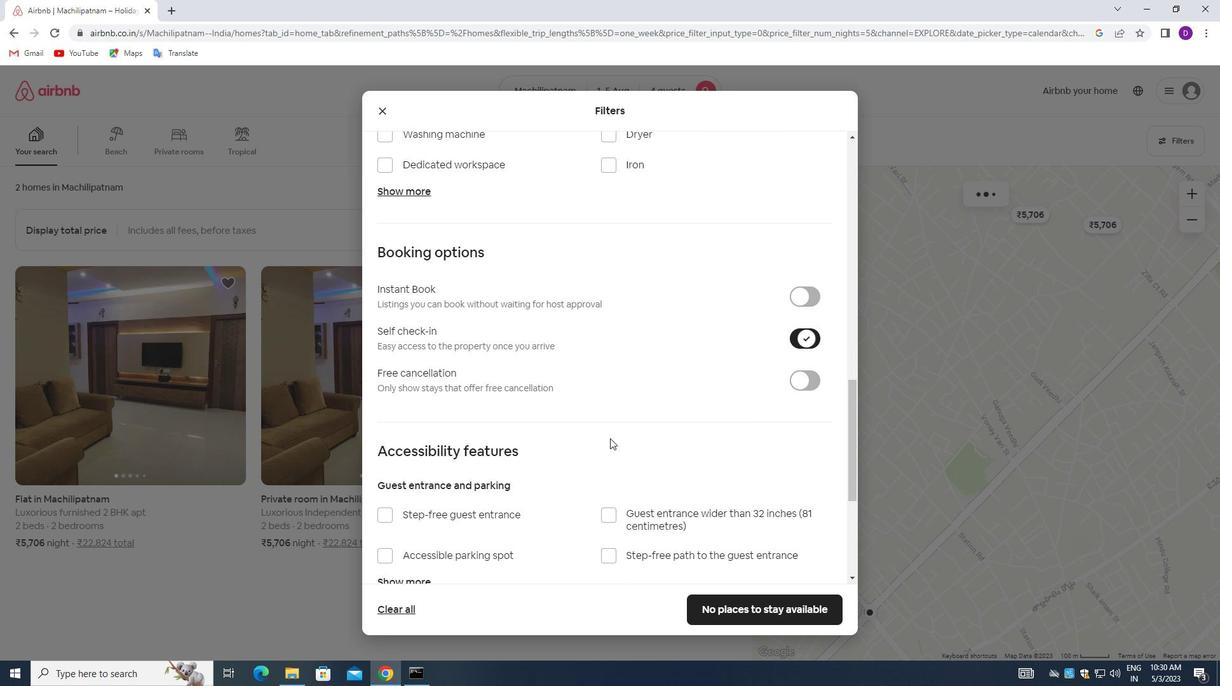 
Action: Mouse scrolled (589, 446) with delta (0, 0)
Screenshot: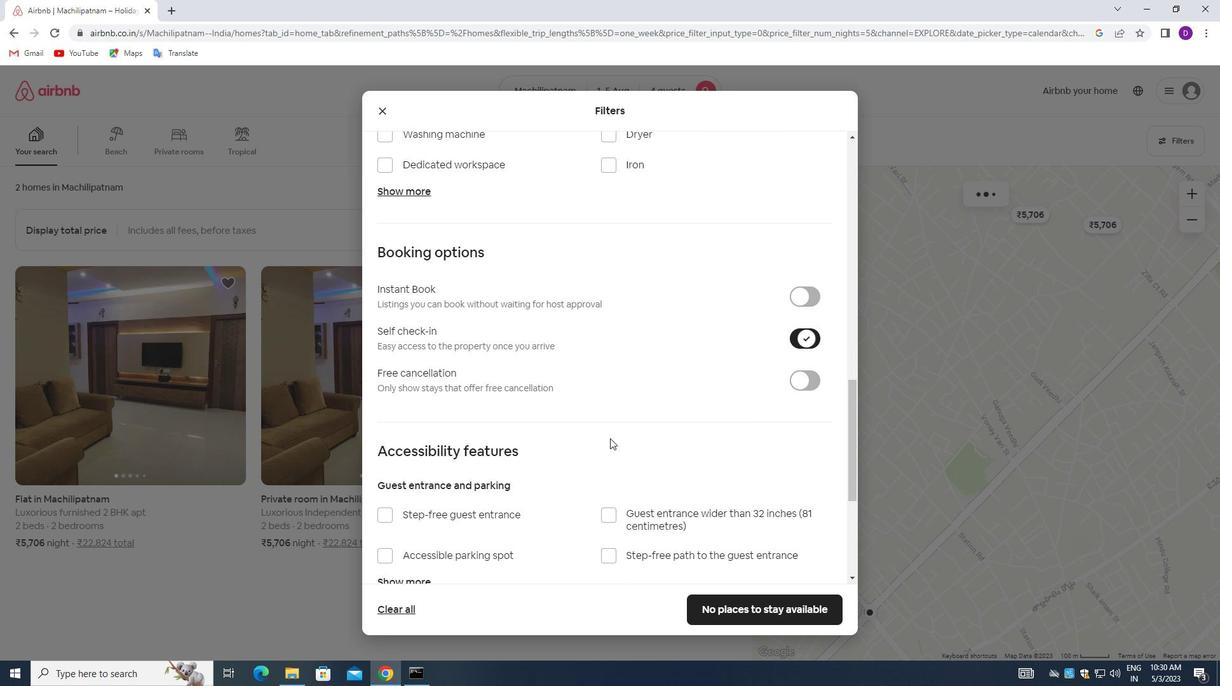 
Action: Mouse moved to (589, 447)
Screenshot: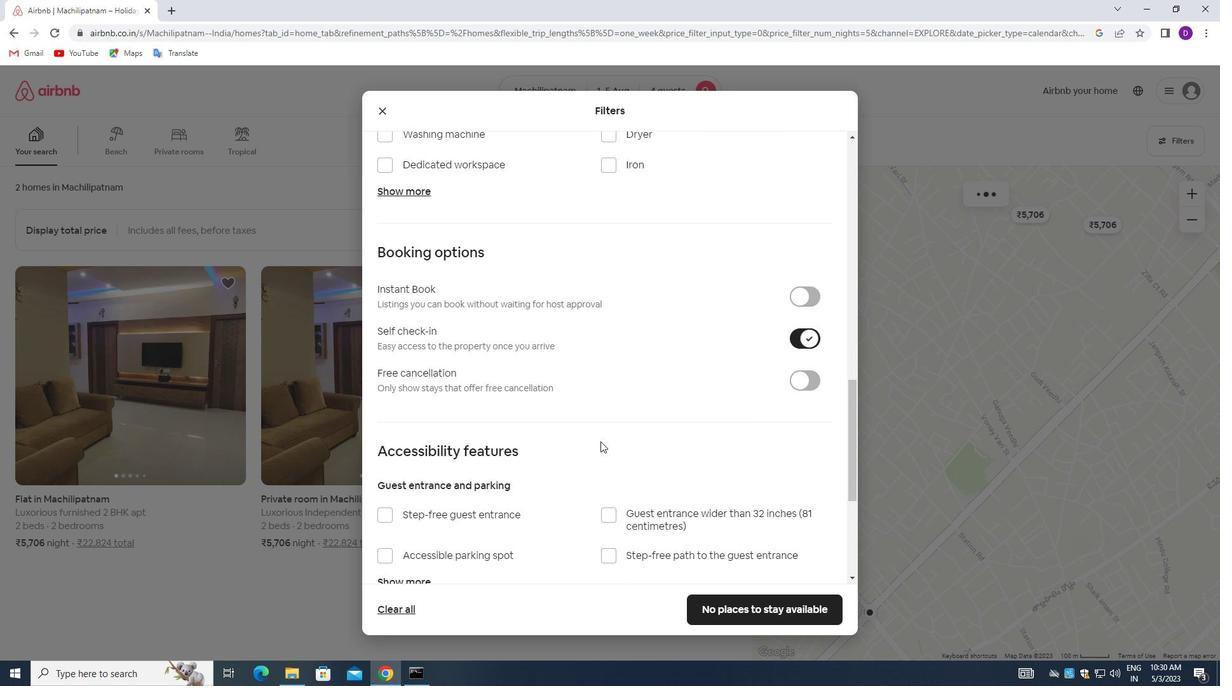 
Action: Mouse scrolled (589, 446) with delta (0, 0)
Screenshot: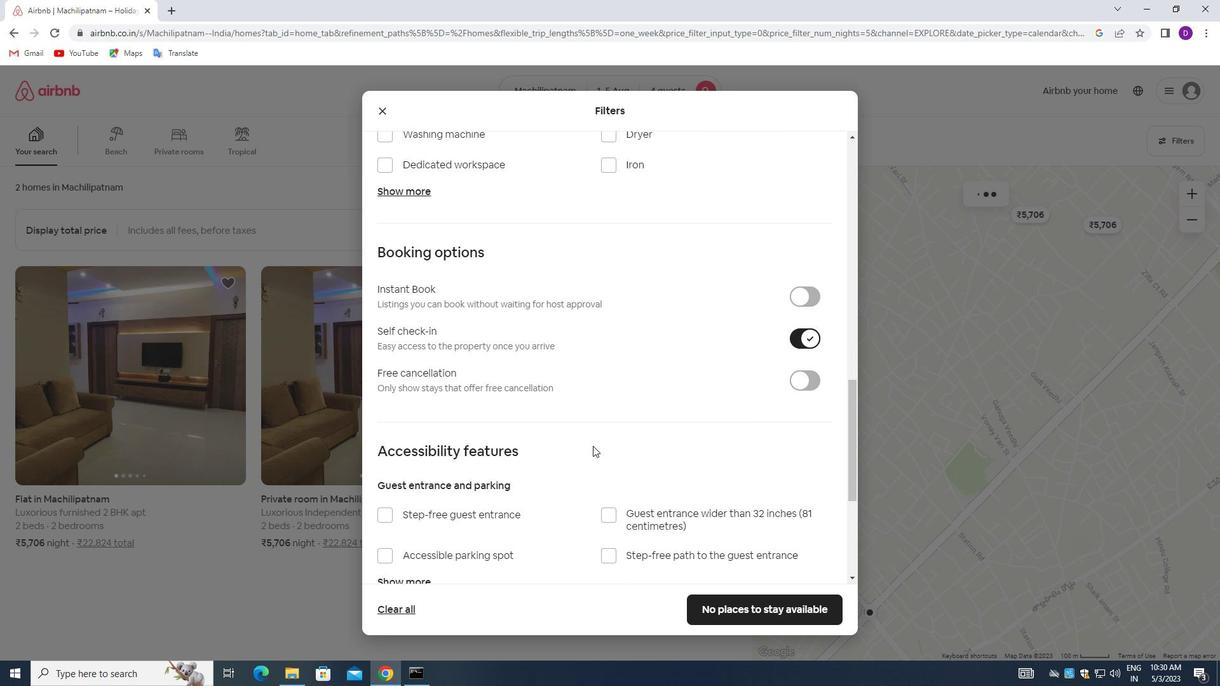 
Action: Mouse moved to (575, 458)
Screenshot: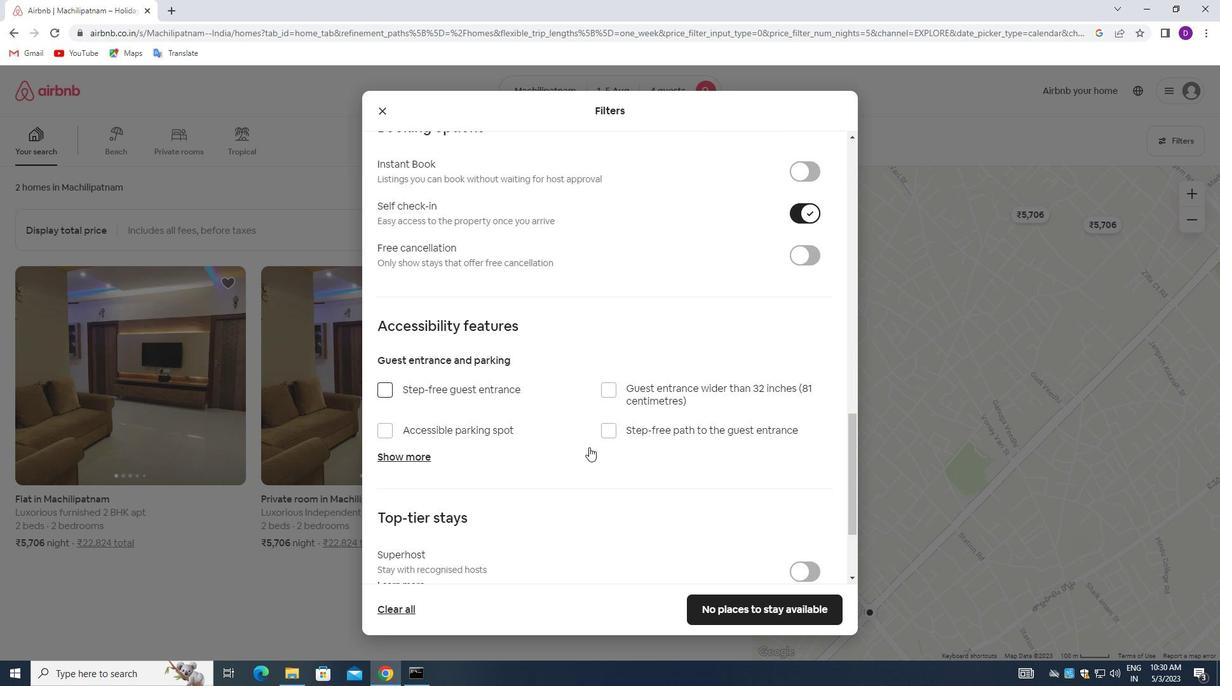 
Action: Mouse scrolled (575, 457) with delta (0, 0)
Screenshot: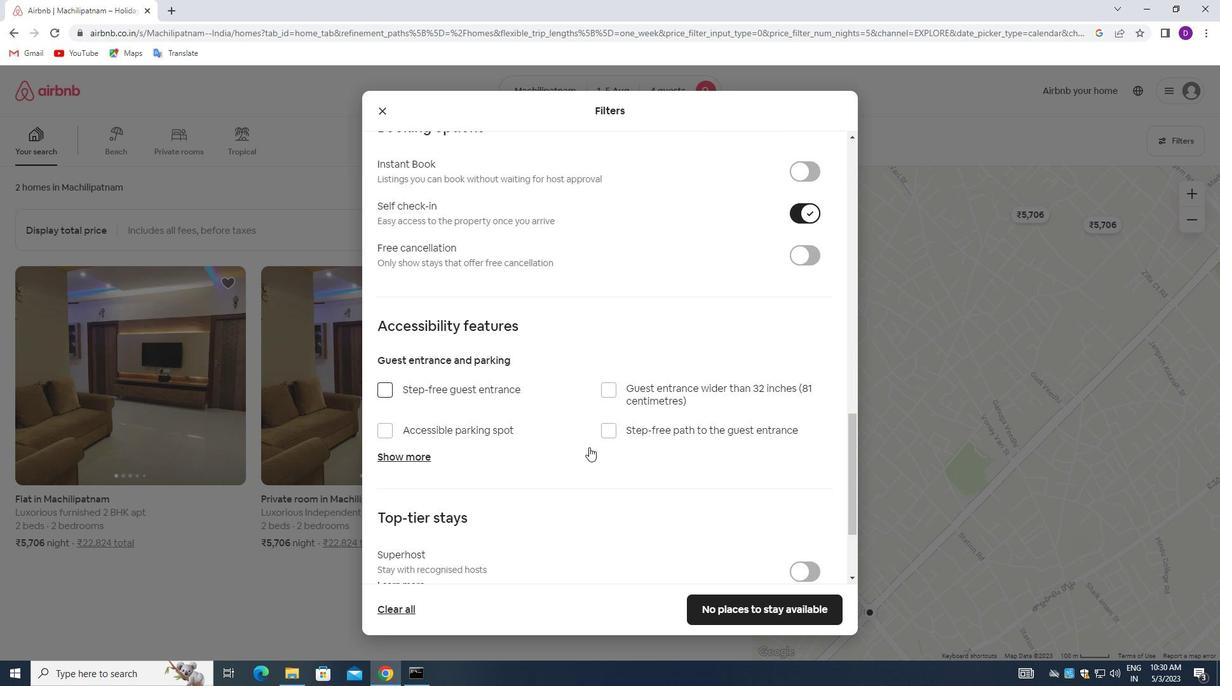 
Action: Mouse moved to (556, 468)
Screenshot: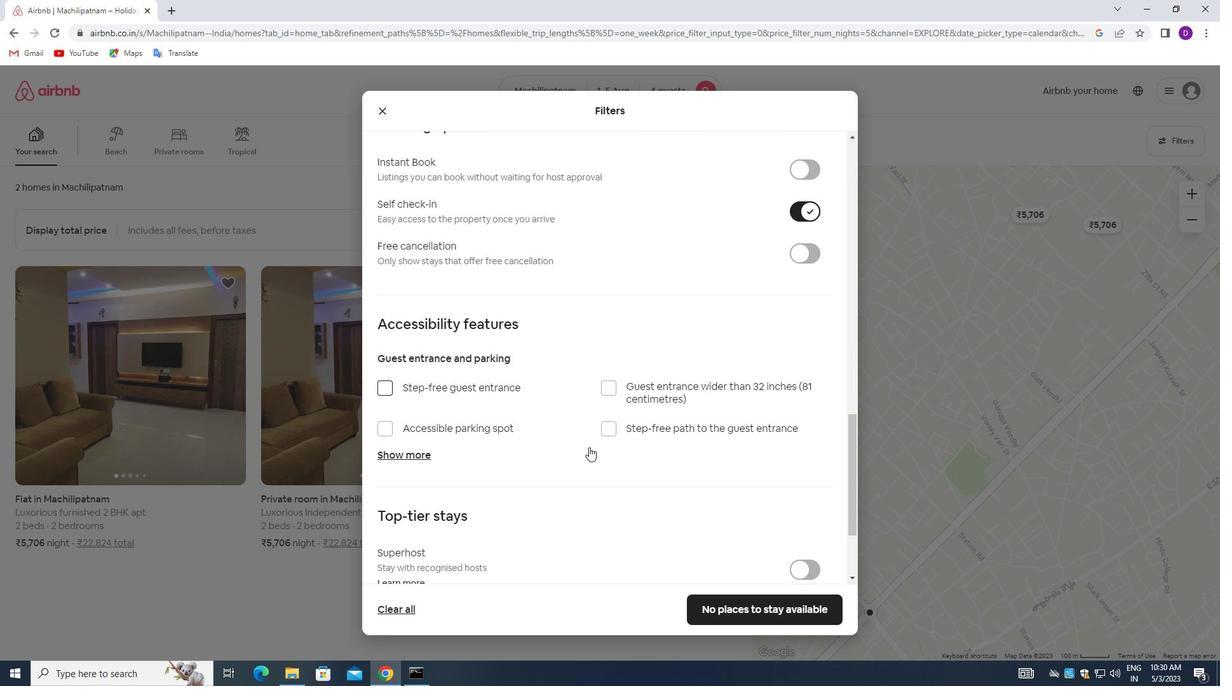 
Action: Mouse scrolled (556, 468) with delta (0, 0)
Screenshot: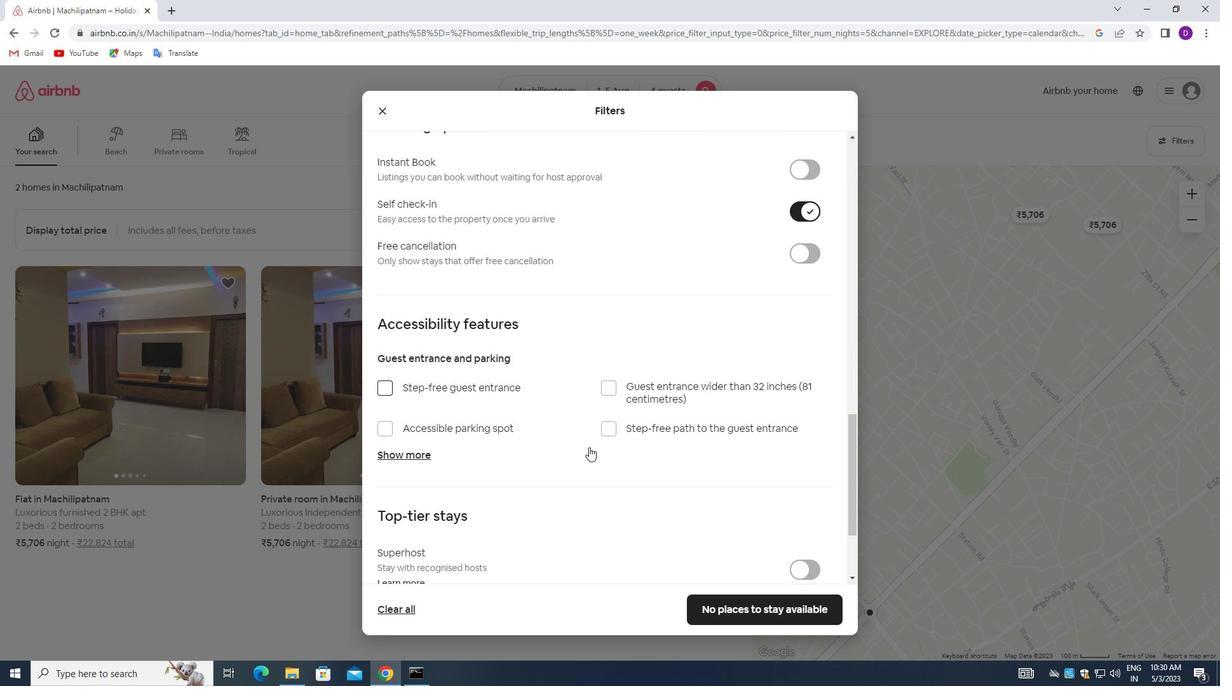 
Action: Mouse moved to (549, 472)
Screenshot: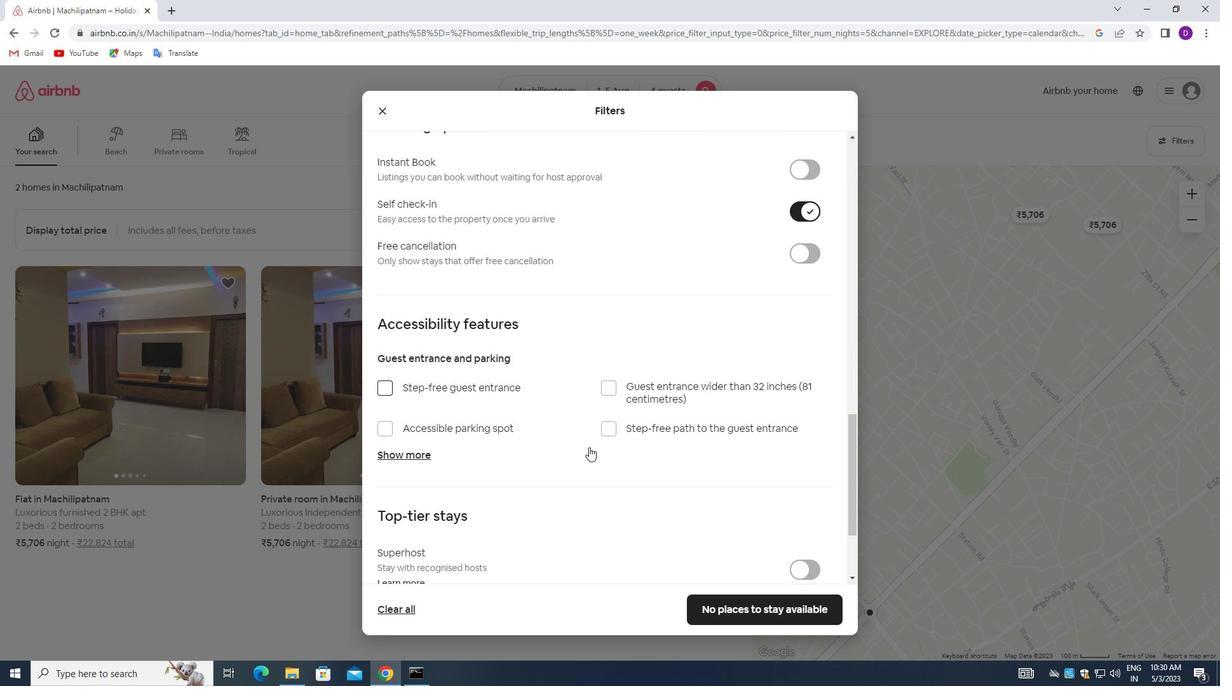 
Action: Mouse scrolled (549, 472) with delta (0, 0)
Screenshot: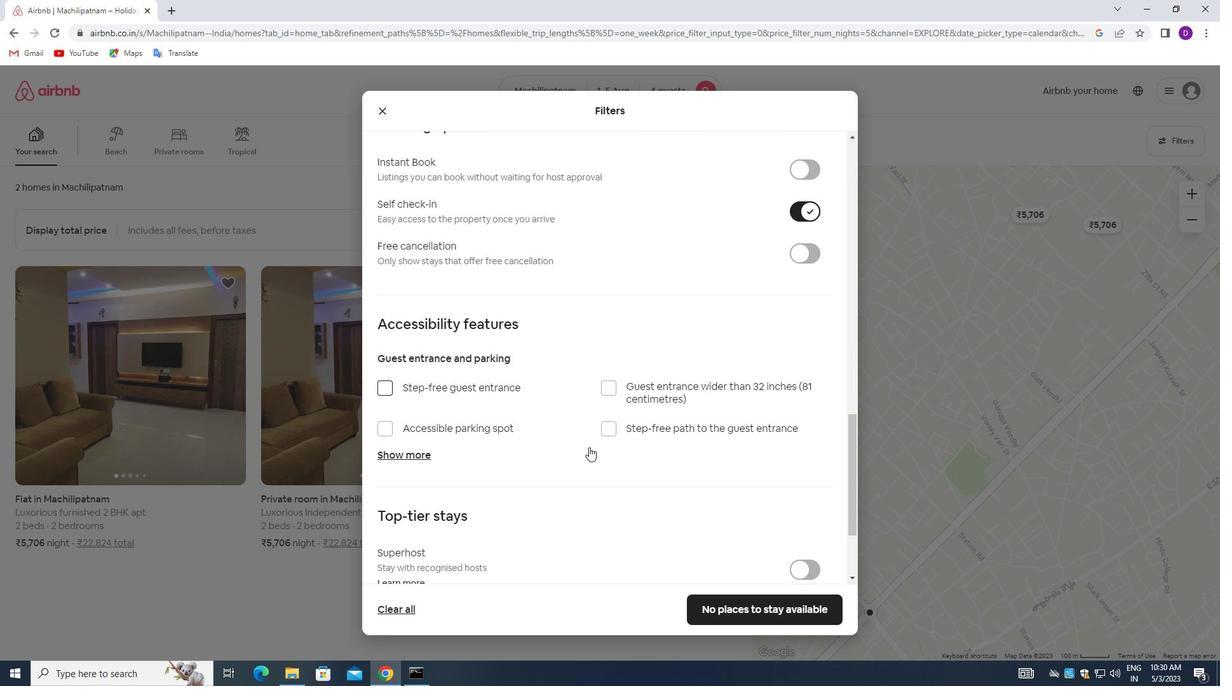 
Action: Mouse moved to (543, 476)
Screenshot: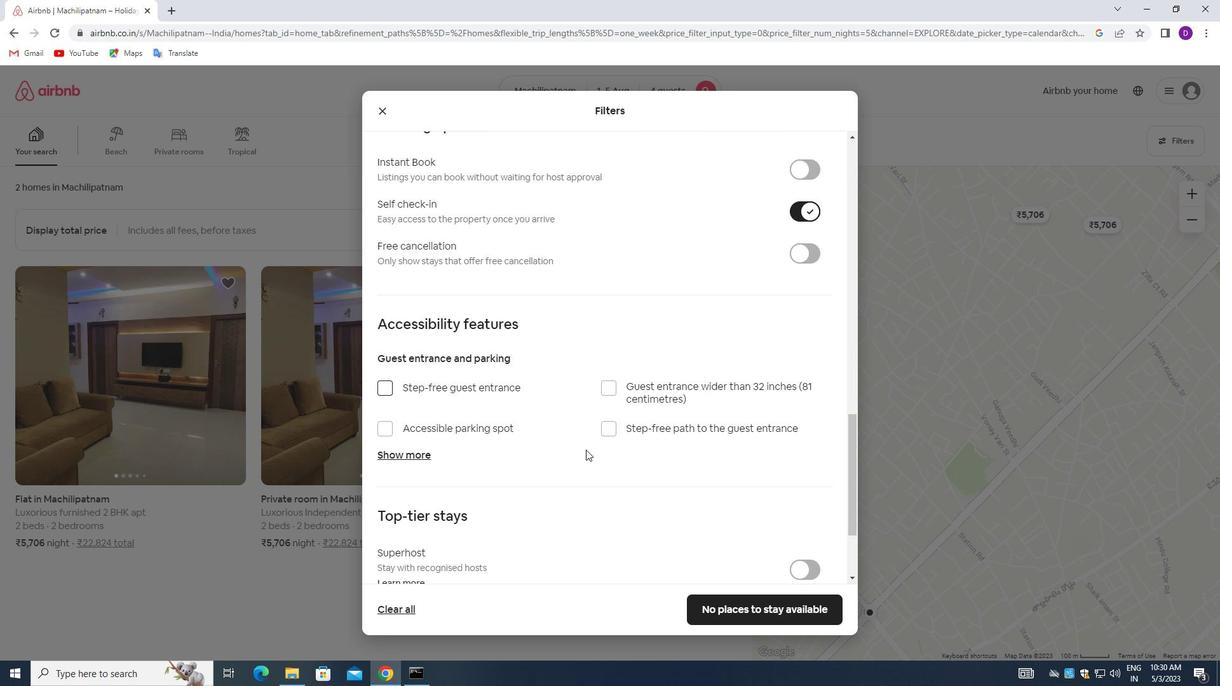 
Action: Mouse scrolled (543, 475) with delta (0, 0)
Screenshot: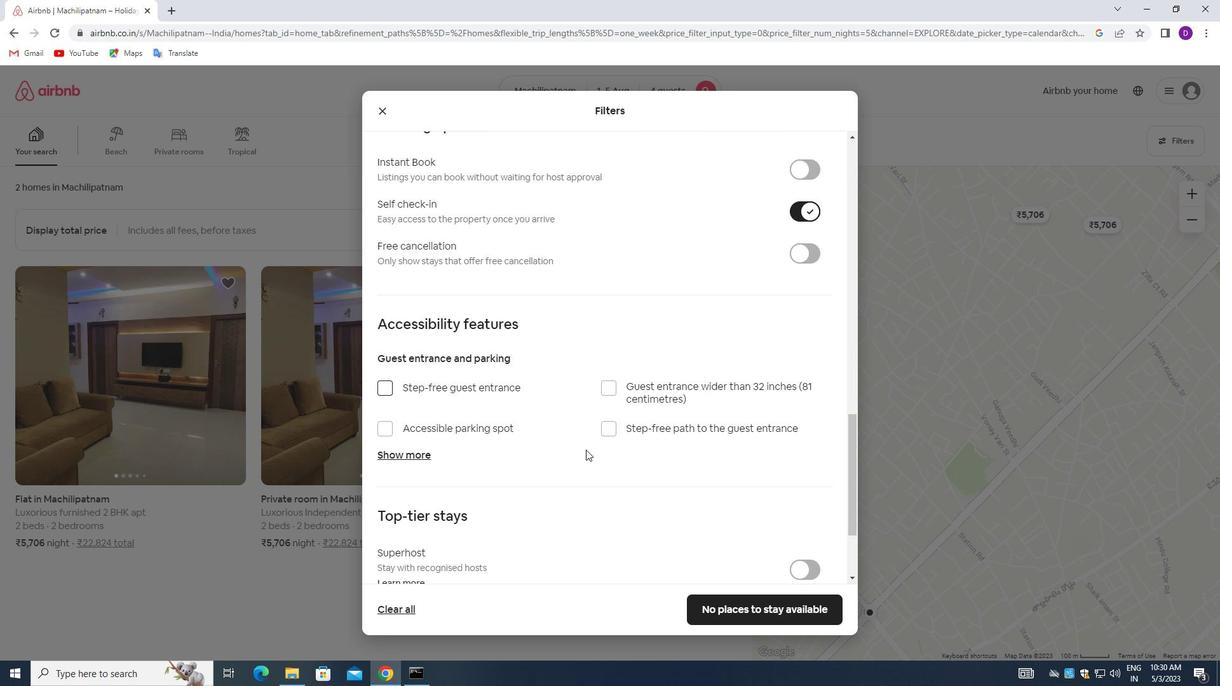 
Action: Mouse moved to (535, 480)
Screenshot: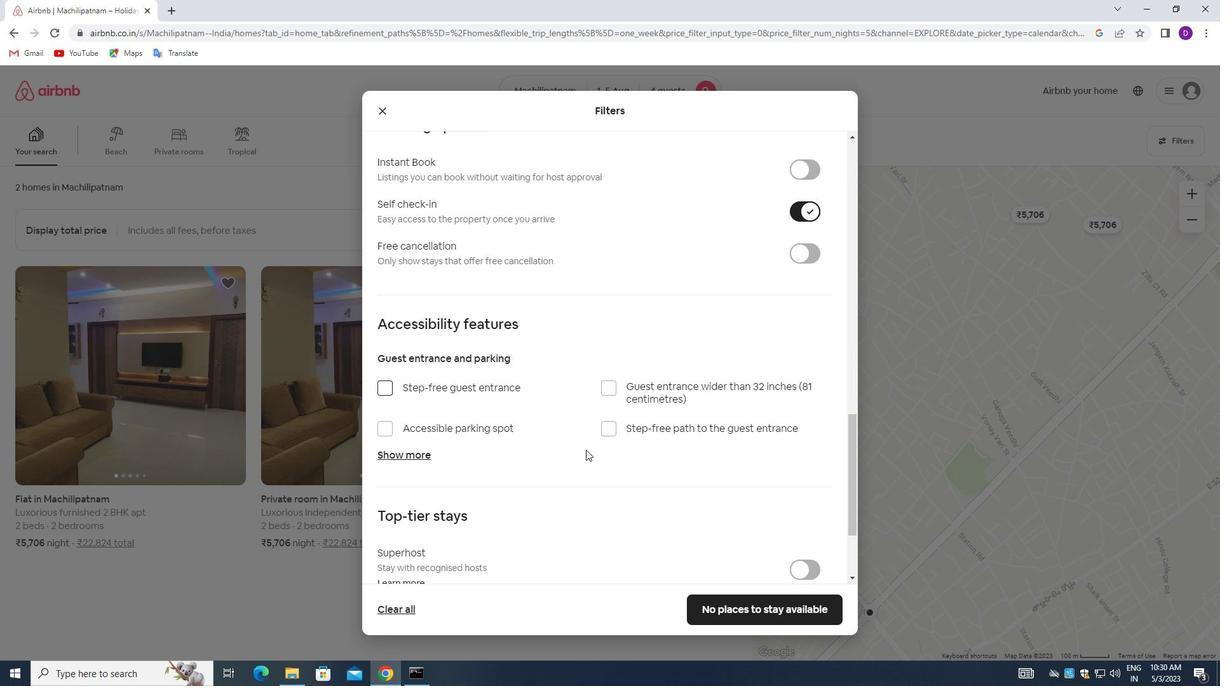 
Action: Mouse scrolled (535, 479) with delta (0, 0)
Screenshot: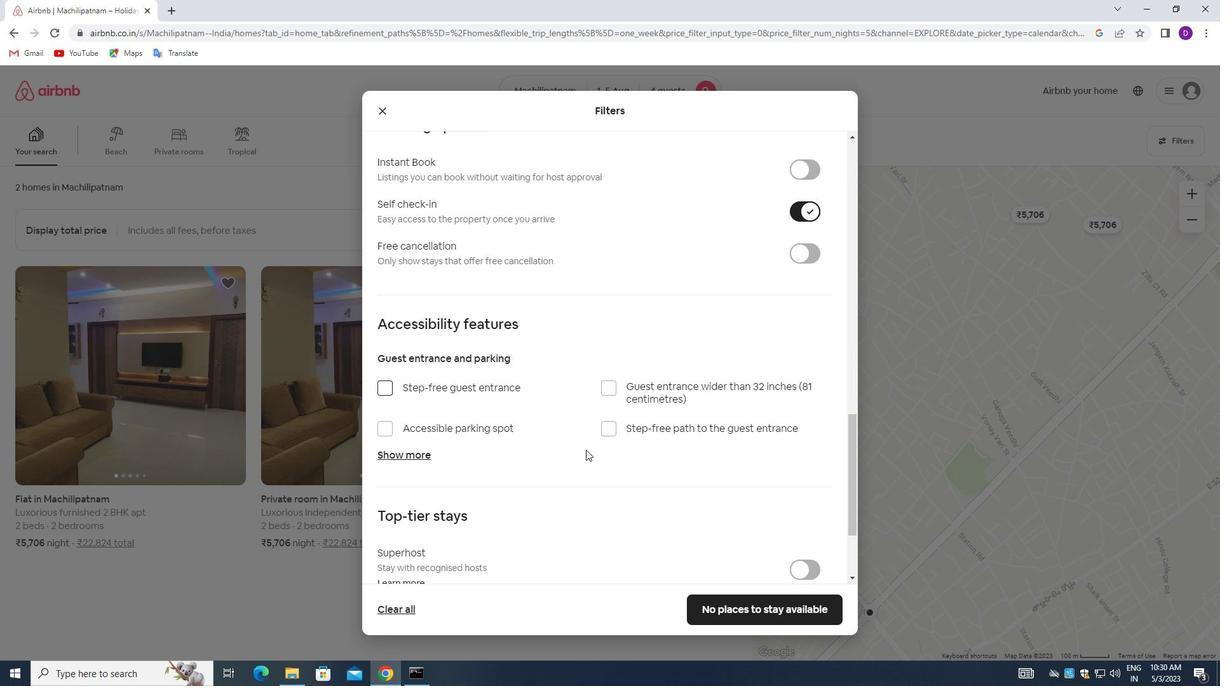 
Action: Mouse moved to (532, 490)
Screenshot: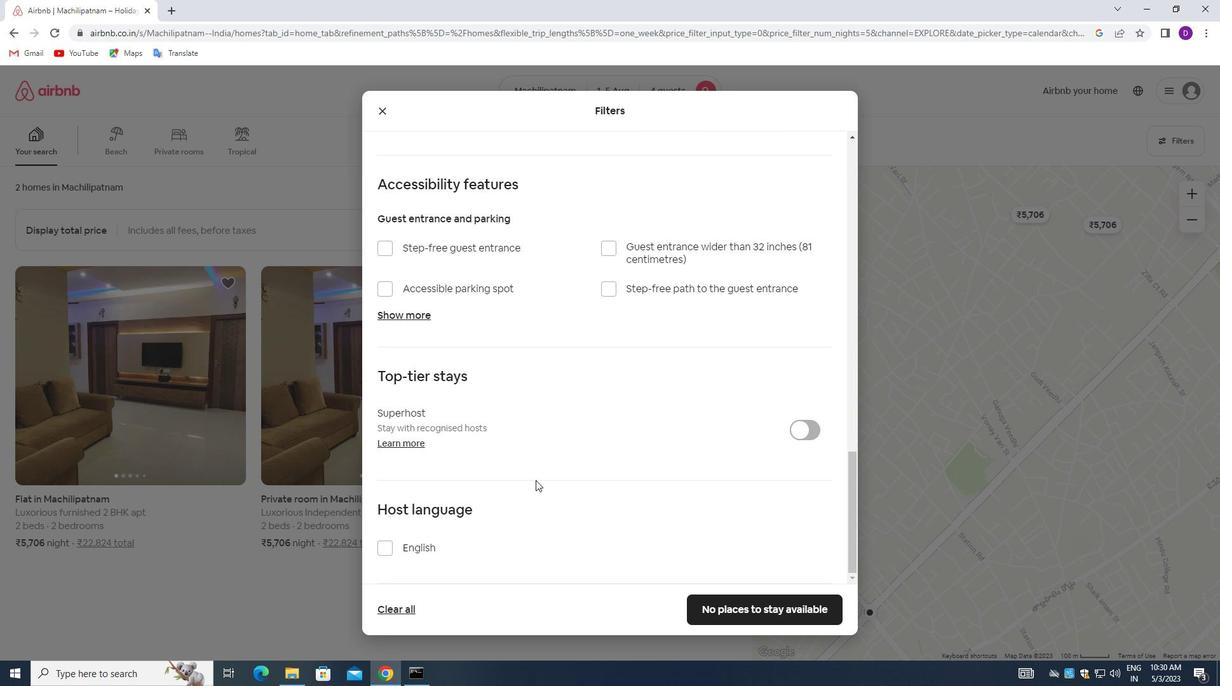 
Action: Mouse scrolled (532, 489) with delta (0, 0)
Screenshot: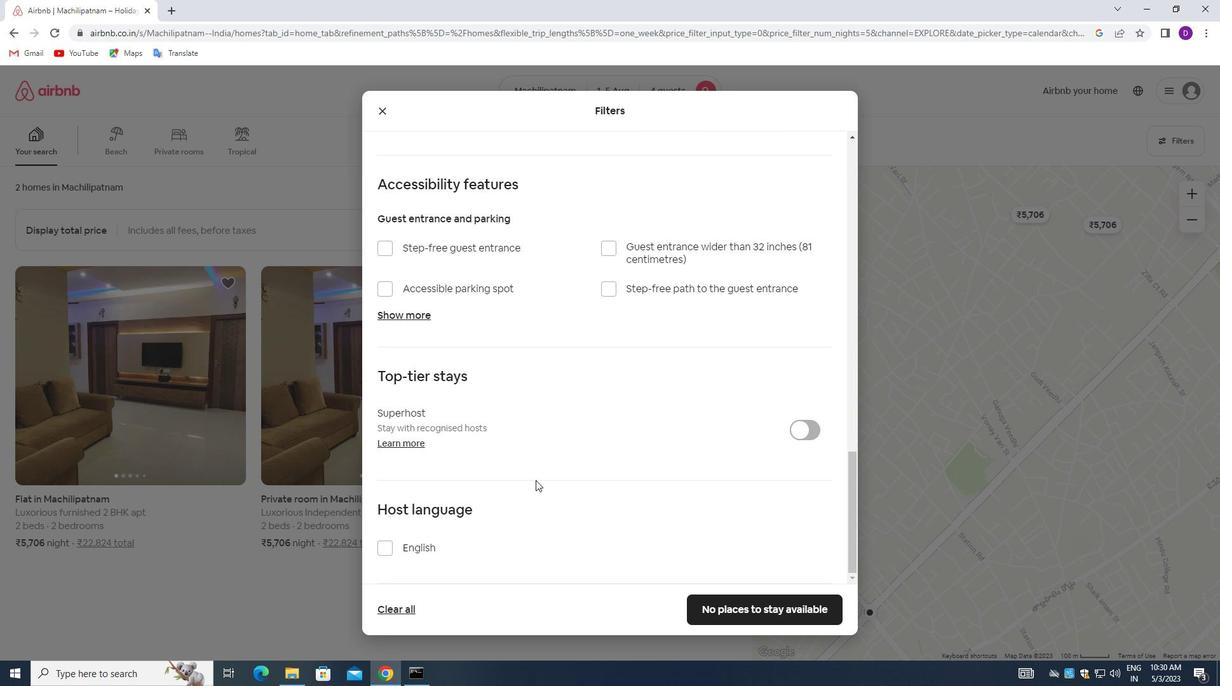 
Action: Mouse moved to (526, 496)
Screenshot: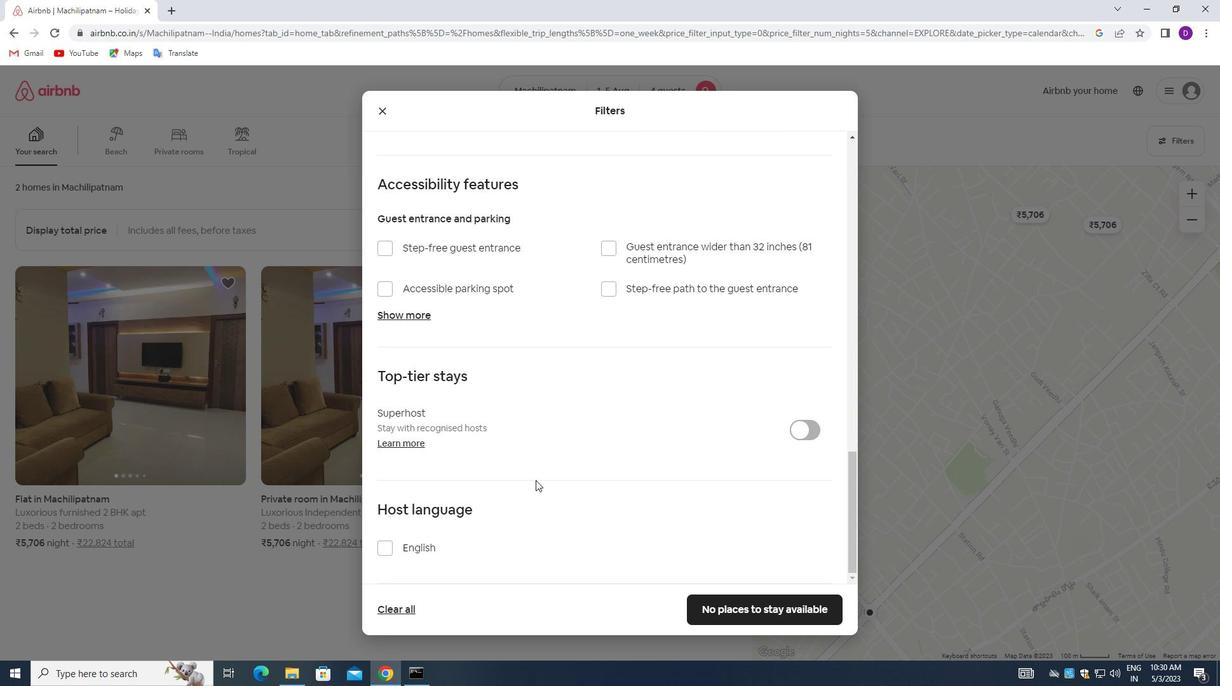 
Action: Mouse scrolled (526, 496) with delta (0, 0)
Screenshot: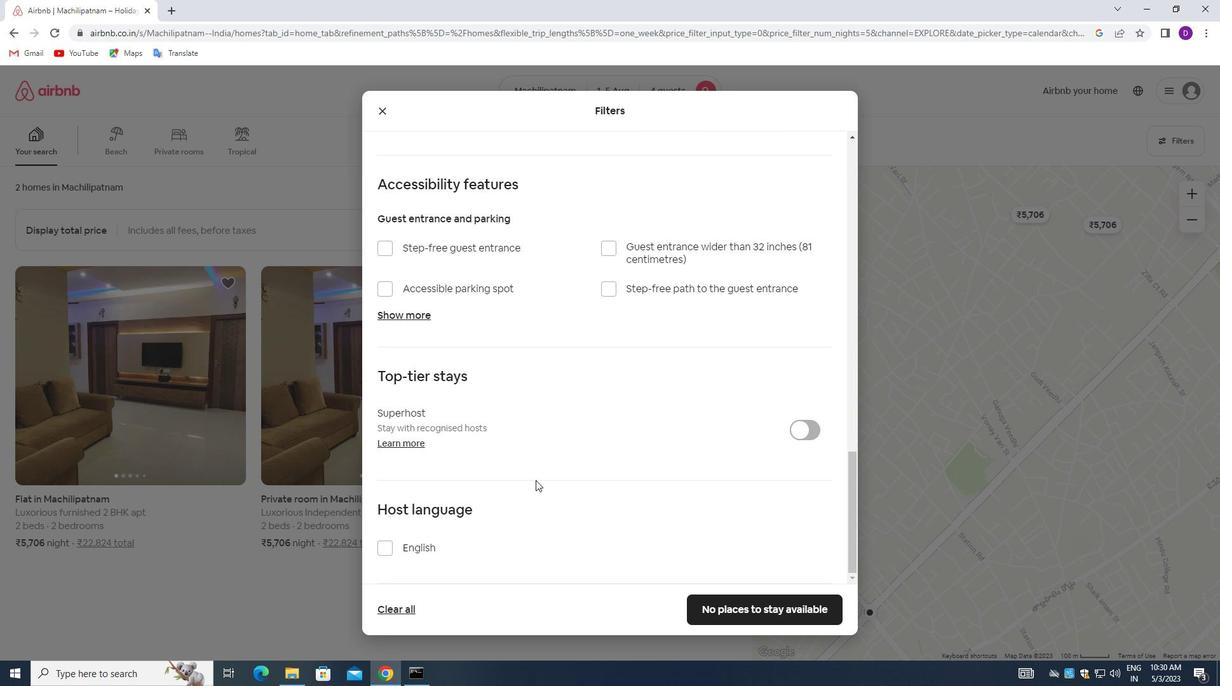 
Action: Mouse moved to (512, 503)
Screenshot: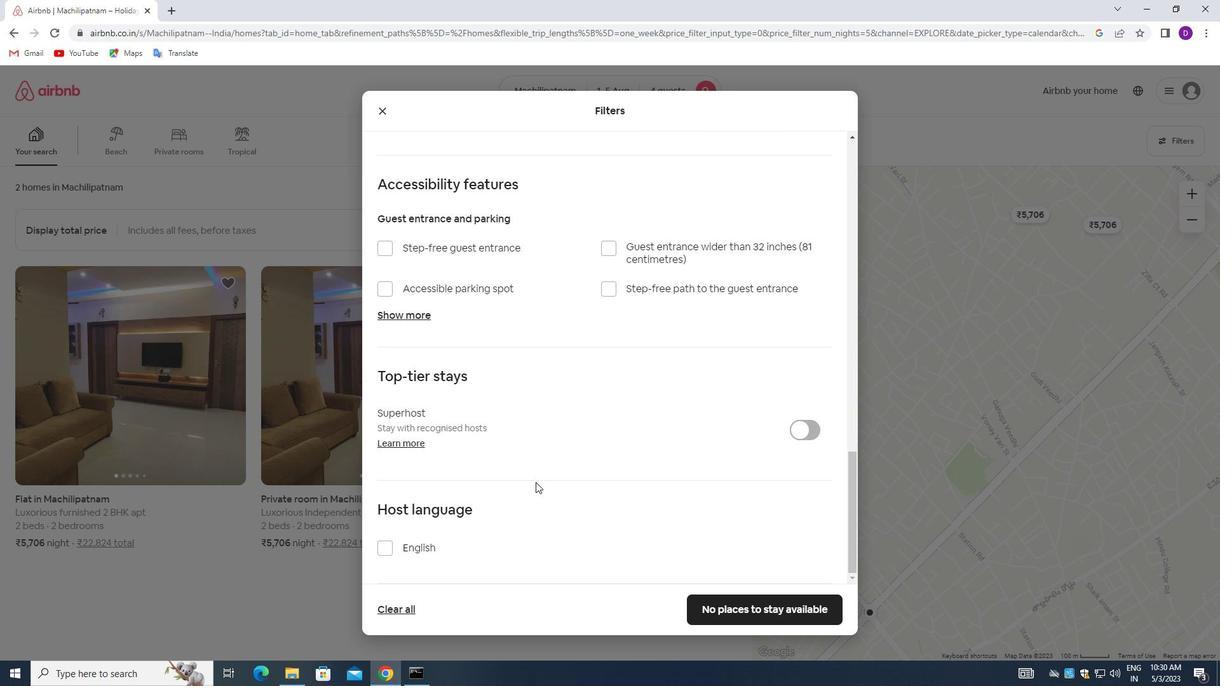 
Action: Mouse scrolled (512, 502) with delta (0, 0)
Screenshot: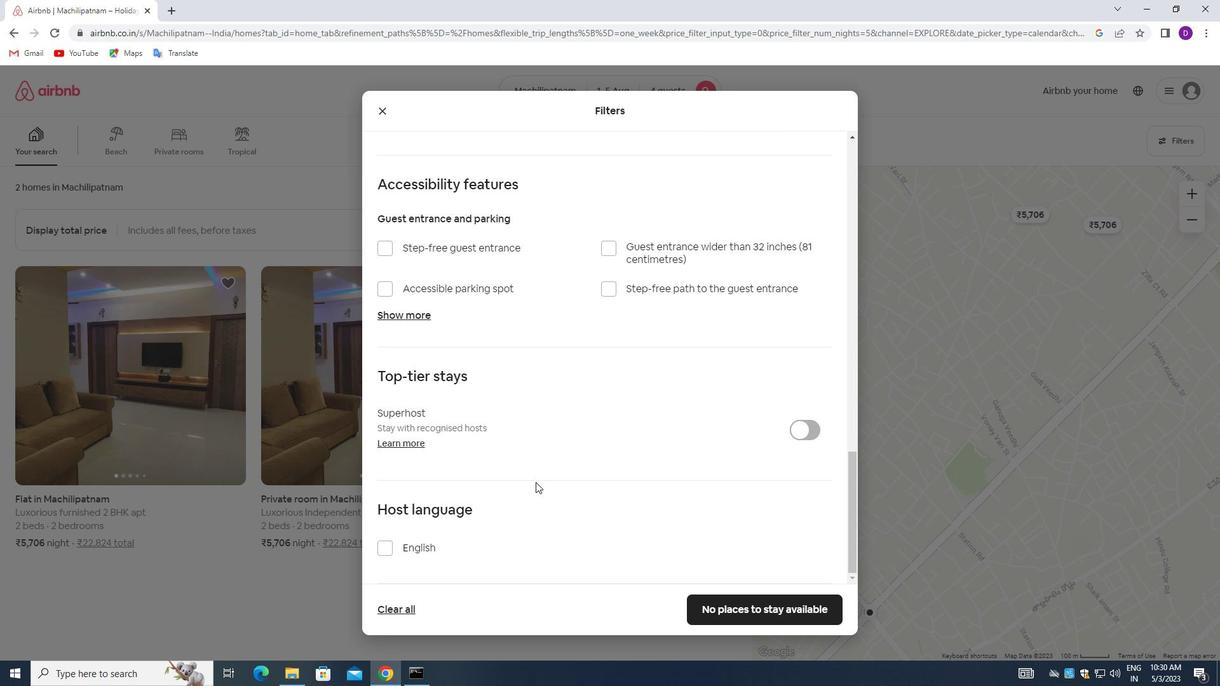 
Action: Mouse moved to (392, 548)
Screenshot: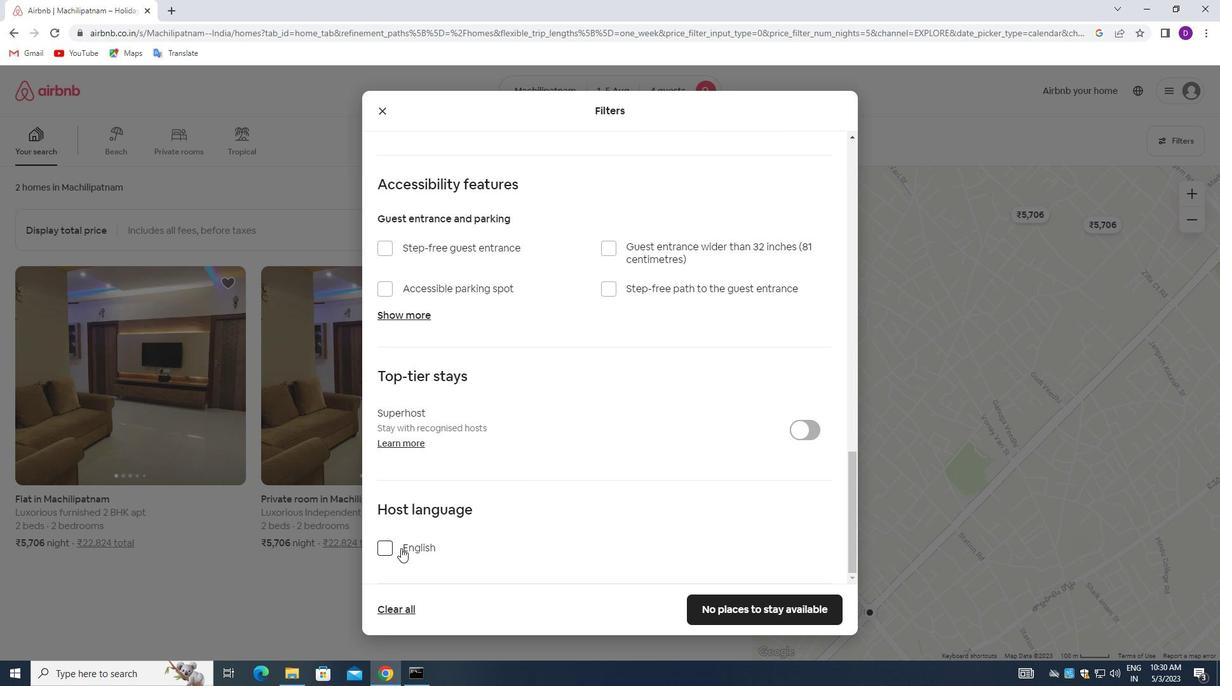 
Action: Mouse pressed left at (392, 548)
Screenshot: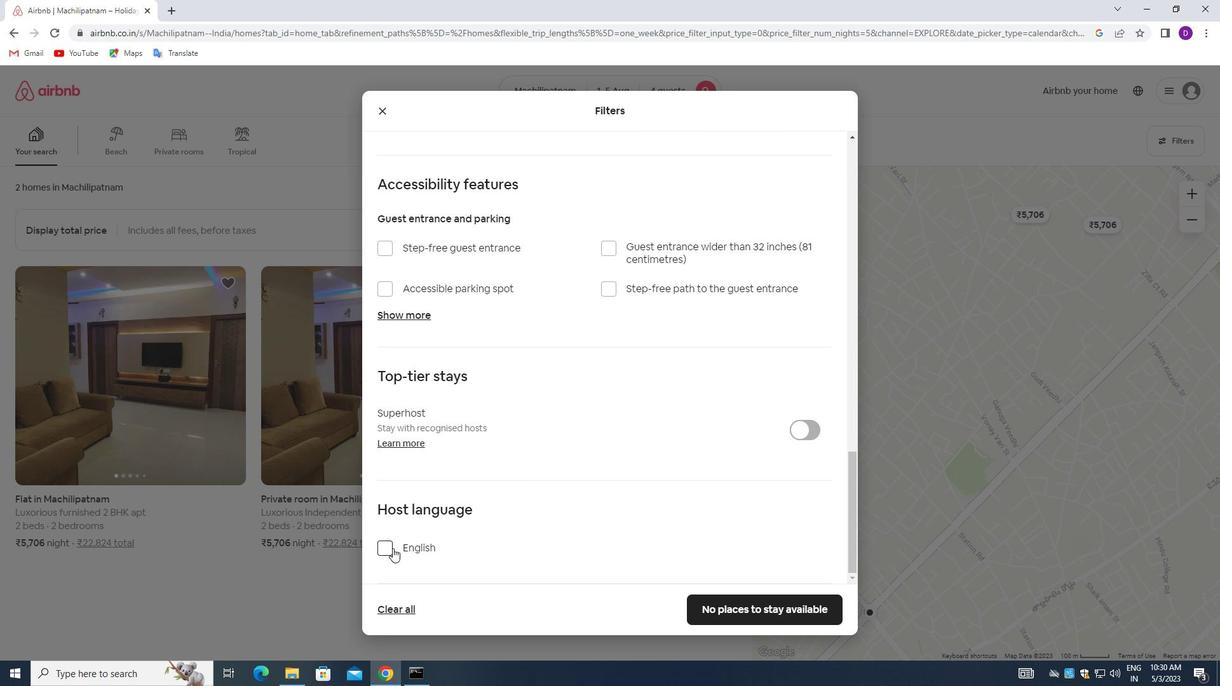 
Action: Mouse moved to (725, 612)
Screenshot: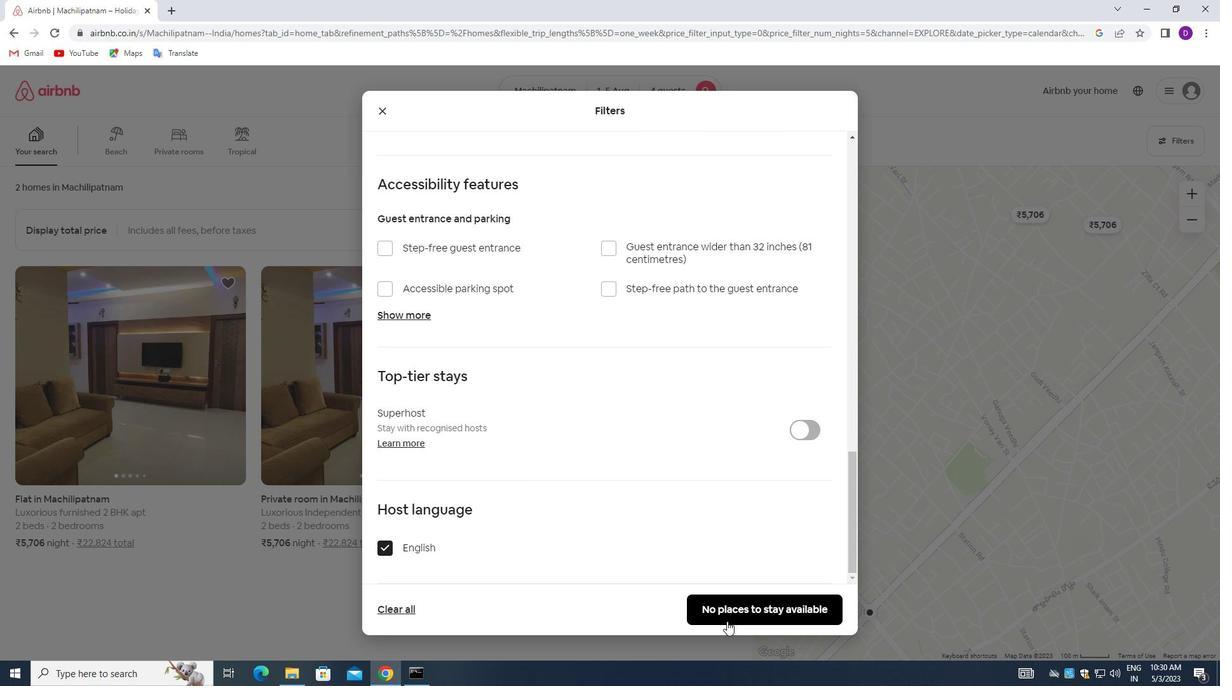 
Action: Mouse pressed left at (725, 612)
Screenshot: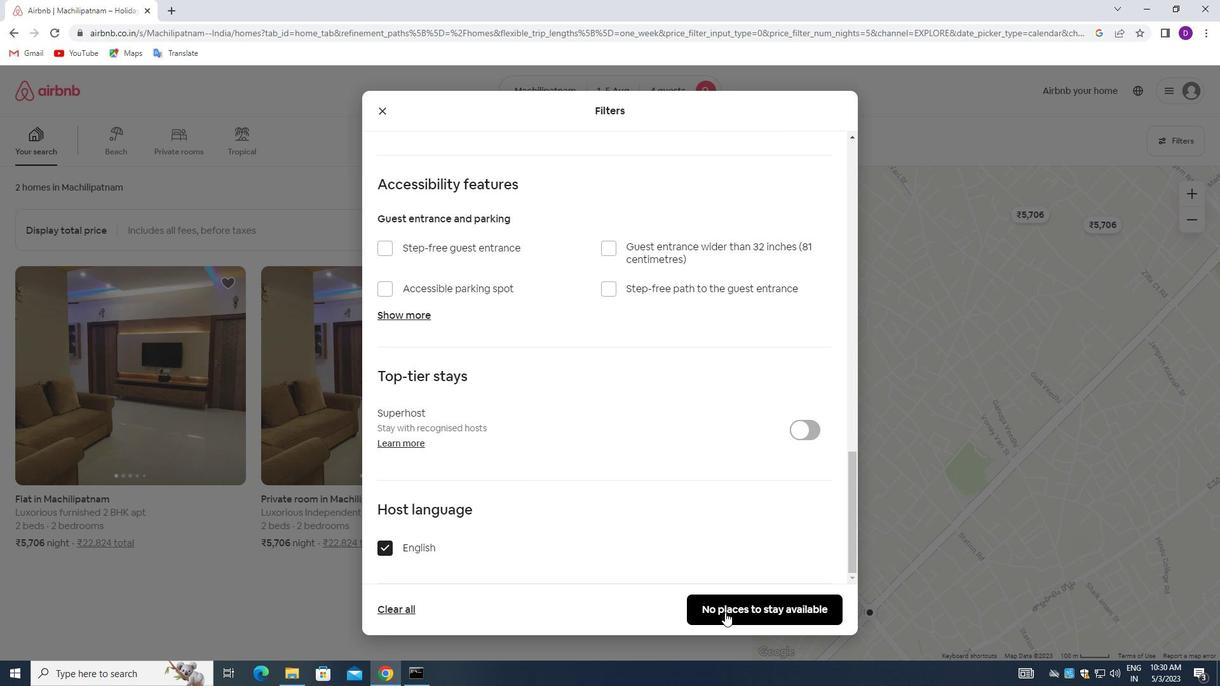 
Action: Mouse moved to (685, 577)
Screenshot: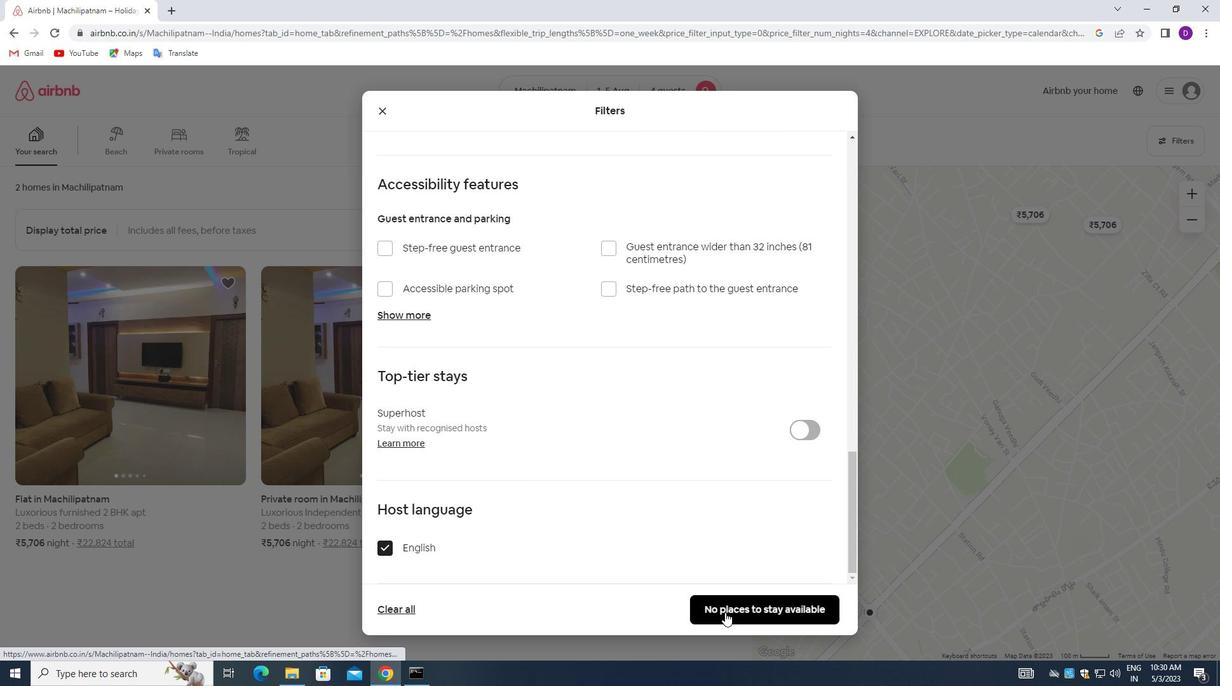 
